 Task: Look for space in Mons, Belgium from 6th September, 2023 to 15th September, 2023 for 6 adults in price range Rs.8000 to Rs.12000. Place can be entire place or private room with 6 bedrooms having 6 beds and 6 bathrooms. Property type can be house, flat, guest house. Amenities needed are: wifi, washing machine, heating, TV, free parkinig on premises, hot tub, gym, smoking allowed. Booking option can be shelf check-in. Required host language is English.
Action: Mouse moved to (460, 100)
Screenshot: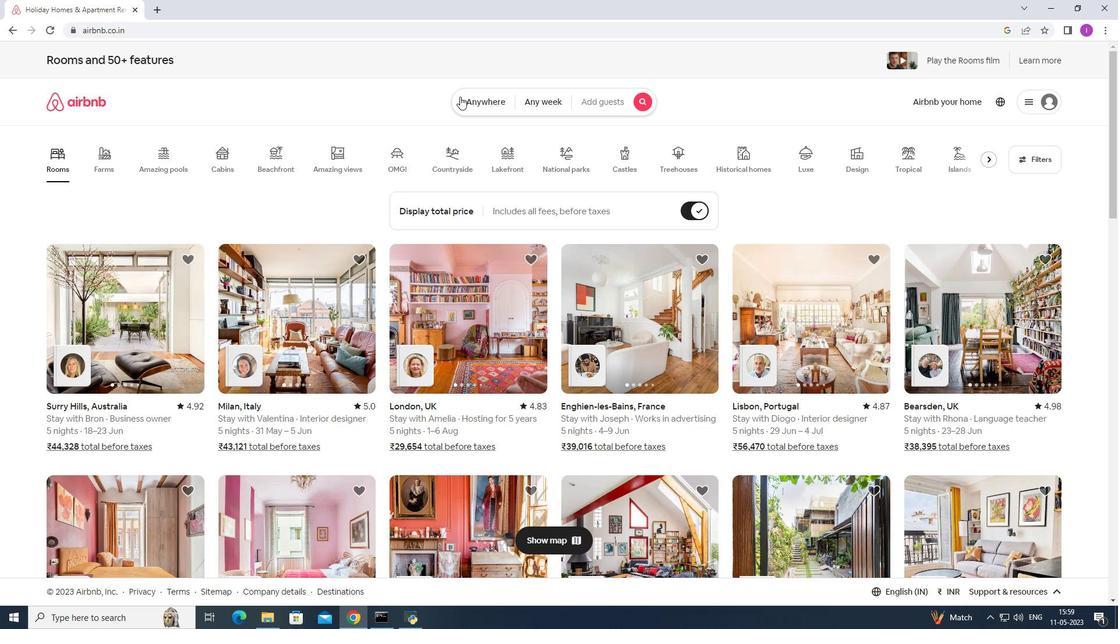 
Action: Mouse pressed left at (460, 100)
Screenshot: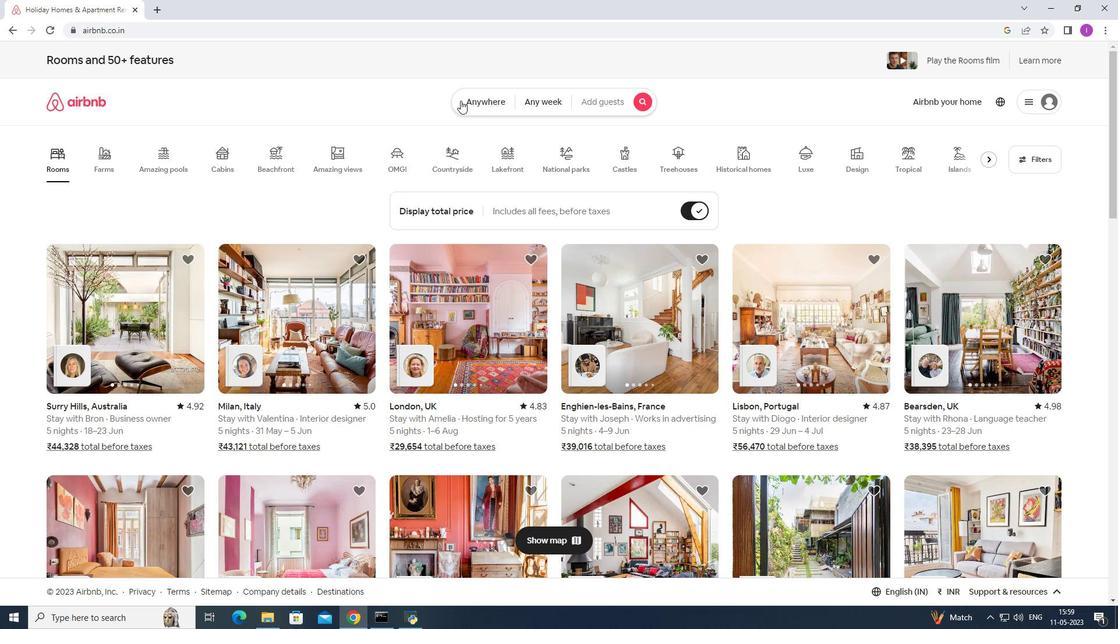 
Action: Mouse moved to (400, 137)
Screenshot: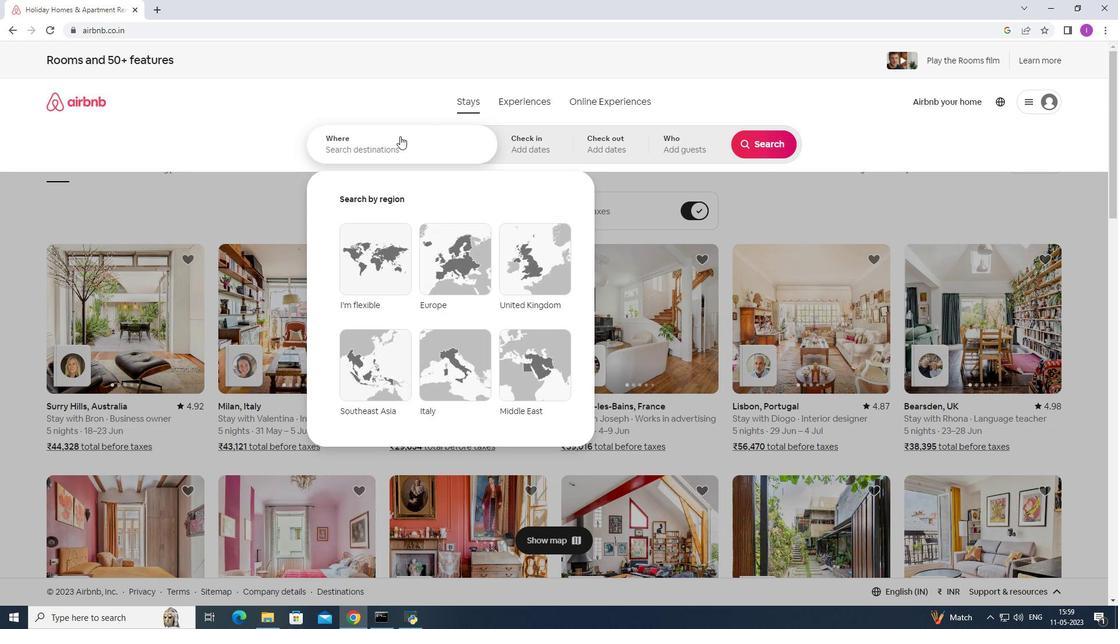 
Action: Mouse pressed left at (400, 137)
Screenshot: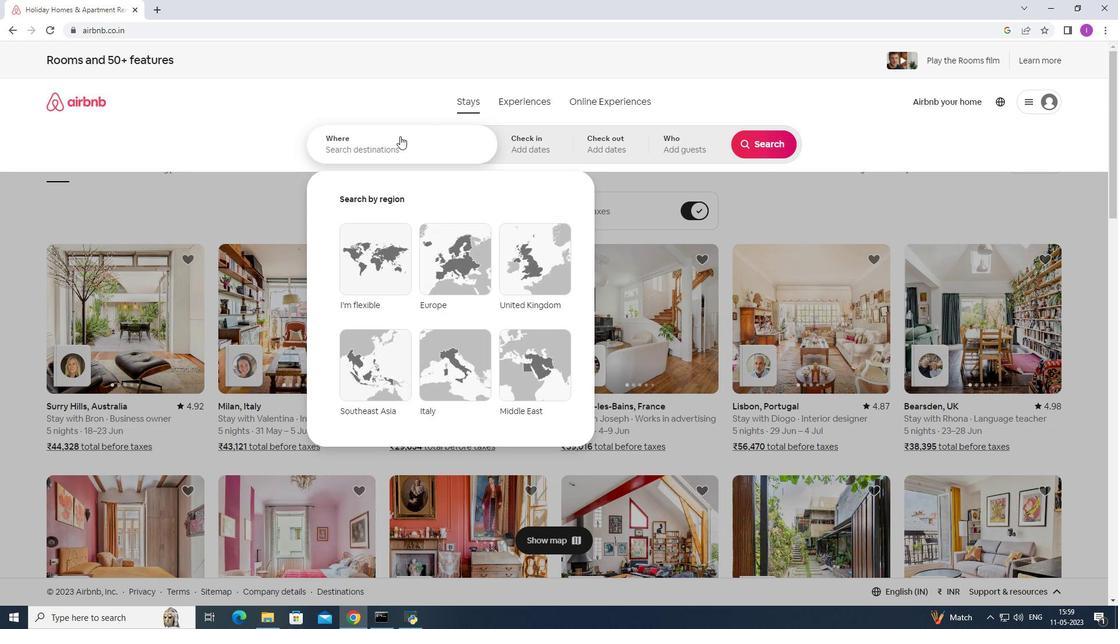 
Action: Mouse moved to (399, 139)
Screenshot: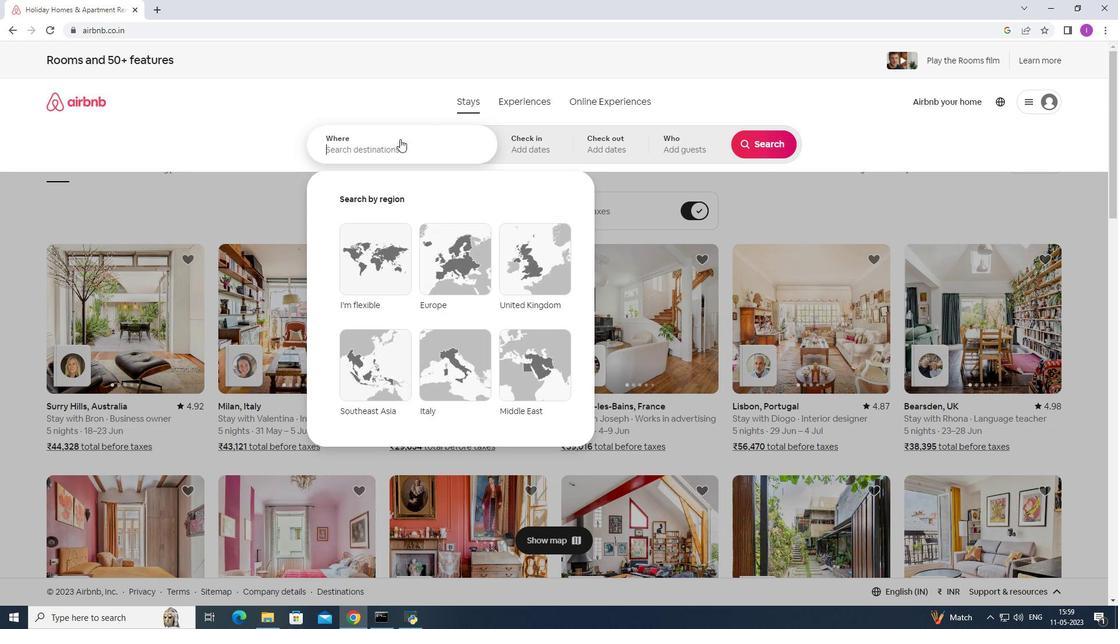 
Action: Key pressed <Key.shift>Mo
Screenshot: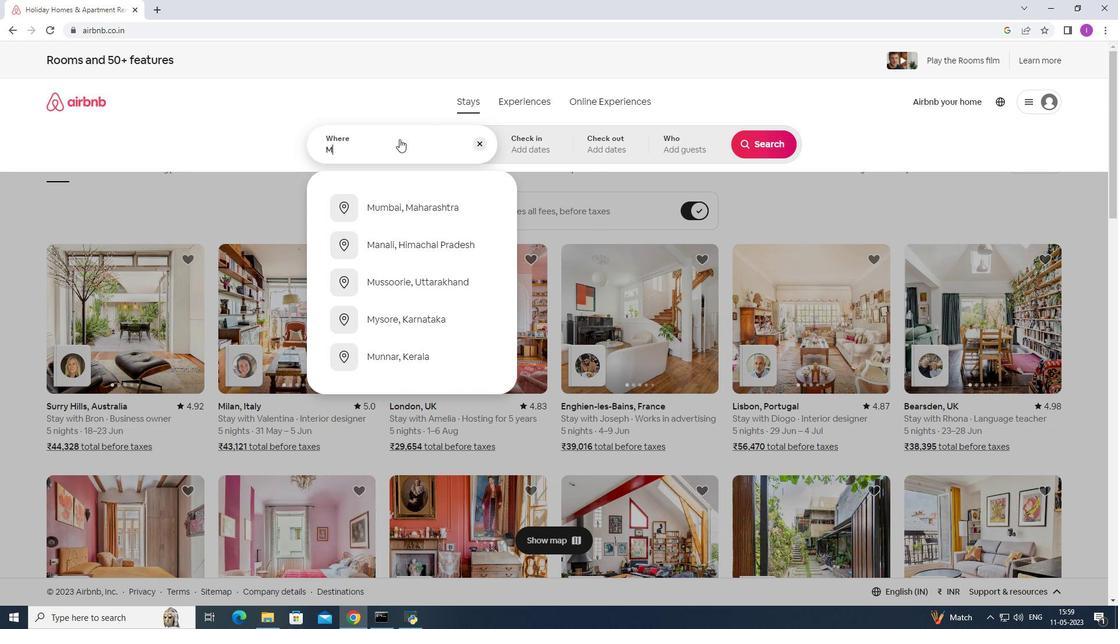 
Action: Mouse moved to (398, 139)
Screenshot: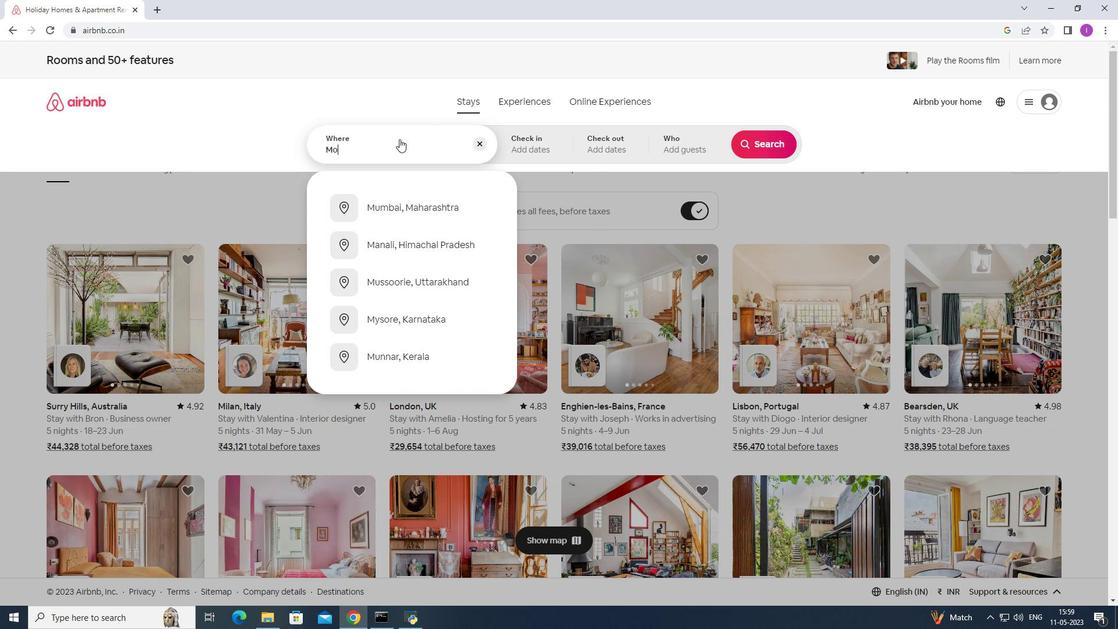 
Action: Key pressed ns,<Key.shift><Key.shift><Key.shift><Key.shift><Key.shift>Belgium
Screenshot: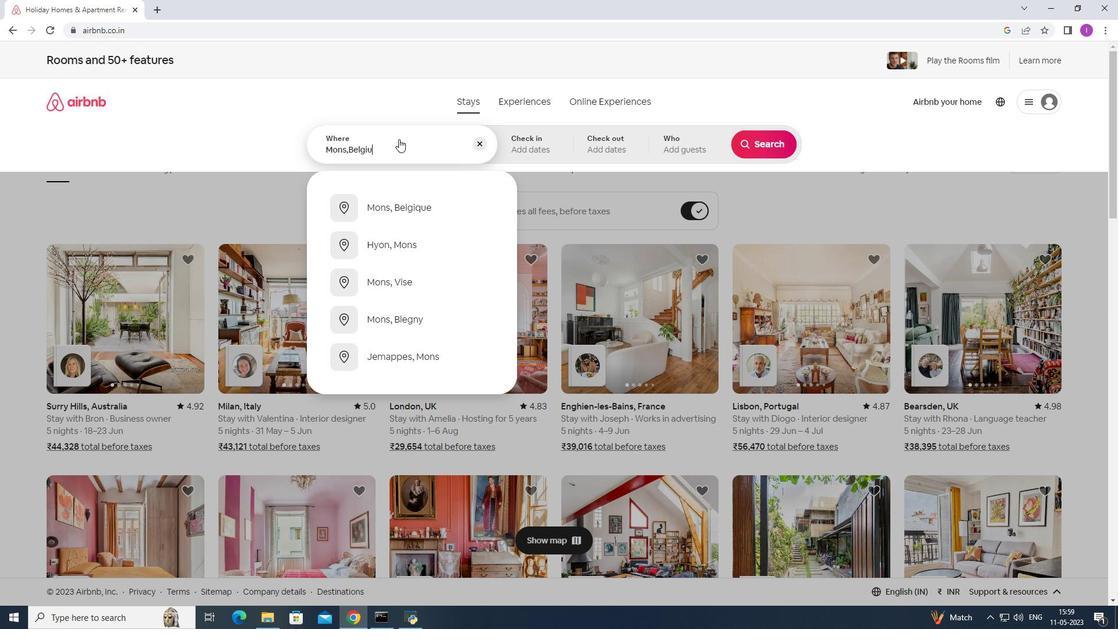 
Action: Mouse moved to (426, 201)
Screenshot: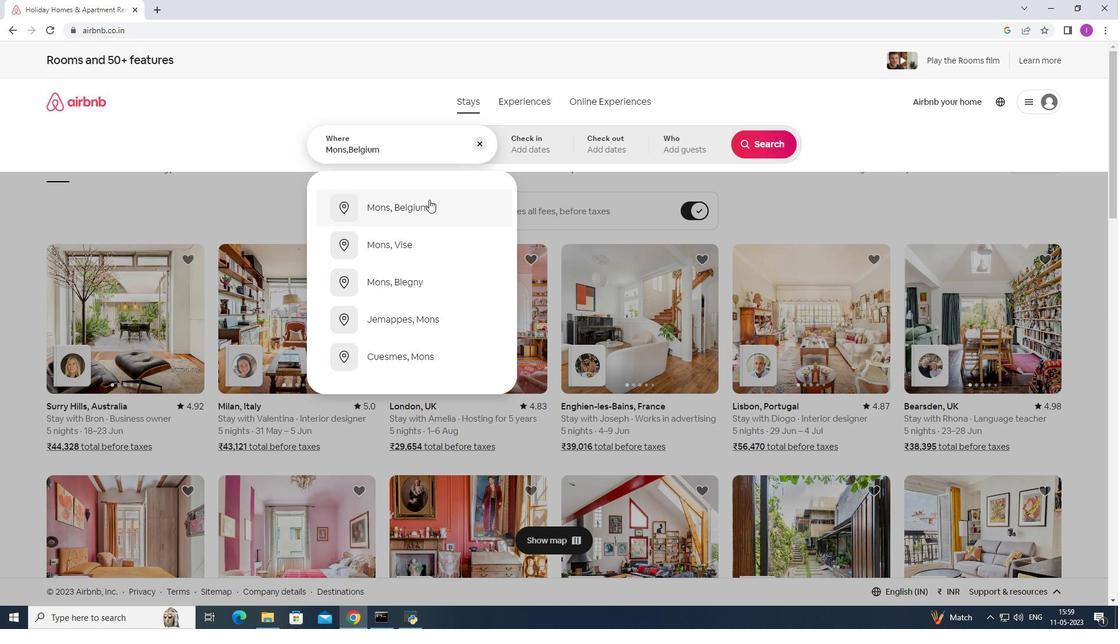 
Action: Mouse pressed left at (426, 201)
Screenshot: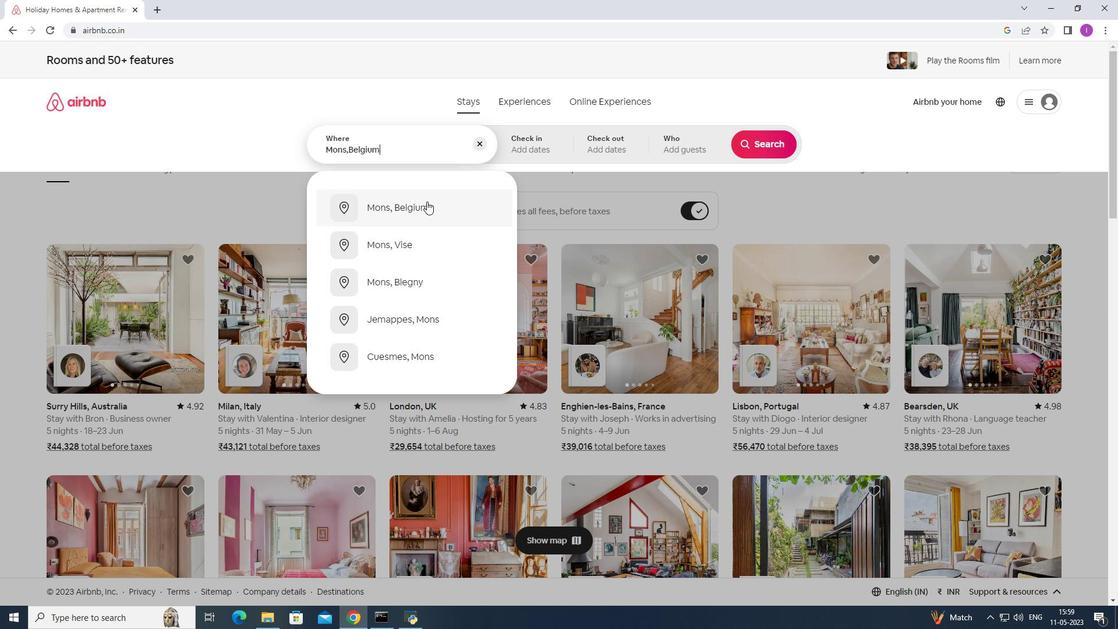 
Action: Mouse moved to (764, 235)
Screenshot: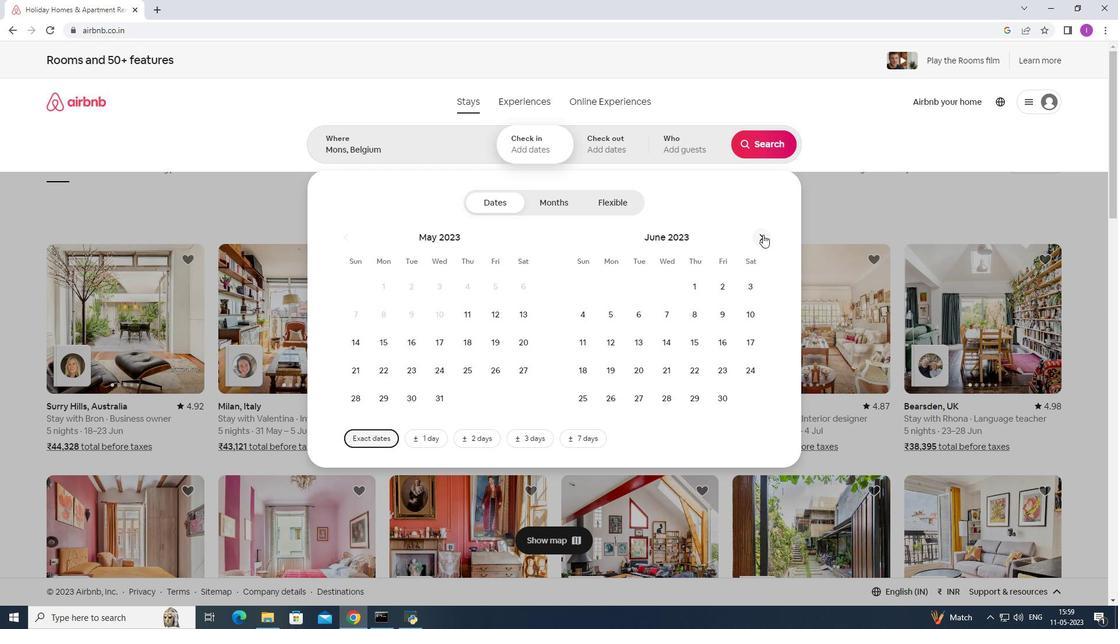 
Action: Mouse pressed left at (764, 235)
Screenshot: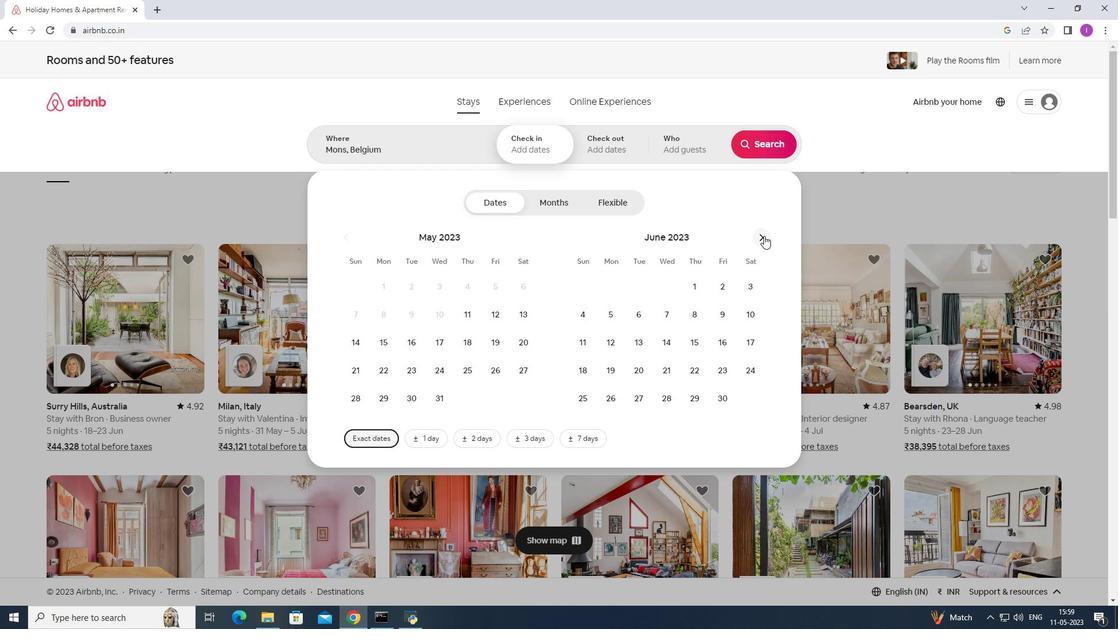 
Action: Mouse moved to (764, 237)
Screenshot: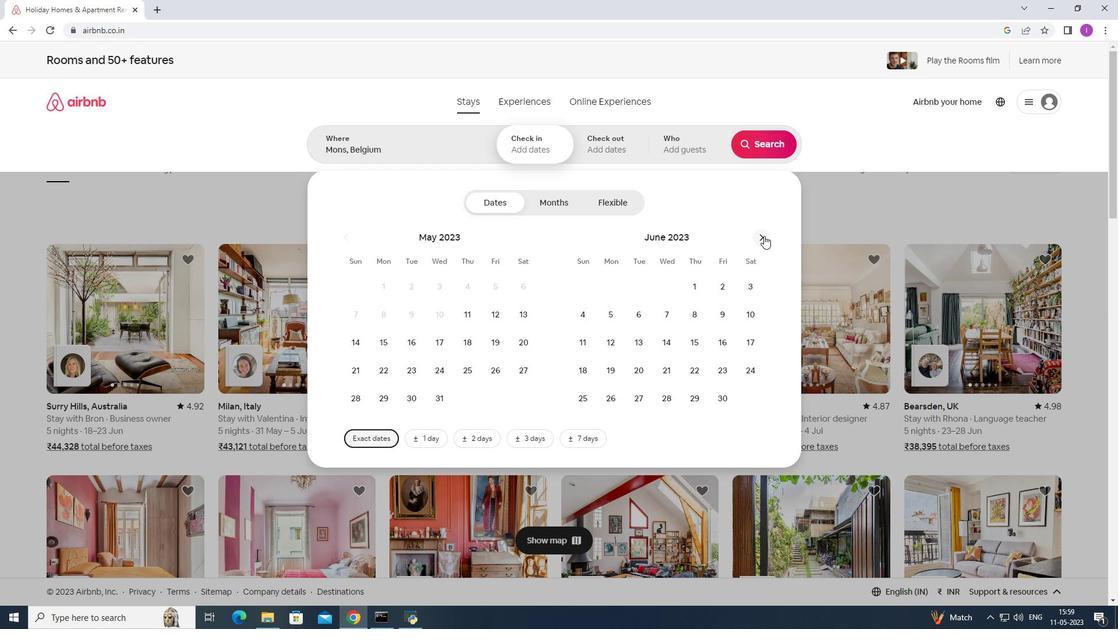 
Action: Mouse pressed left at (764, 237)
Screenshot: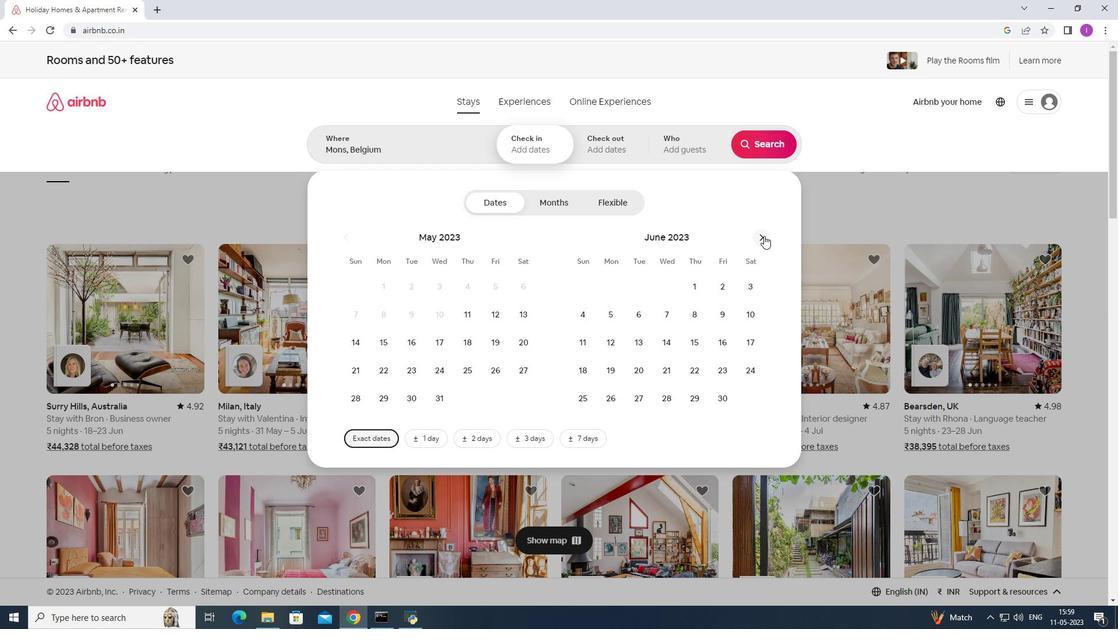 
Action: Mouse moved to (765, 238)
Screenshot: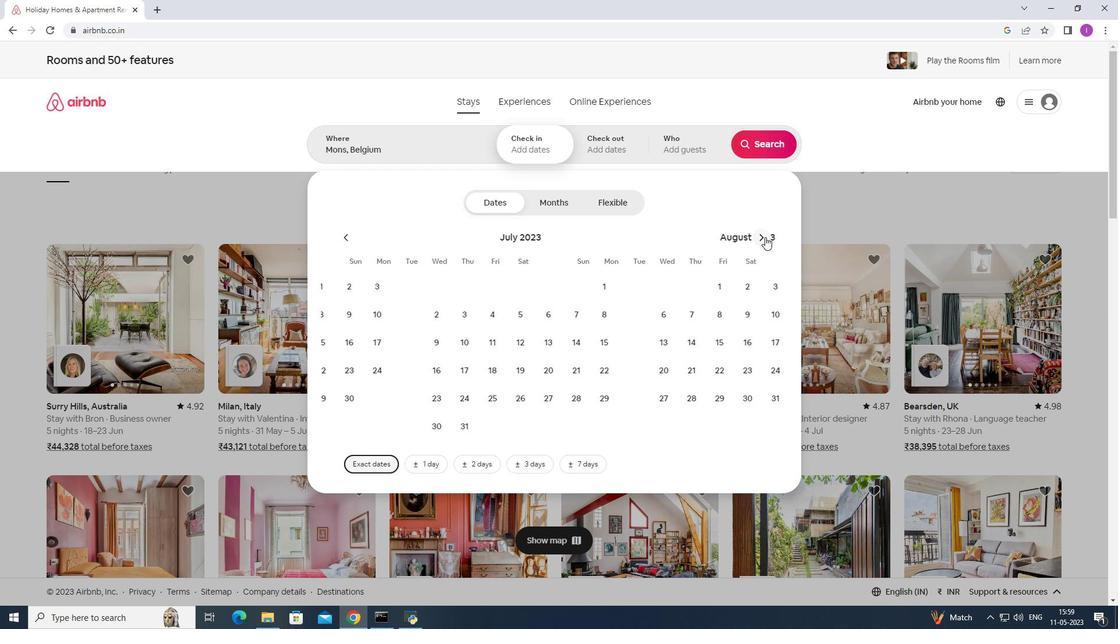 
Action: Mouse pressed left at (765, 238)
Screenshot: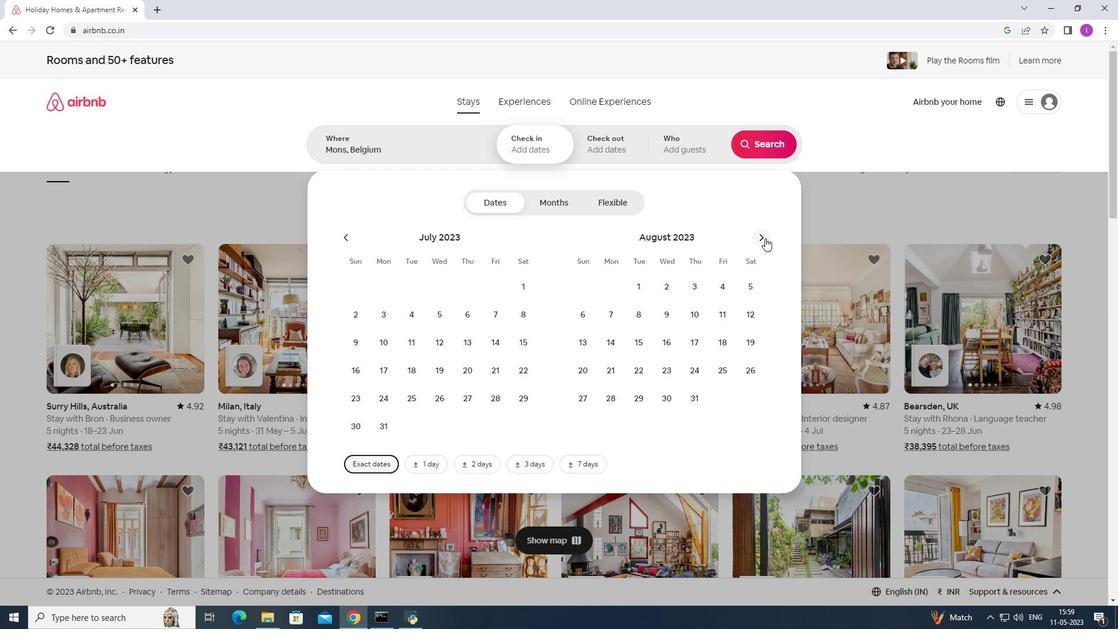 
Action: Mouse moved to (672, 319)
Screenshot: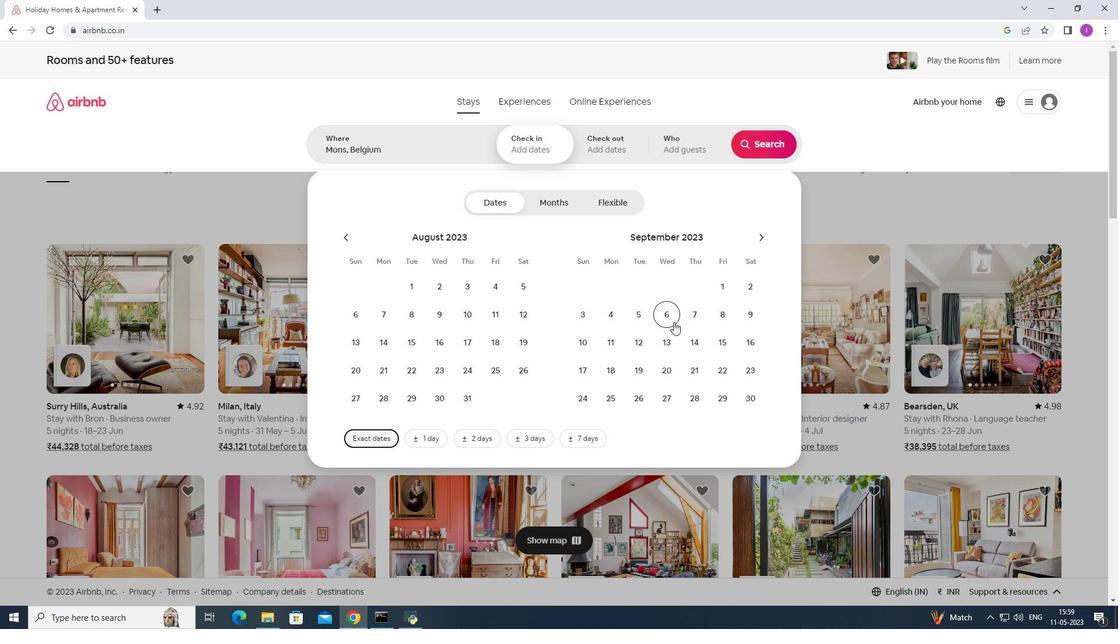 
Action: Mouse pressed left at (672, 319)
Screenshot: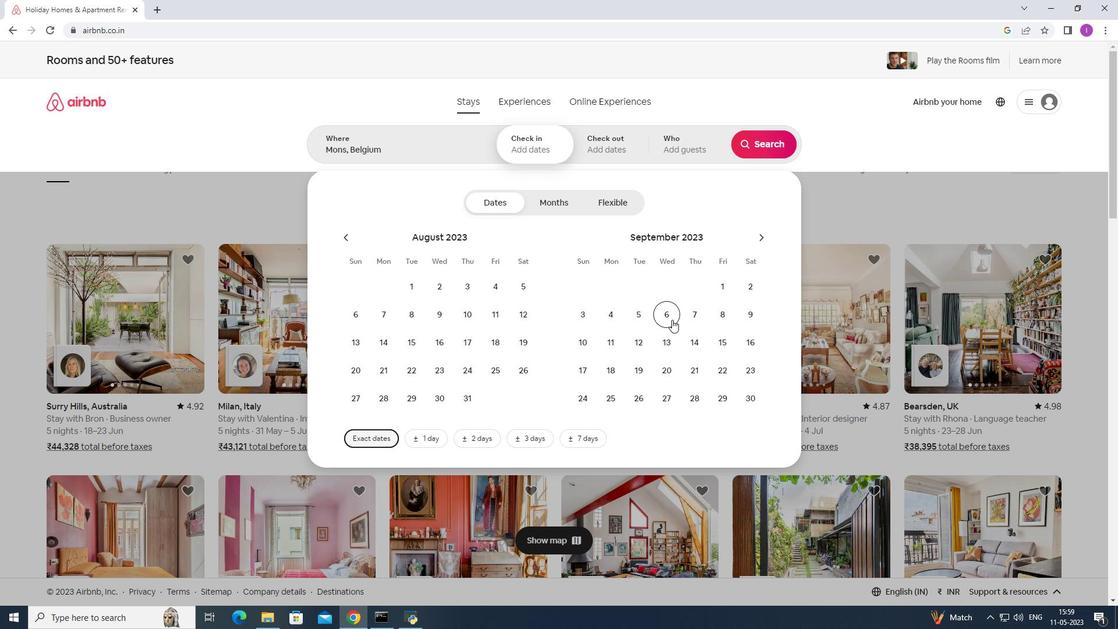 
Action: Mouse moved to (716, 340)
Screenshot: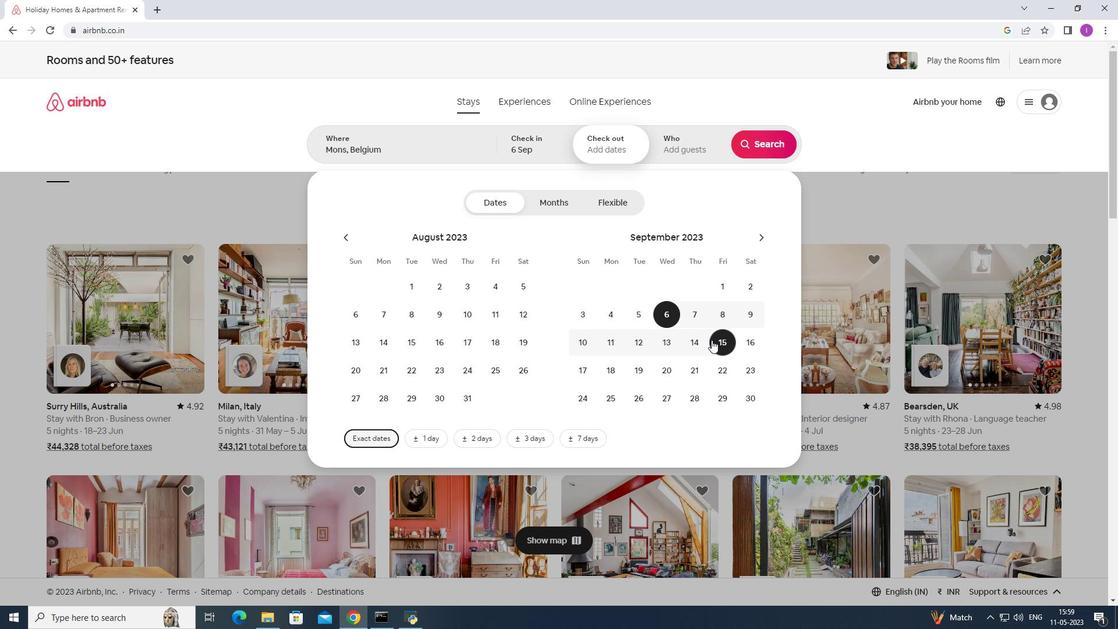 
Action: Mouse pressed left at (716, 340)
Screenshot: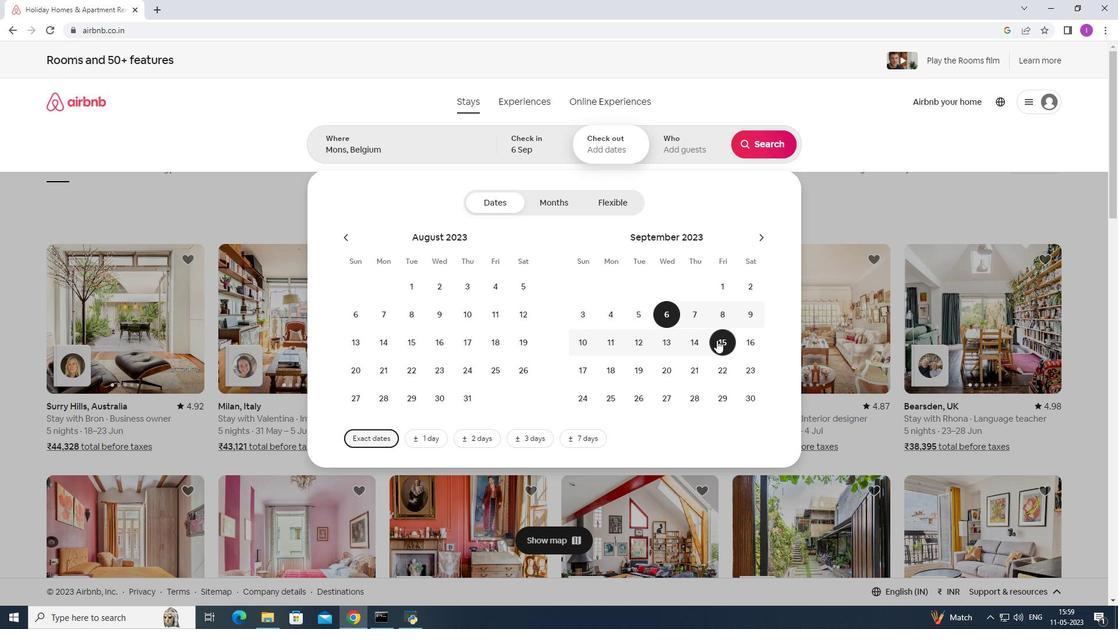 
Action: Mouse moved to (682, 155)
Screenshot: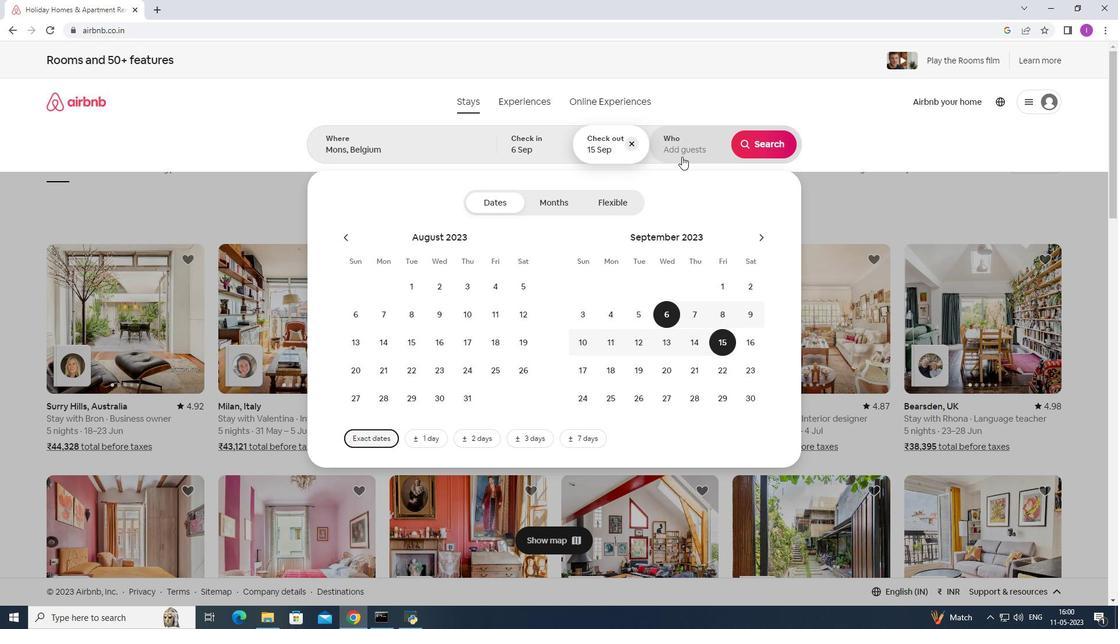 
Action: Mouse pressed left at (682, 155)
Screenshot: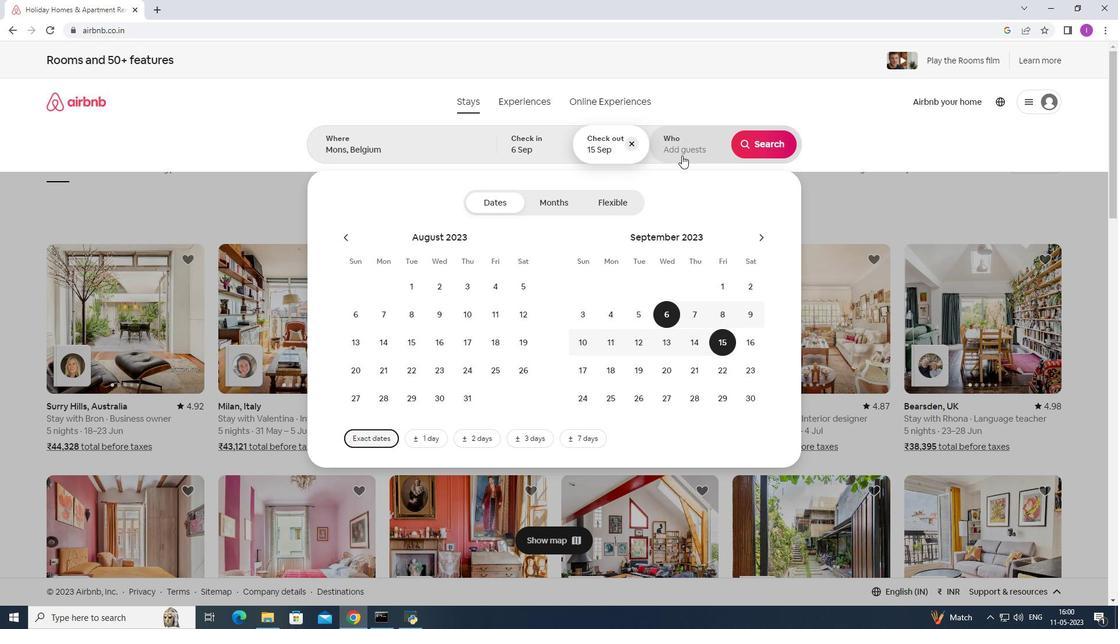 
Action: Mouse moved to (769, 204)
Screenshot: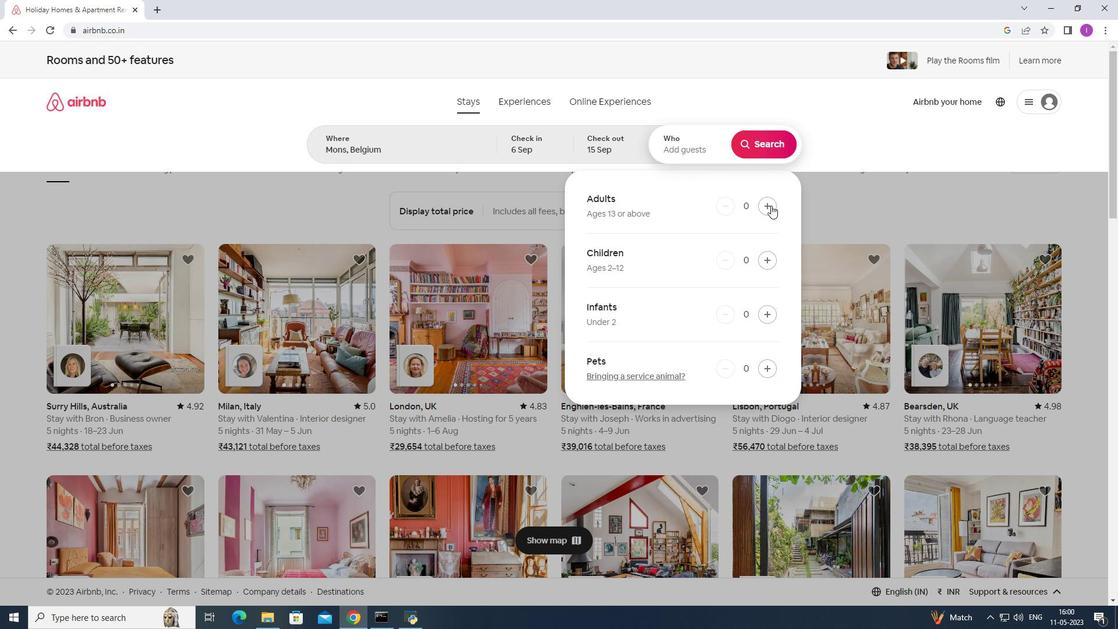 
Action: Mouse pressed left at (769, 204)
Screenshot: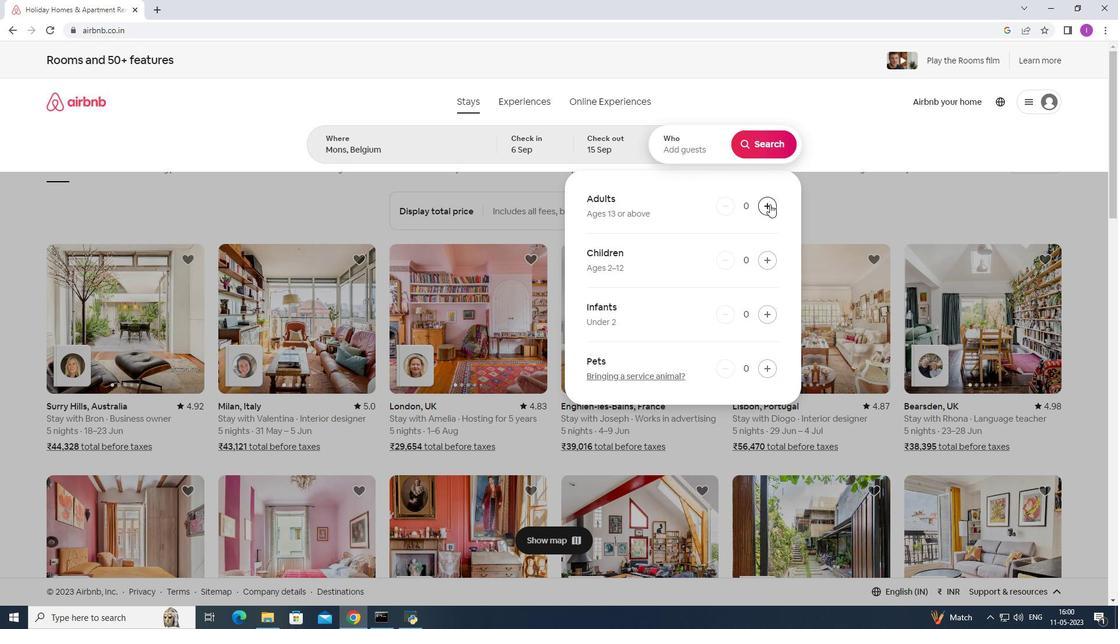 
Action: Mouse pressed left at (769, 204)
Screenshot: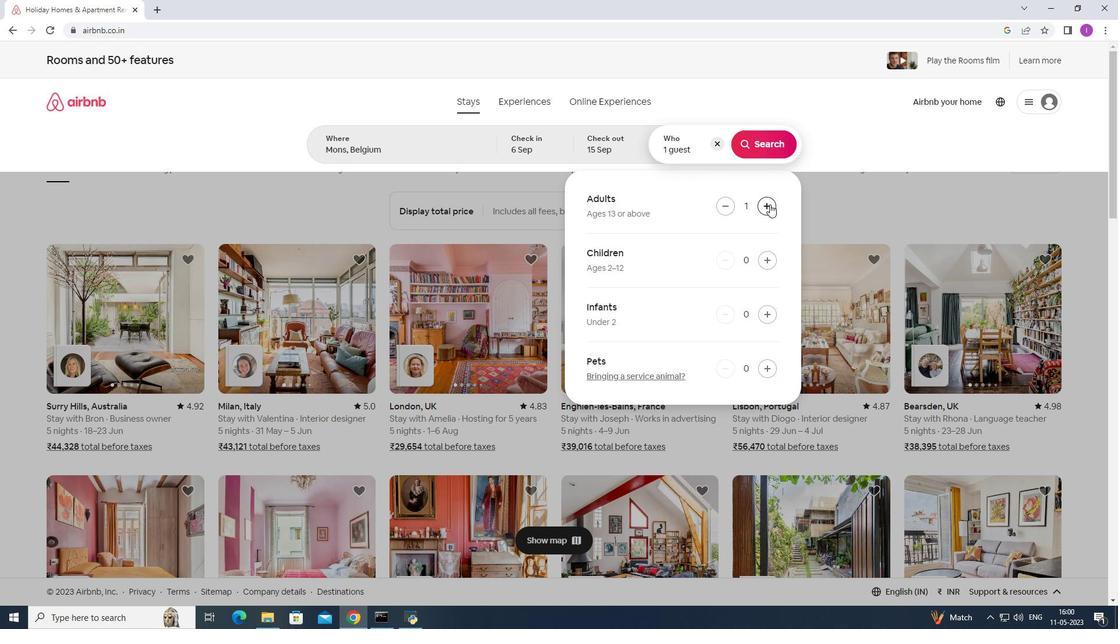 
Action: Mouse pressed left at (769, 204)
Screenshot: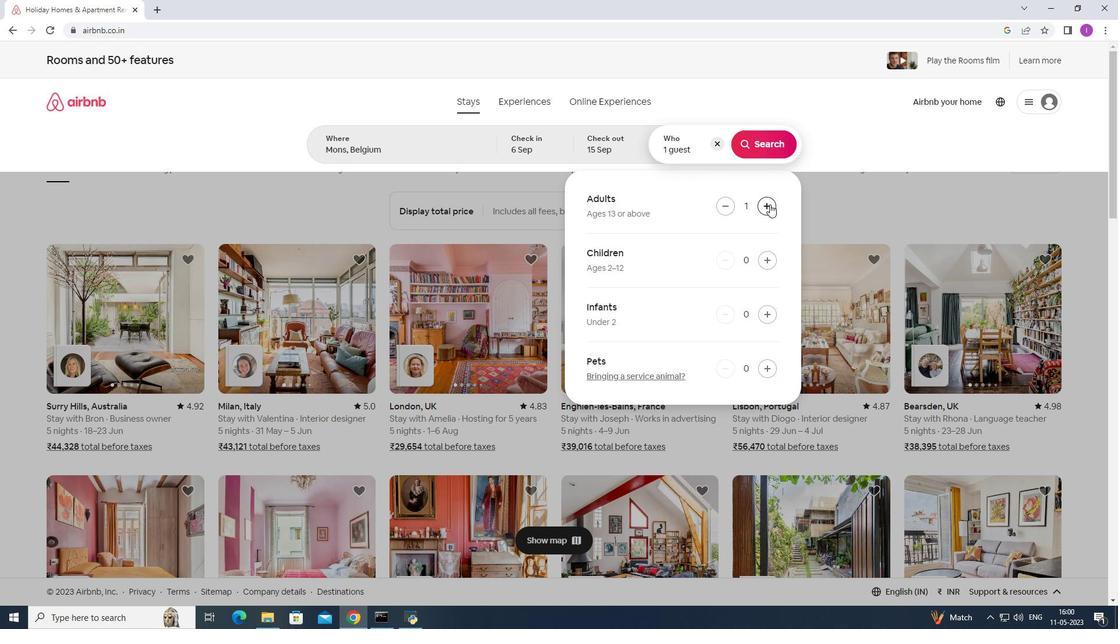 
Action: Mouse pressed left at (769, 204)
Screenshot: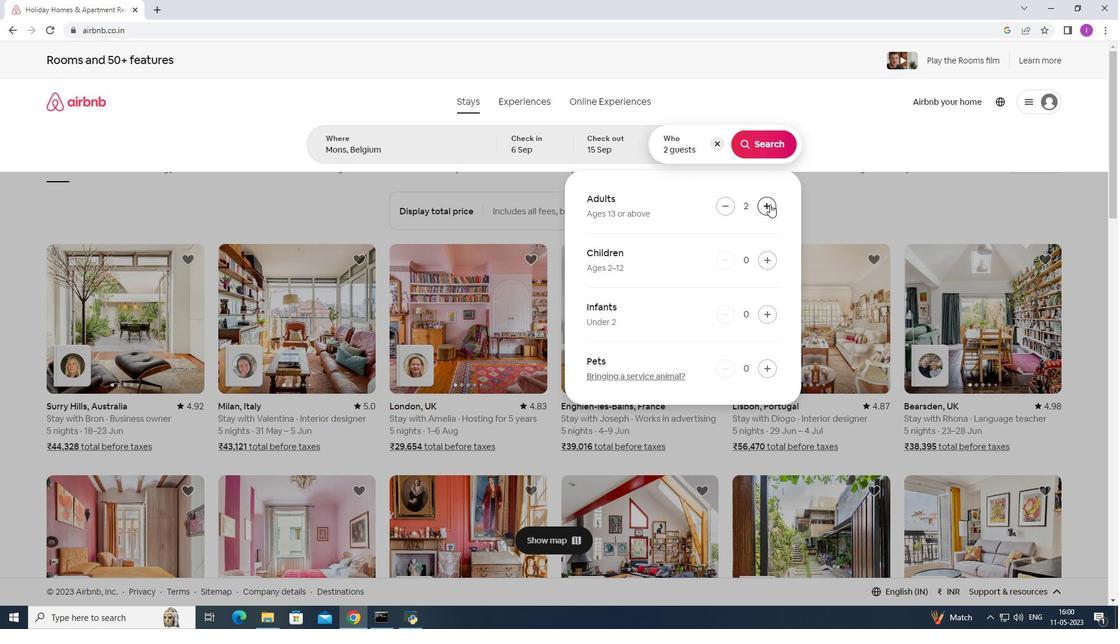 
Action: Mouse pressed left at (769, 204)
Screenshot: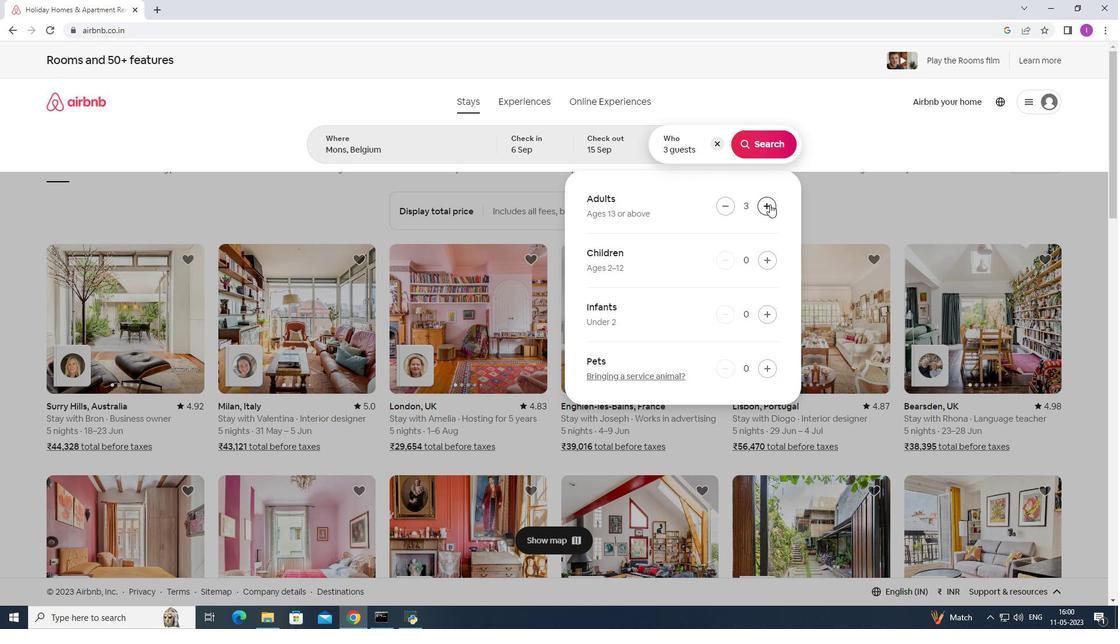 
Action: Mouse pressed left at (769, 204)
Screenshot: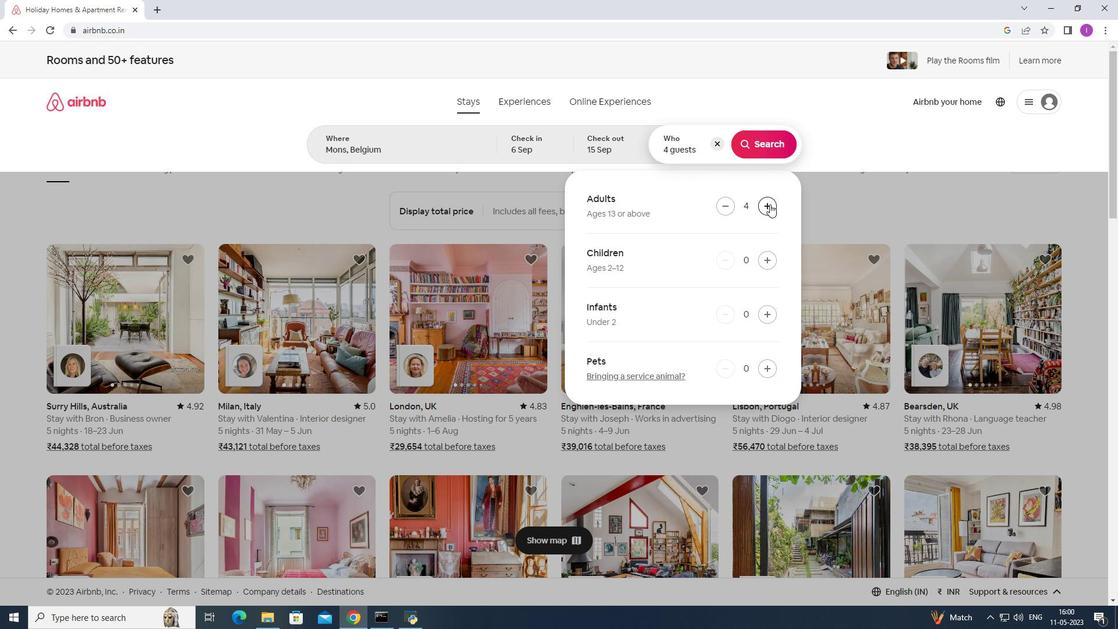 
Action: Mouse moved to (752, 134)
Screenshot: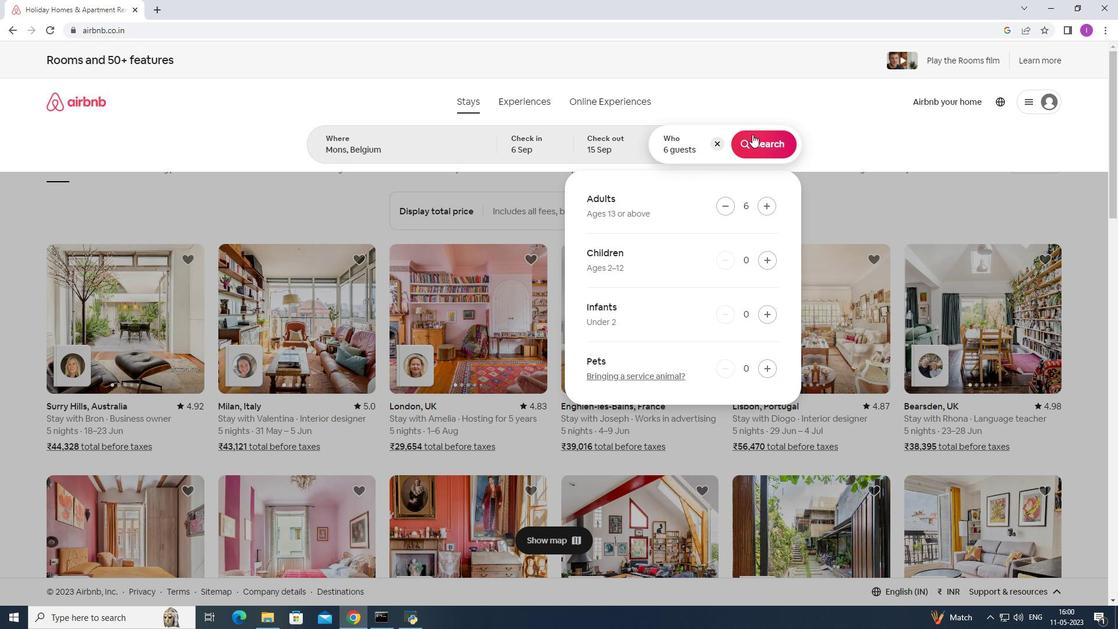 
Action: Mouse pressed left at (752, 134)
Screenshot: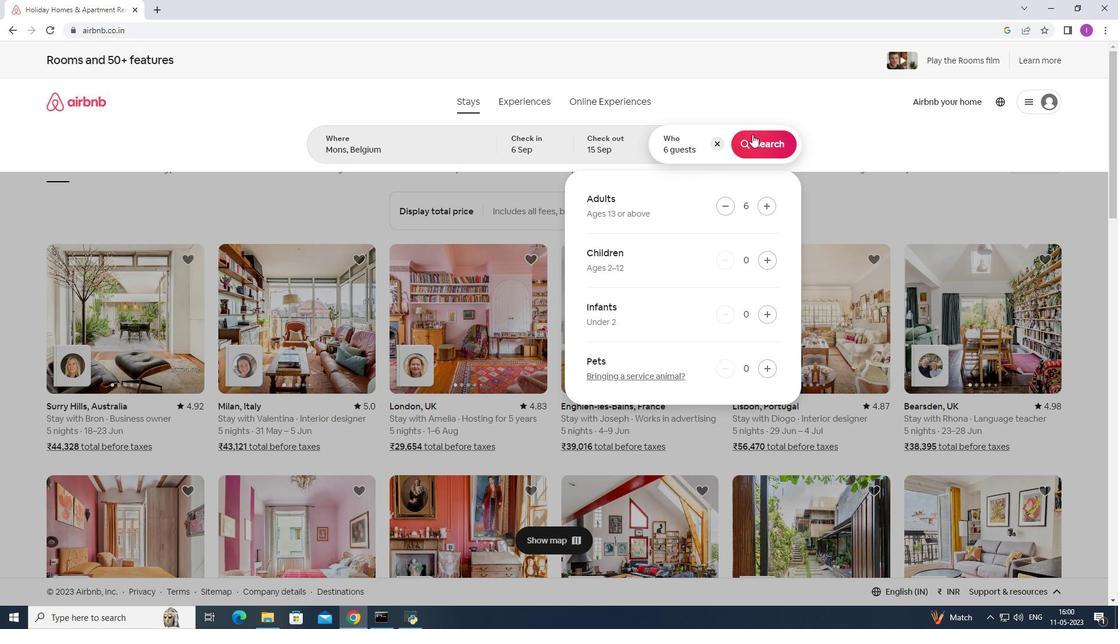 
Action: Mouse moved to (1055, 112)
Screenshot: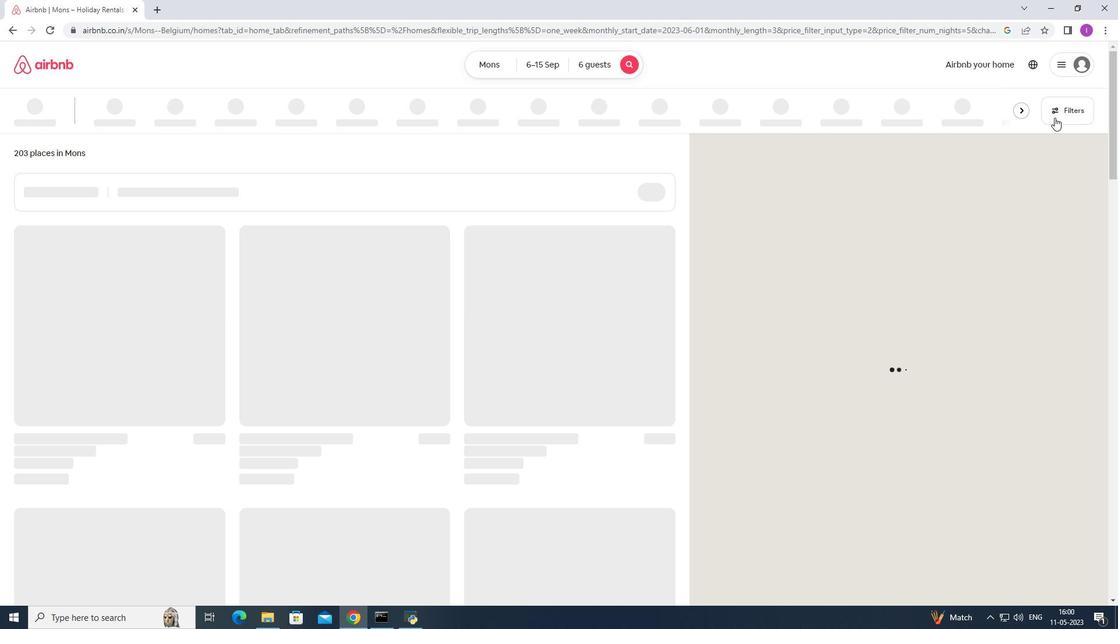 
Action: Mouse pressed left at (1055, 112)
Screenshot: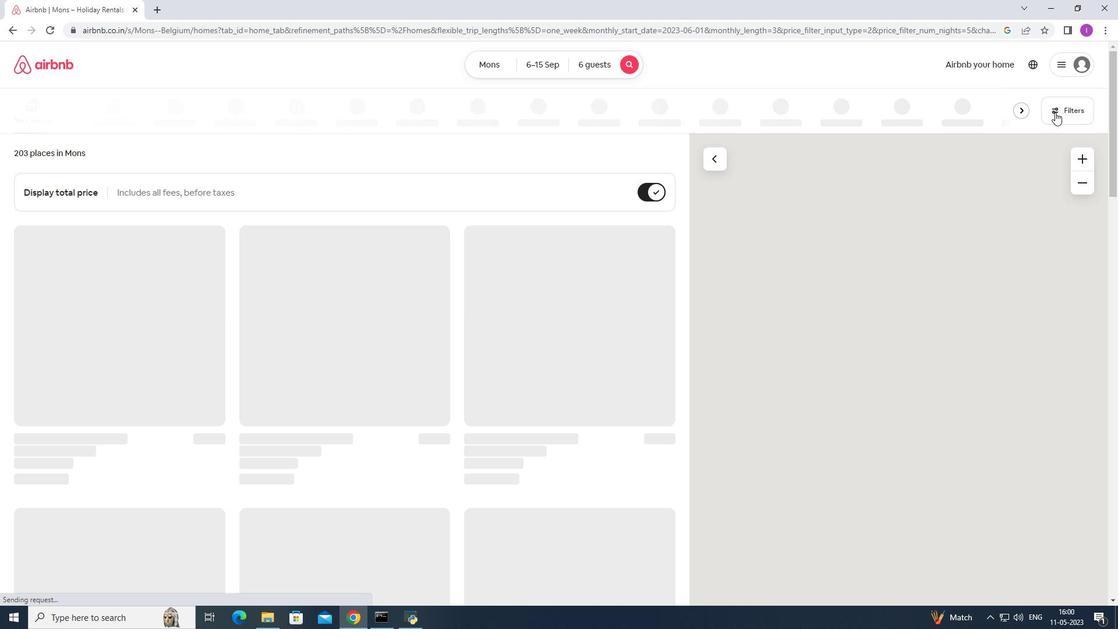 
Action: Mouse moved to (634, 396)
Screenshot: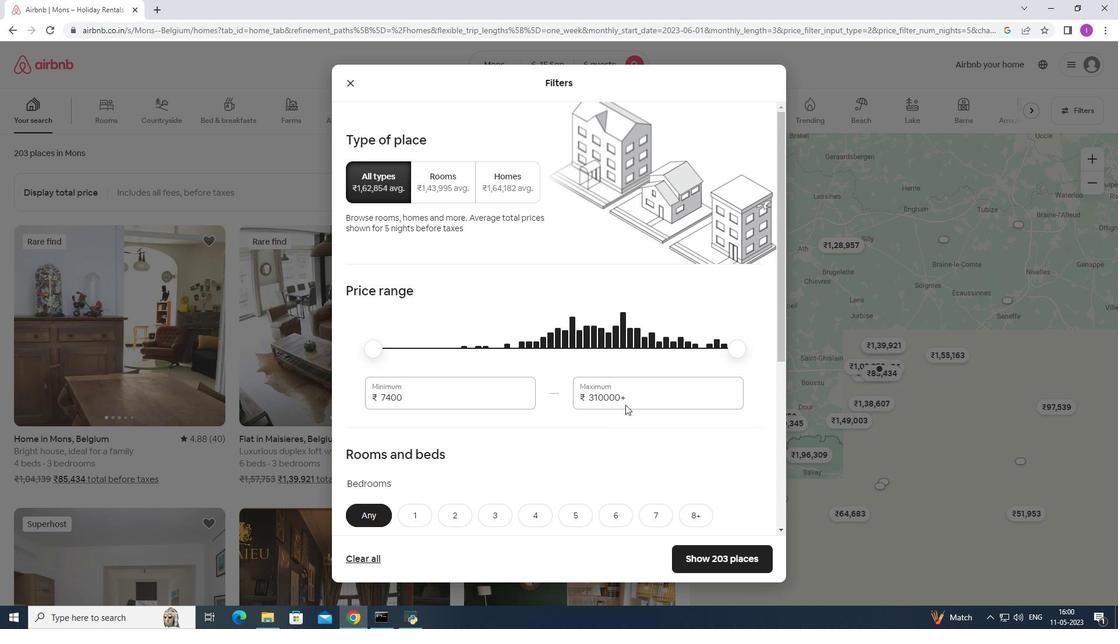 
Action: Mouse pressed left at (634, 396)
Screenshot: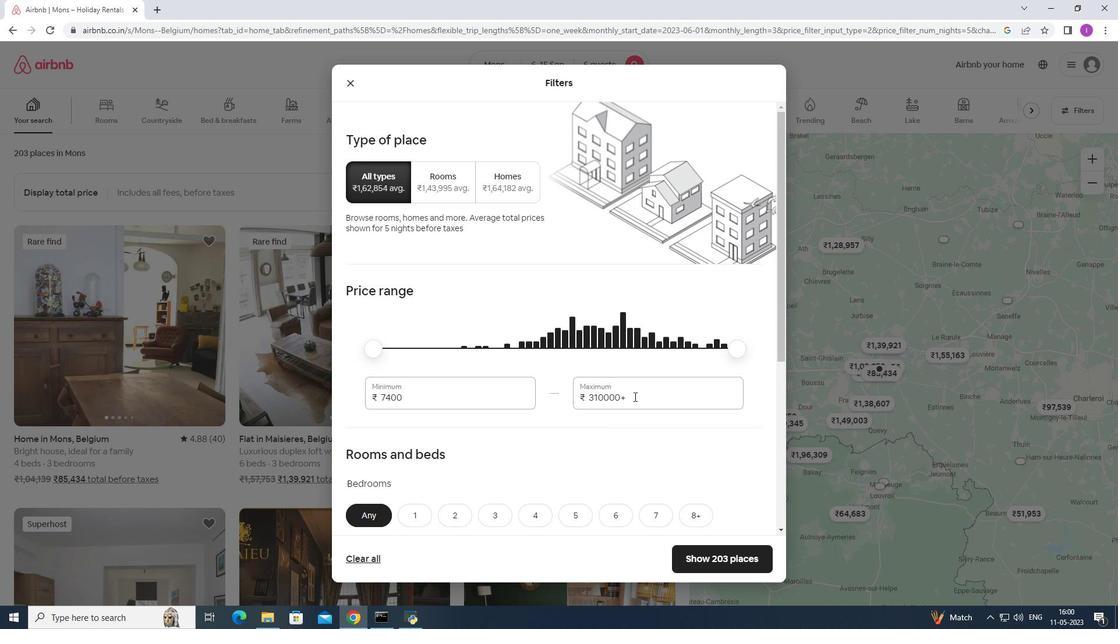 
Action: Mouse moved to (647, 403)
Screenshot: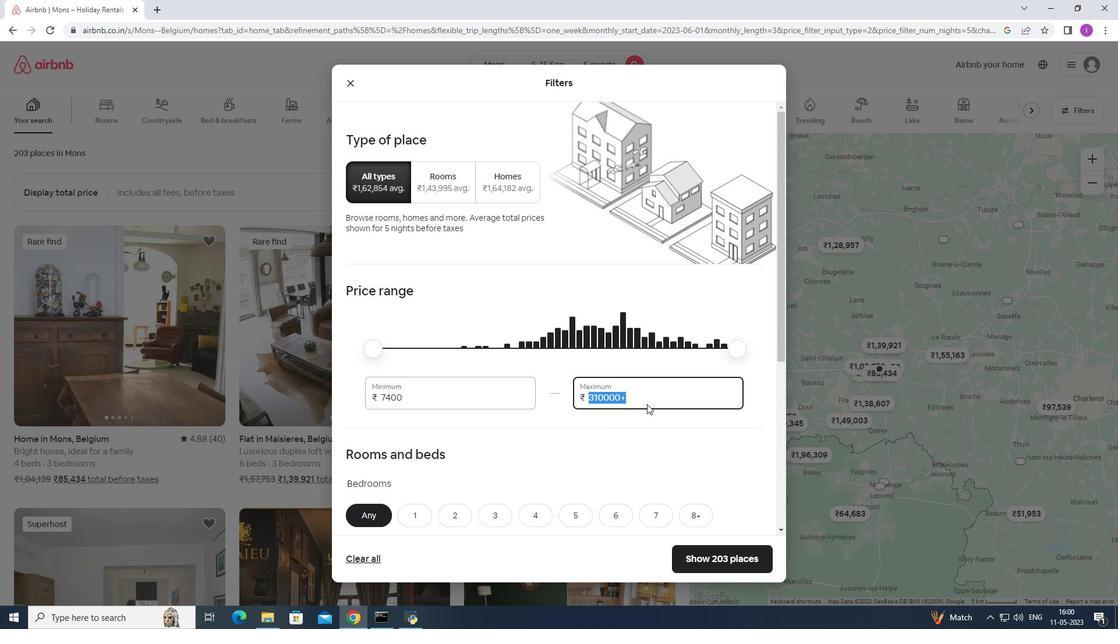 
Action: Key pressed 1
Screenshot: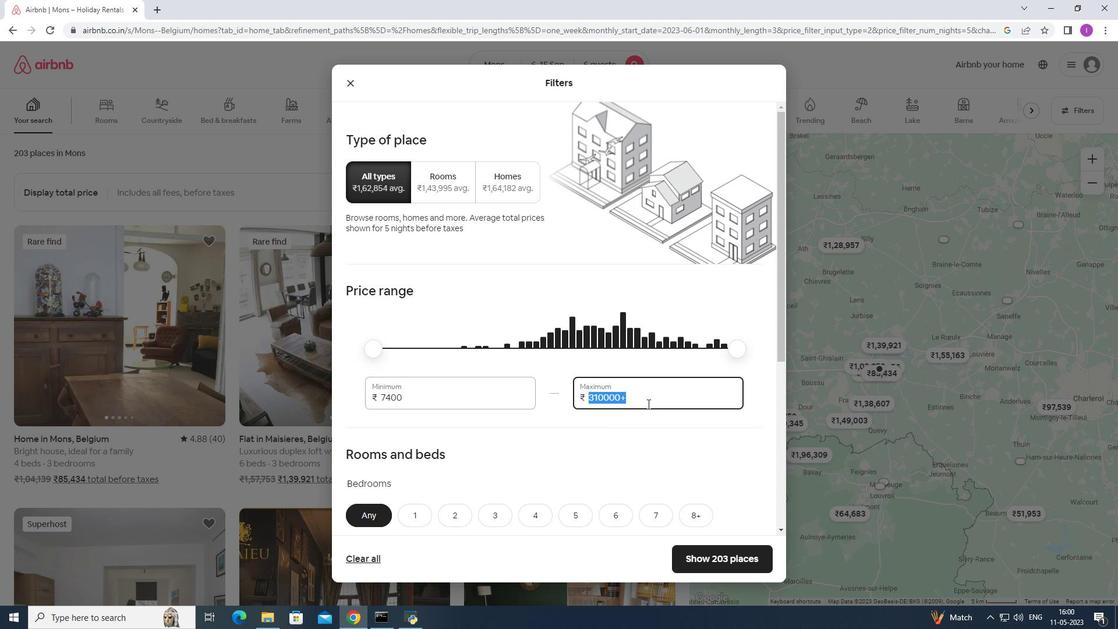 
Action: Mouse moved to (647, 403)
Screenshot: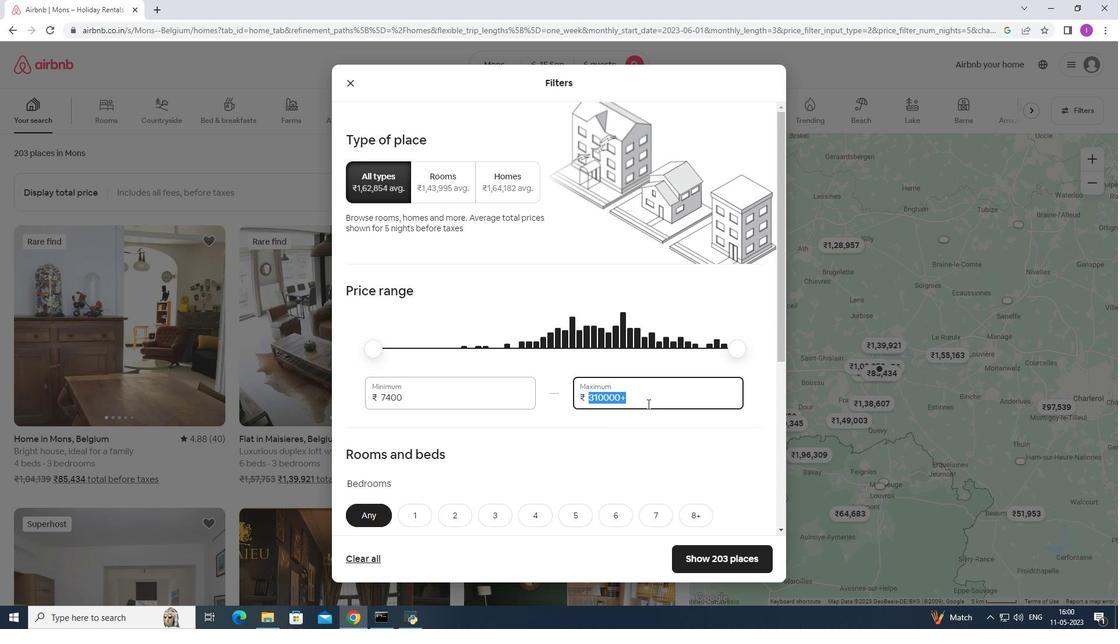 
Action: Key pressed 2
Screenshot: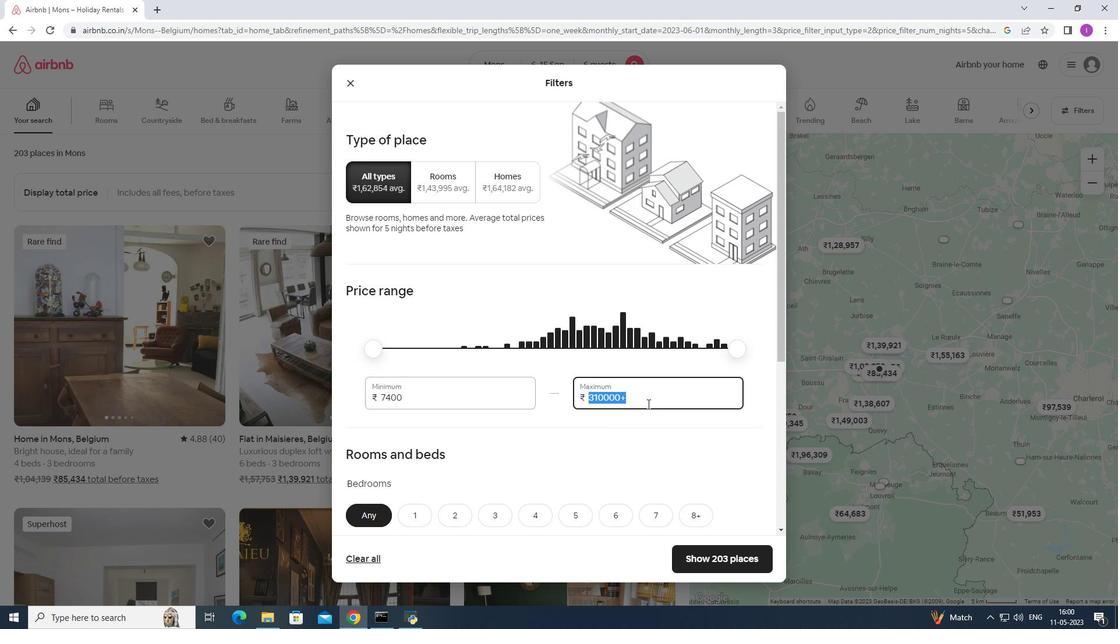 
Action: Mouse moved to (647, 404)
Screenshot: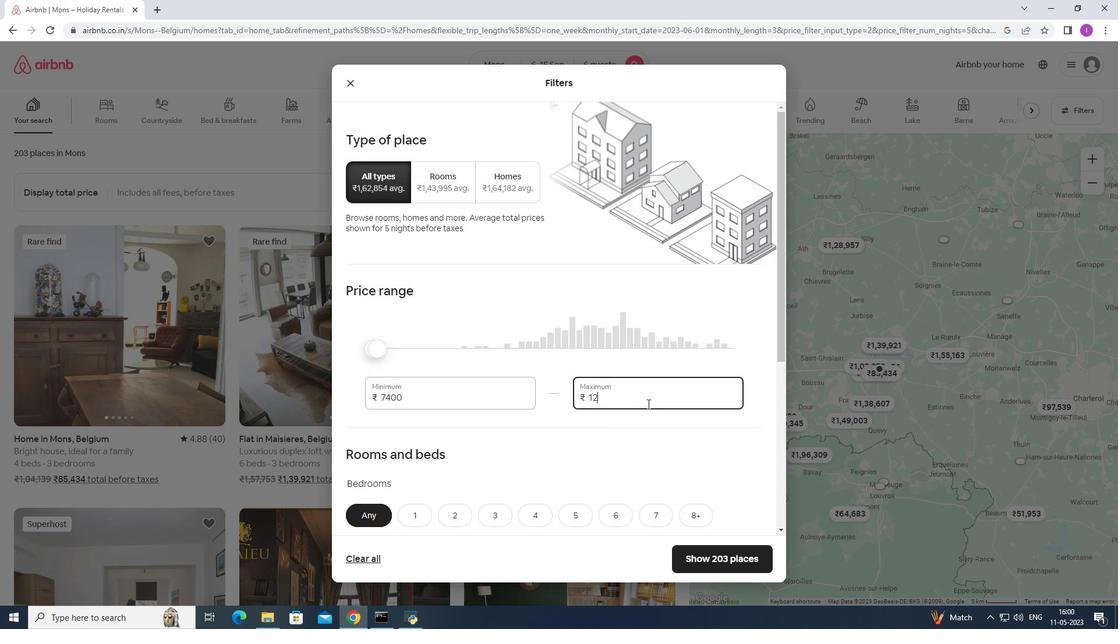 
Action: Key pressed 000
Screenshot: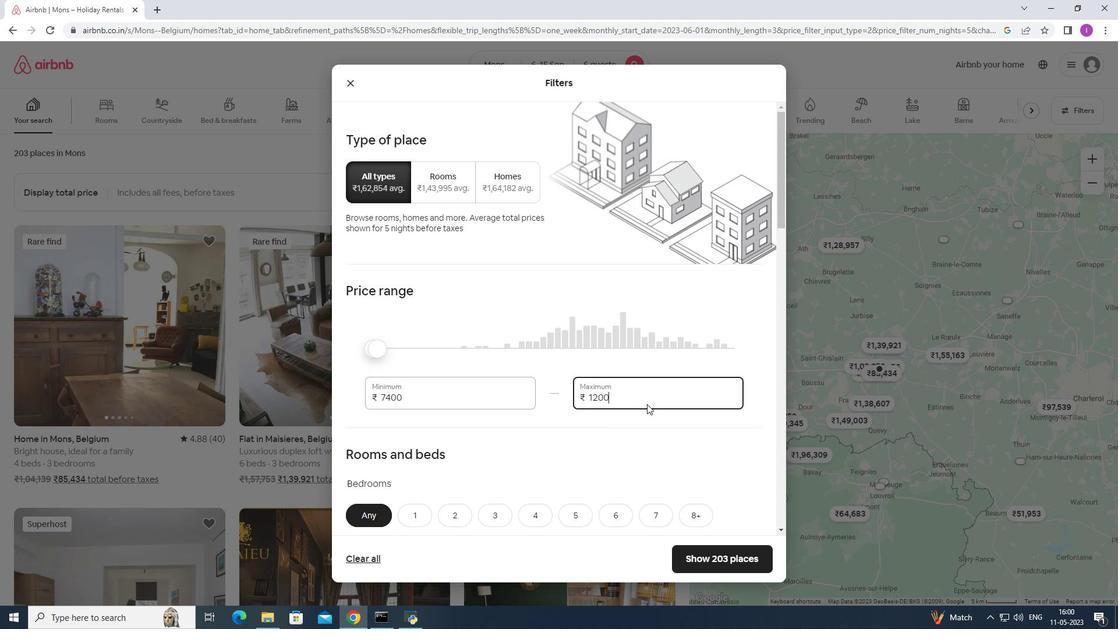
Action: Mouse moved to (414, 395)
Screenshot: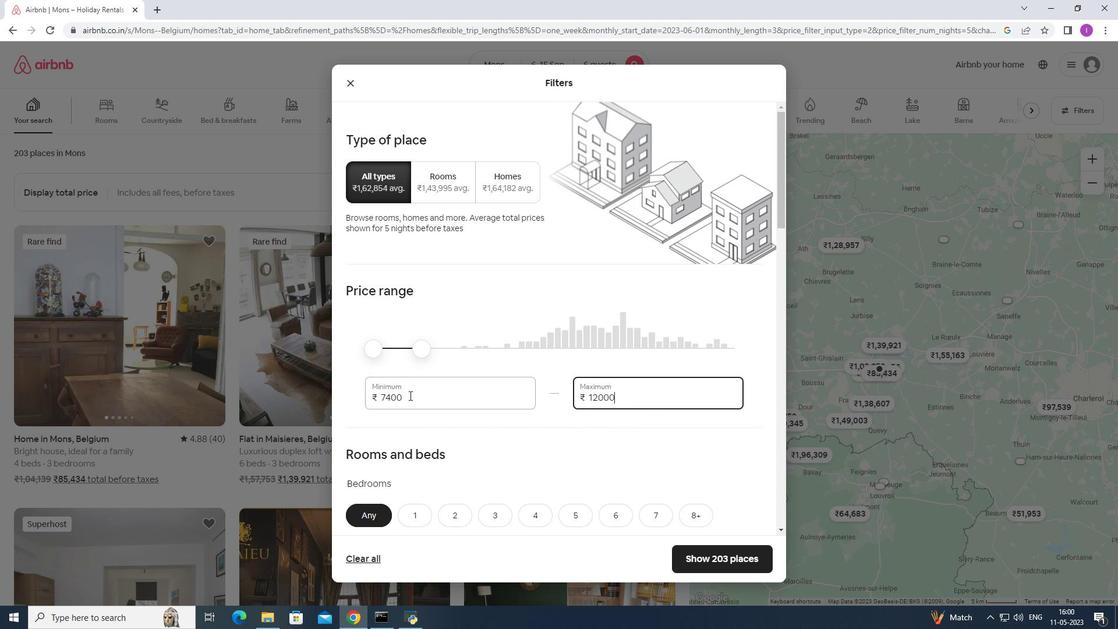 
Action: Mouse pressed left at (414, 395)
Screenshot: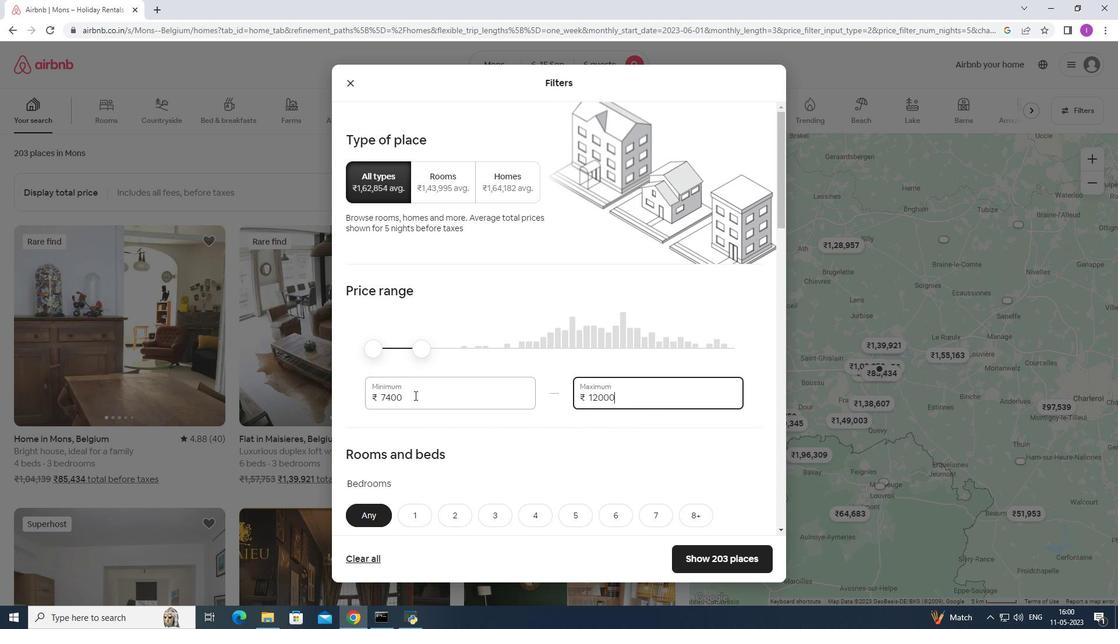 
Action: Mouse moved to (444, 411)
Screenshot: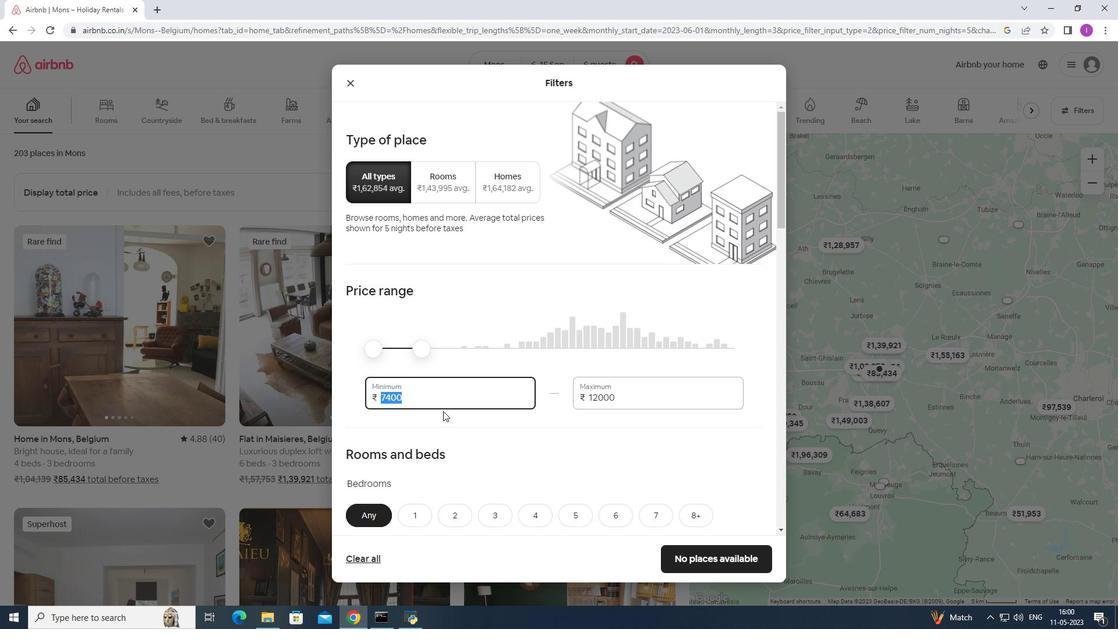 
Action: Key pressed 8000
Screenshot: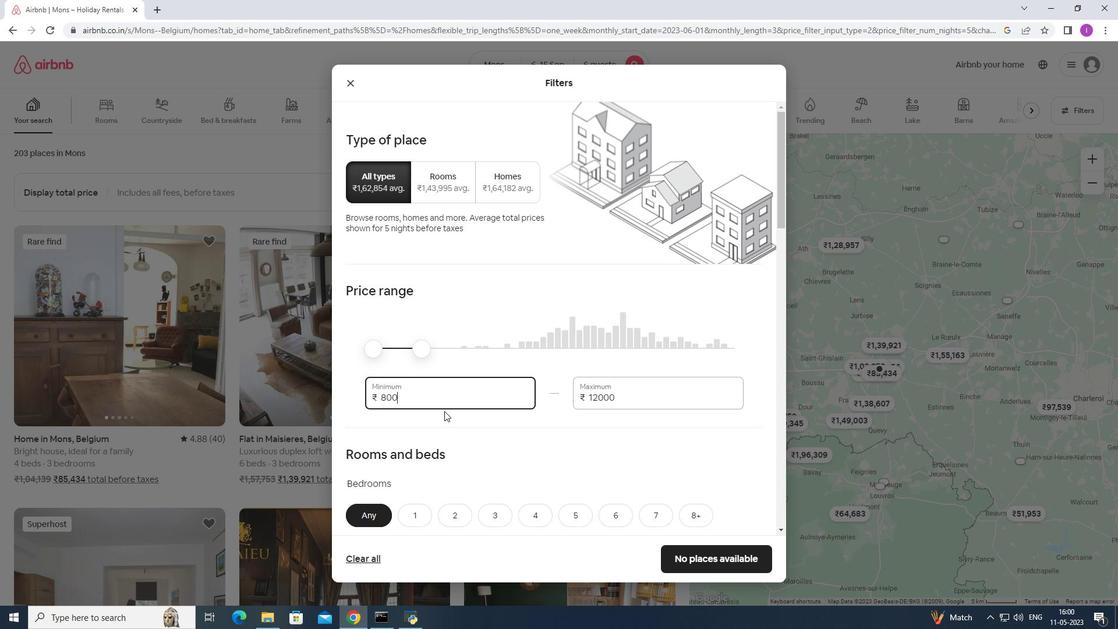 
Action: Mouse moved to (447, 436)
Screenshot: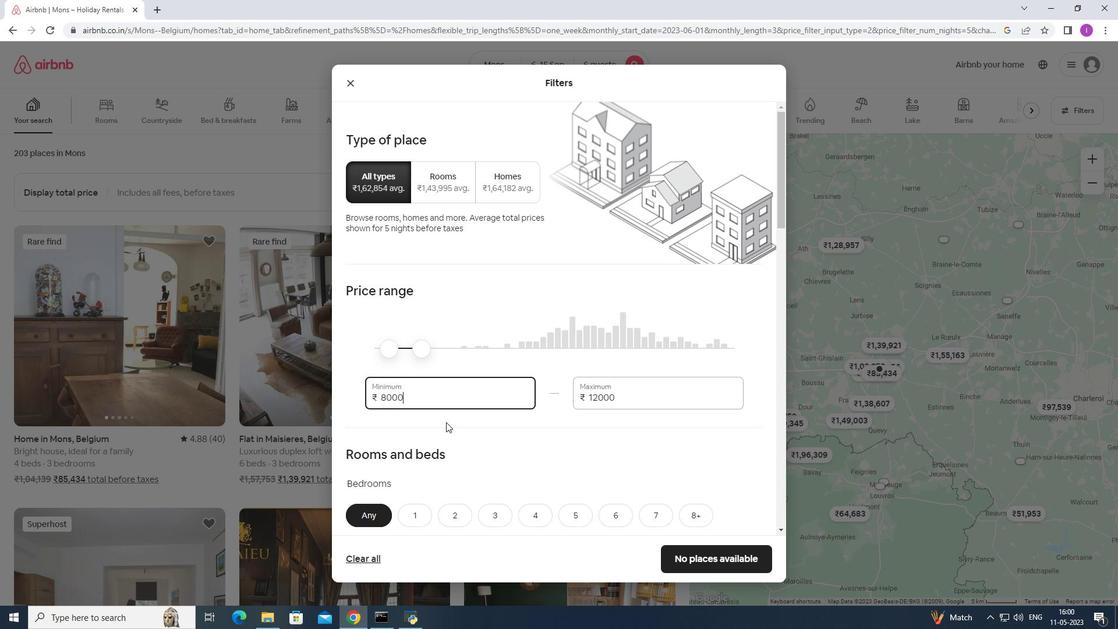
Action: Mouse scrolled (447, 435) with delta (0, 0)
Screenshot: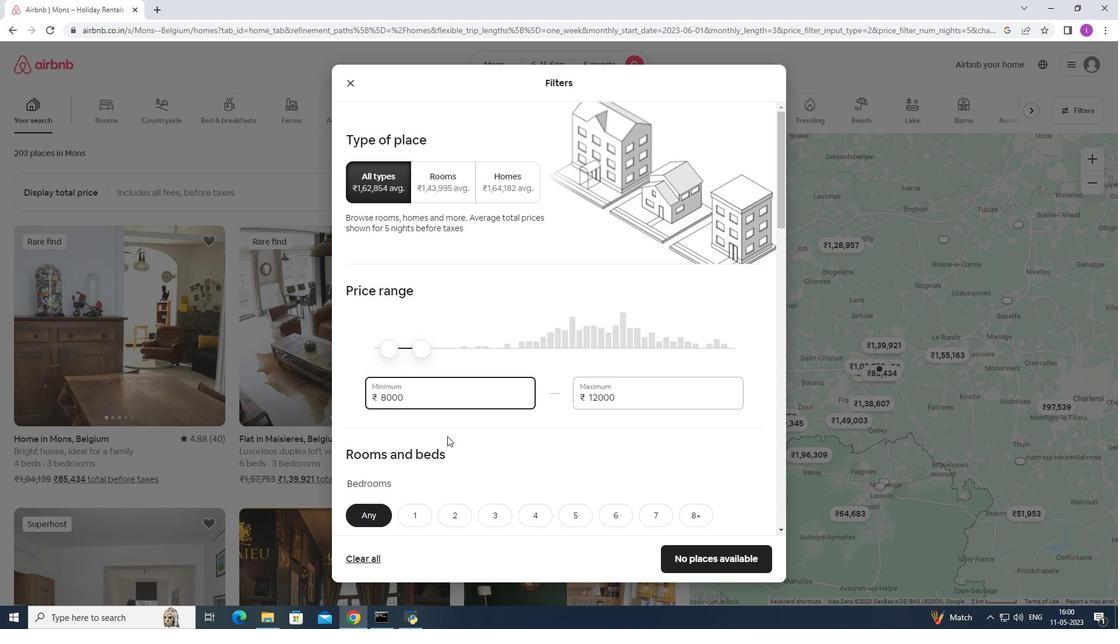 
Action: Mouse scrolled (447, 435) with delta (0, 0)
Screenshot: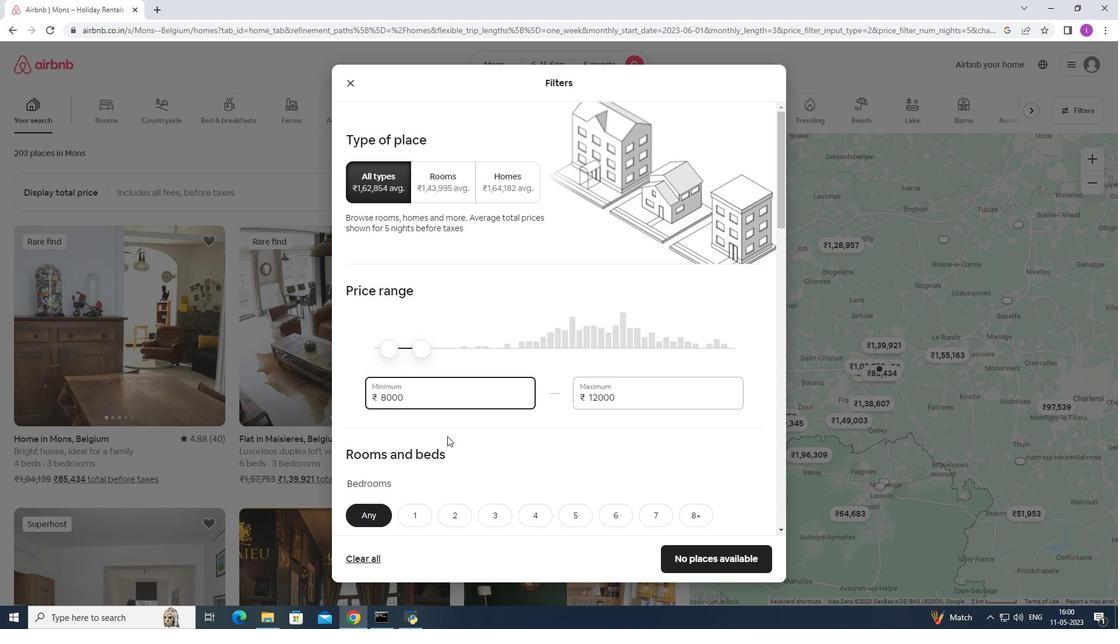 
Action: Mouse moved to (613, 404)
Screenshot: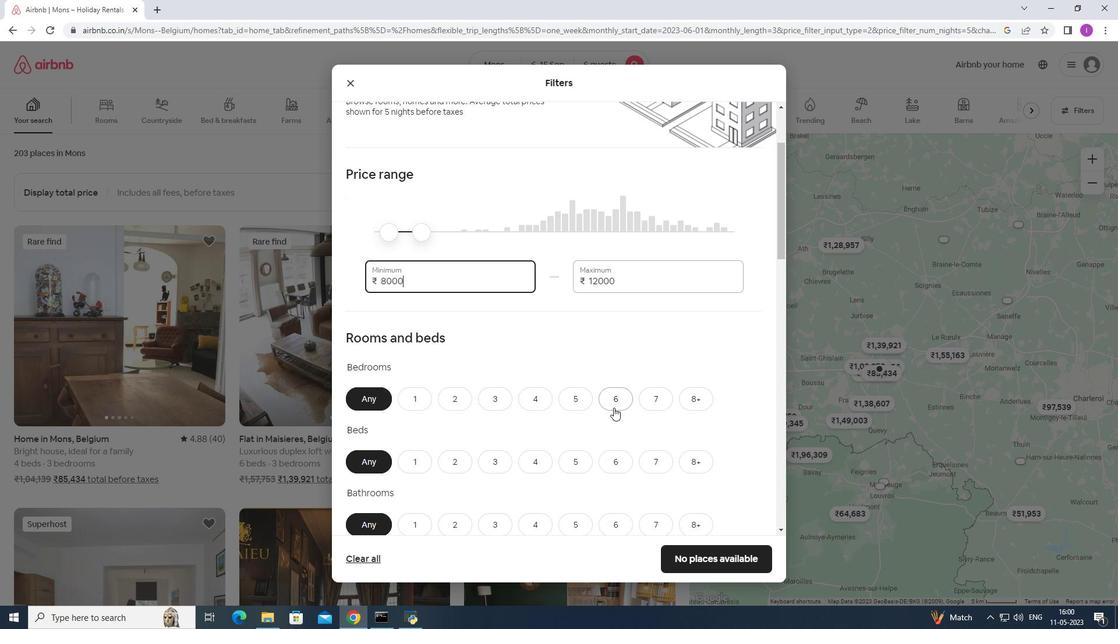 
Action: Mouse pressed left at (613, 404)
Screenshot: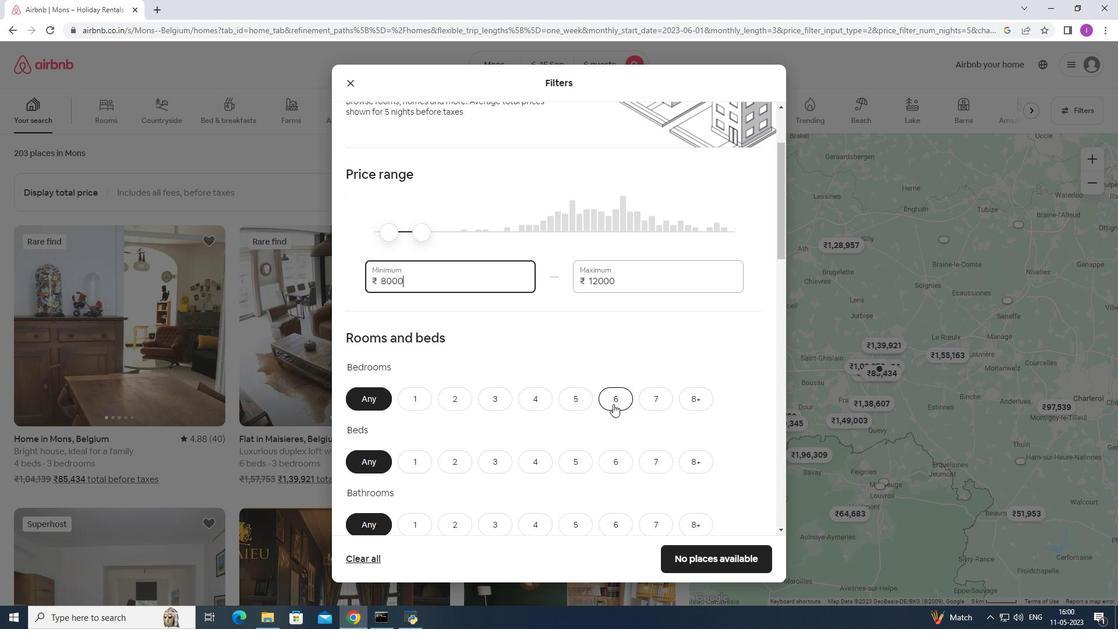 
Action: Mouse moved to (612, 460)
Screenshot: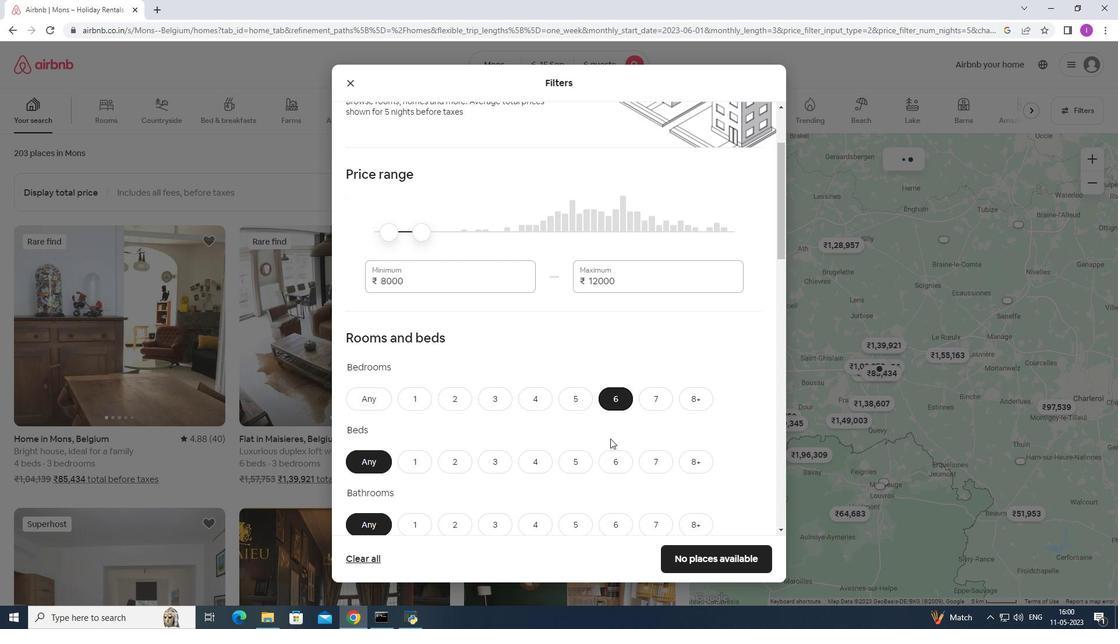 
Action: Mouse pressed left at (612, 460)
Screenshot: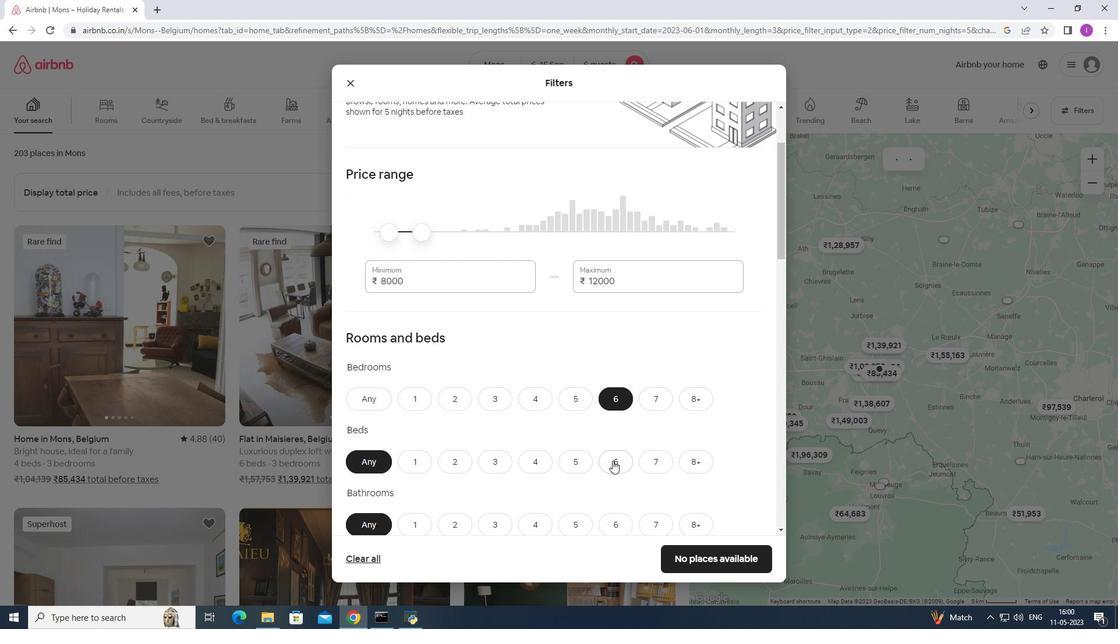 
Action: Mouse moved to (613, 458)
Screenshot: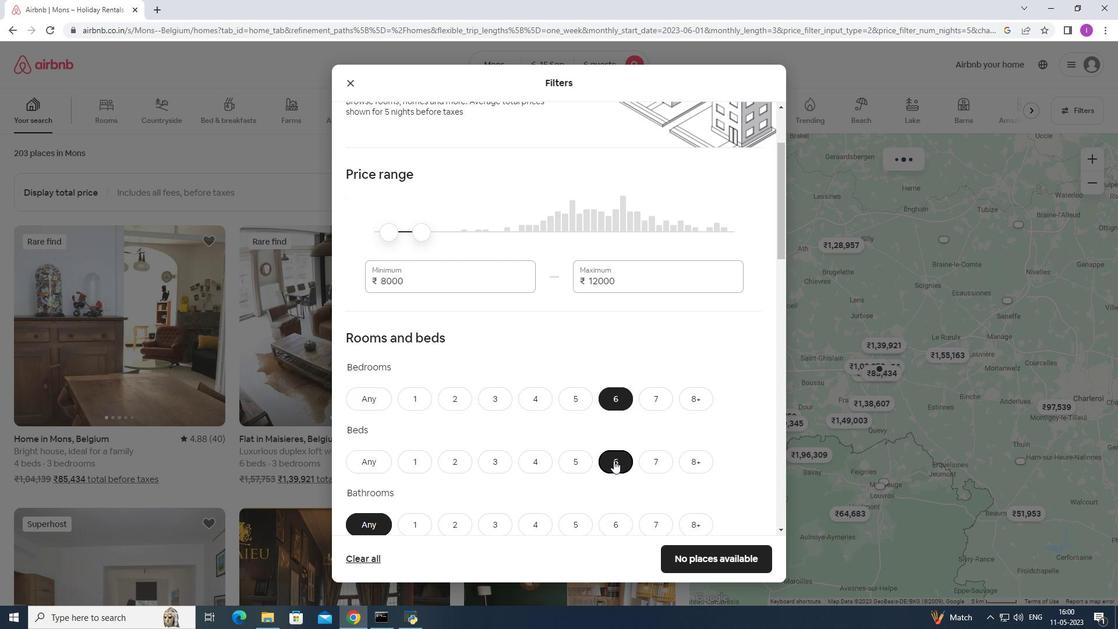 
Action: Mouse scrolled (613, 458) with delta (0, 0)
Screenshot: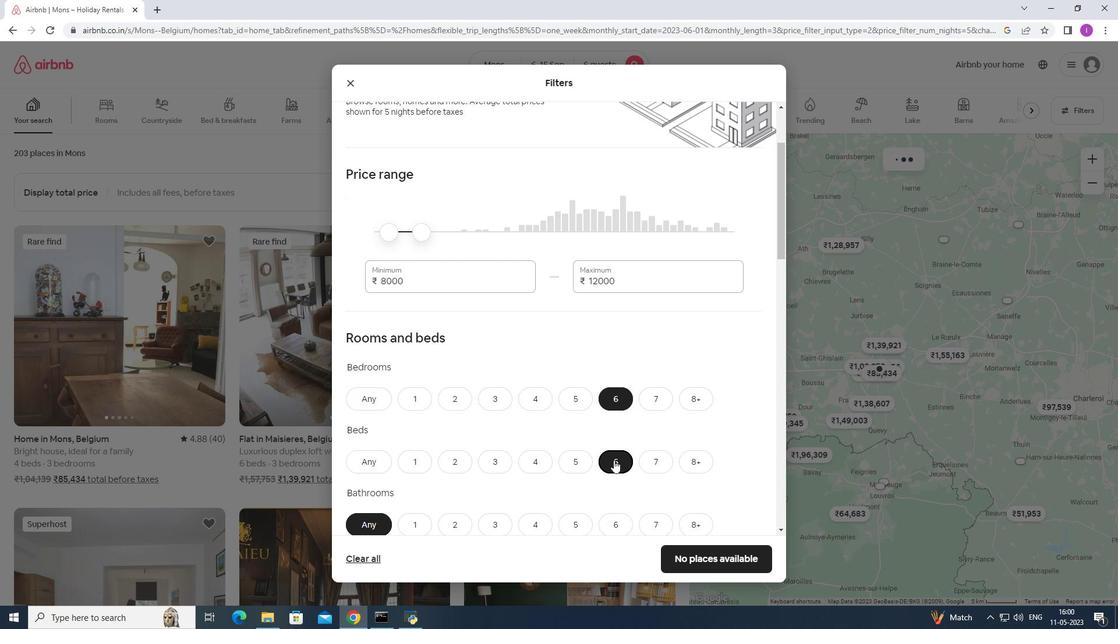 
Action: Mouse moved to (610, 463)
Screenshot: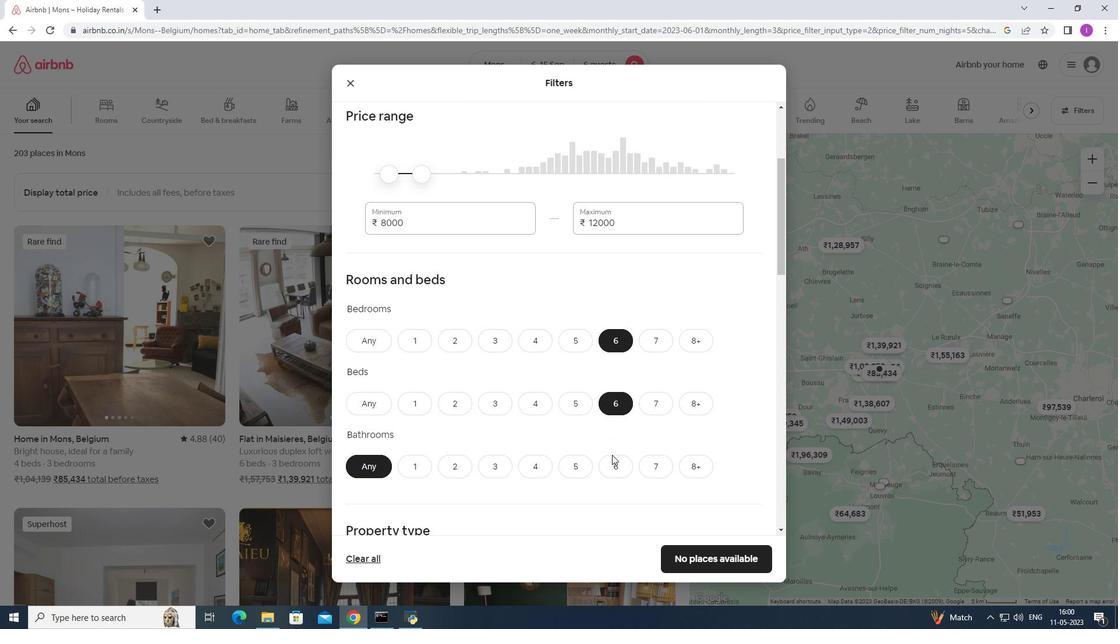 
Action: Mouse pressed left at (610, 463)
Screenshot: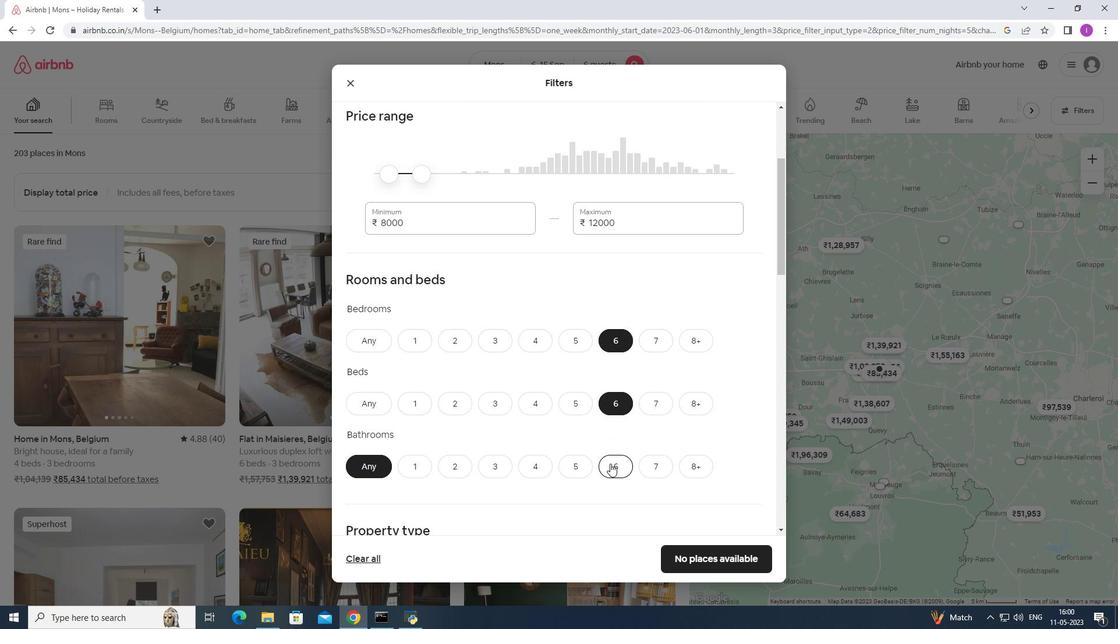 
Action: Mouse moved to (575, 404)
Screenshot: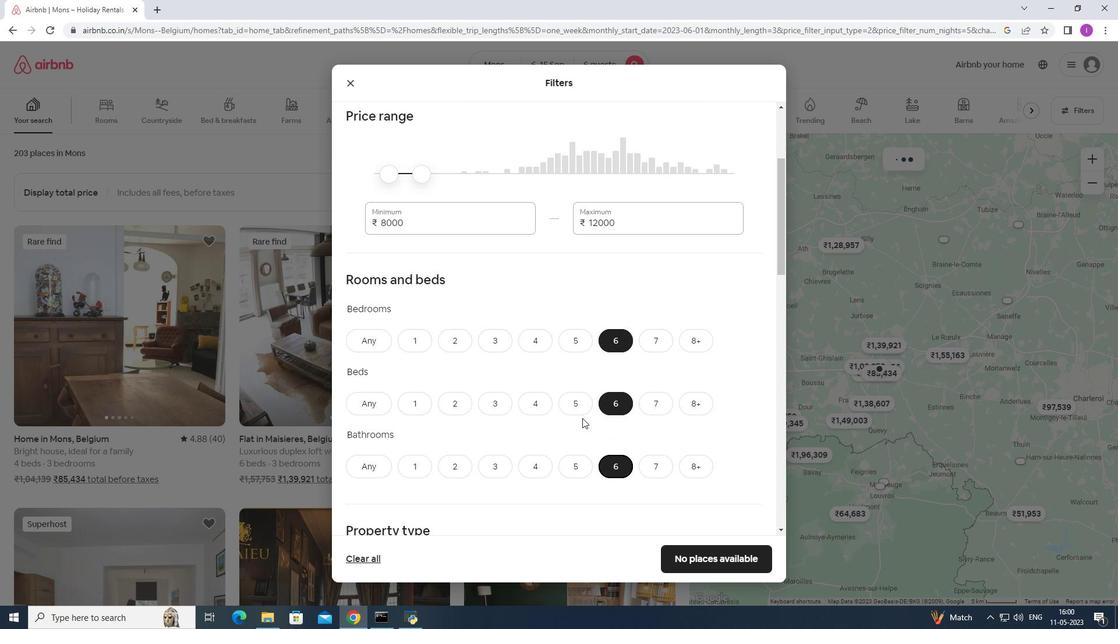 
Action: Mouse scrolled (575, 404) with delta (0, 0)
Screenshot: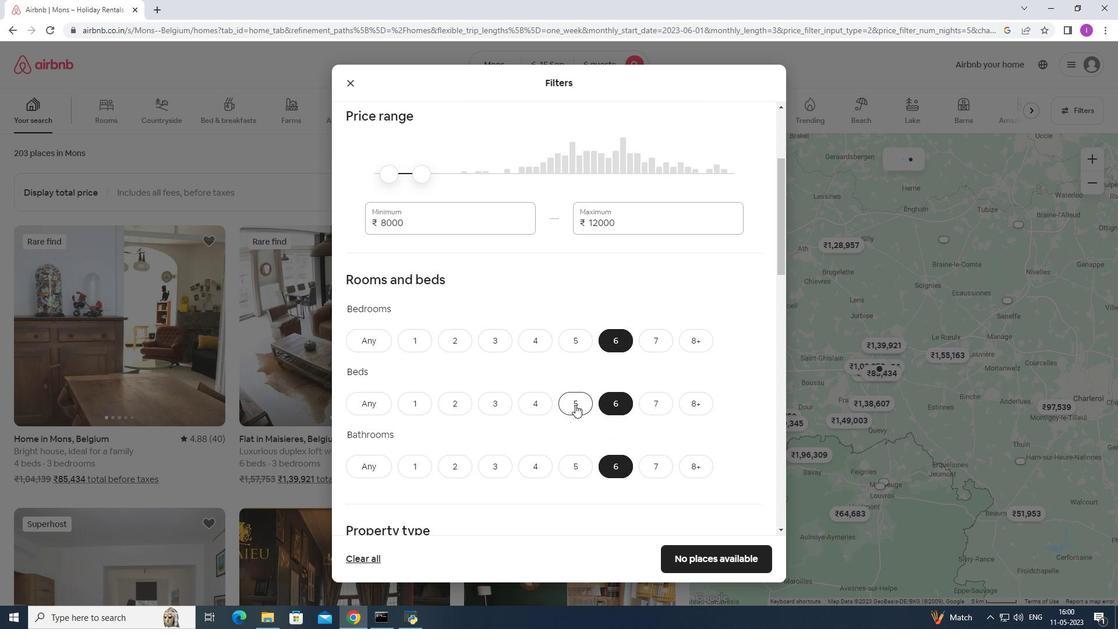 
Action: Mouse scrolled (575, 404) with delta (0, 0)
Screenshot: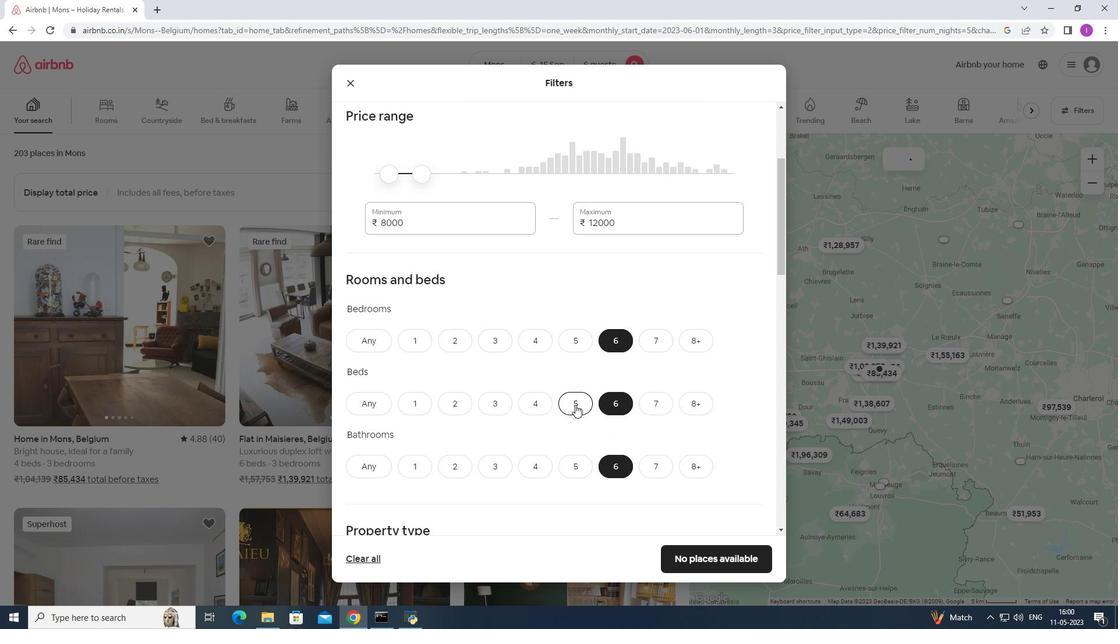 
Action: Mouse moved to (571, 409)
Screenshot: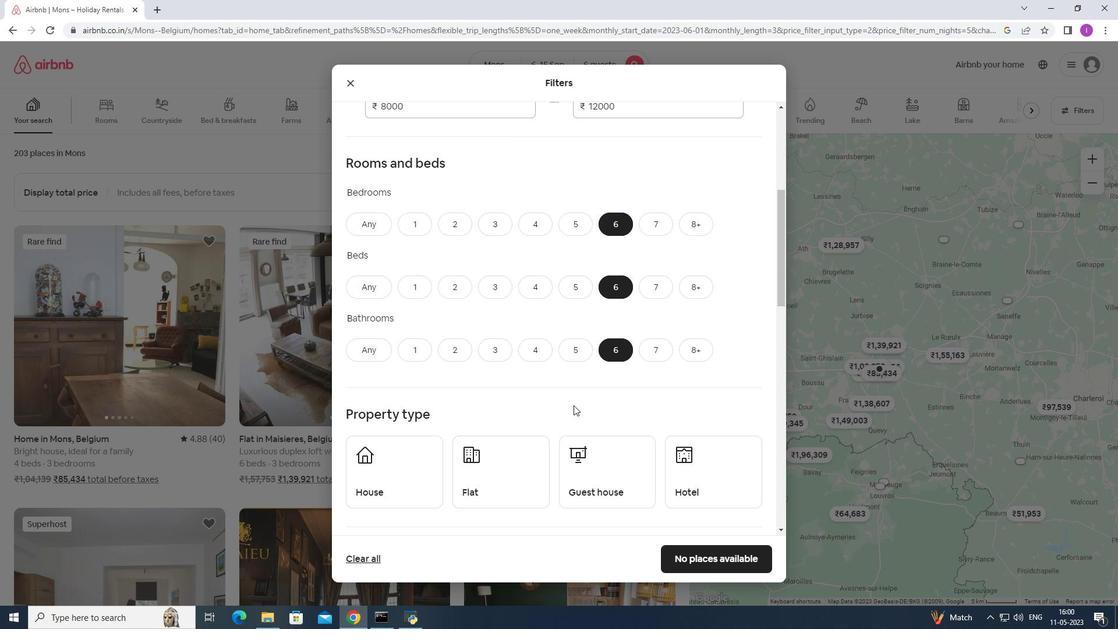 
Action: Mouse scrolled (571, 408) with delta (0, 0)
Screenshot: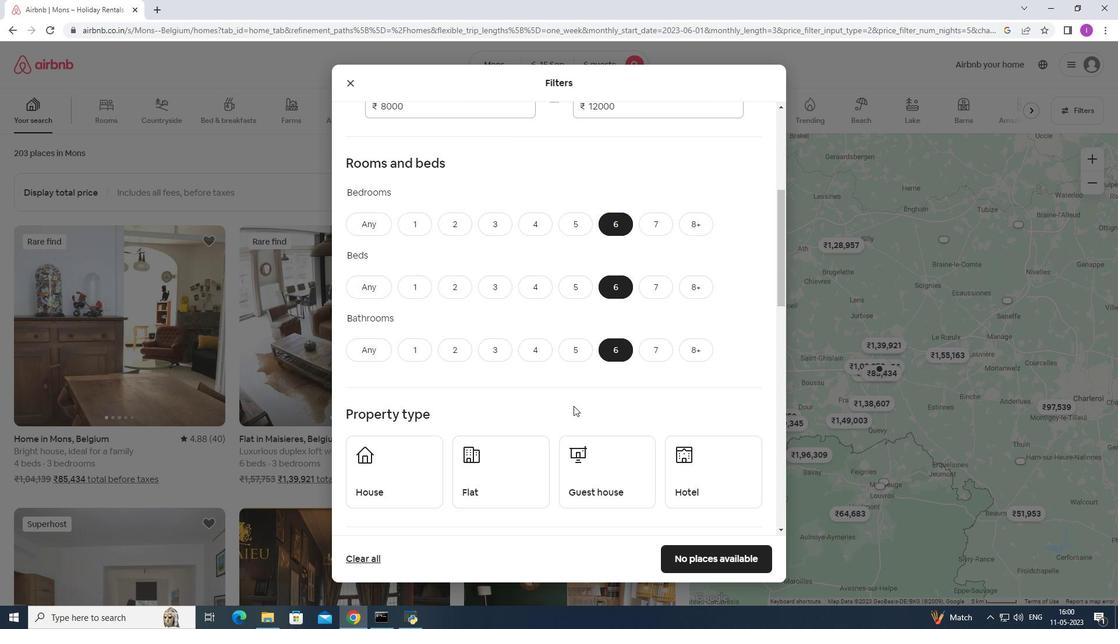 
Action: Mouse scrolled (571, 408) with delta (0, 0)
Screenshot: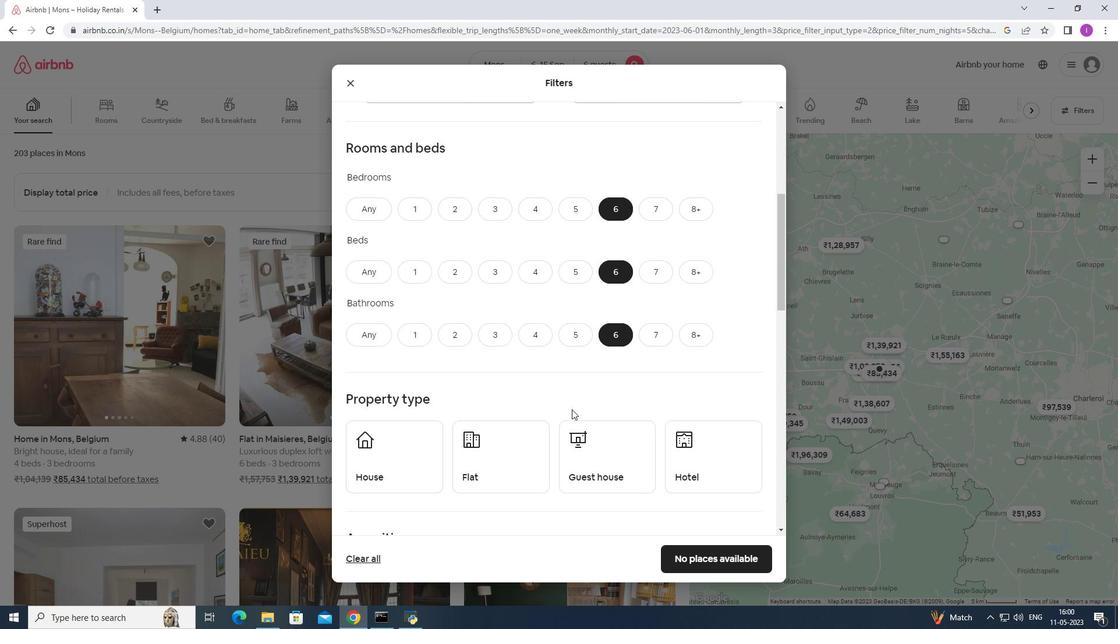 
Action: Mouse moved to (384, 377)
Screenshot: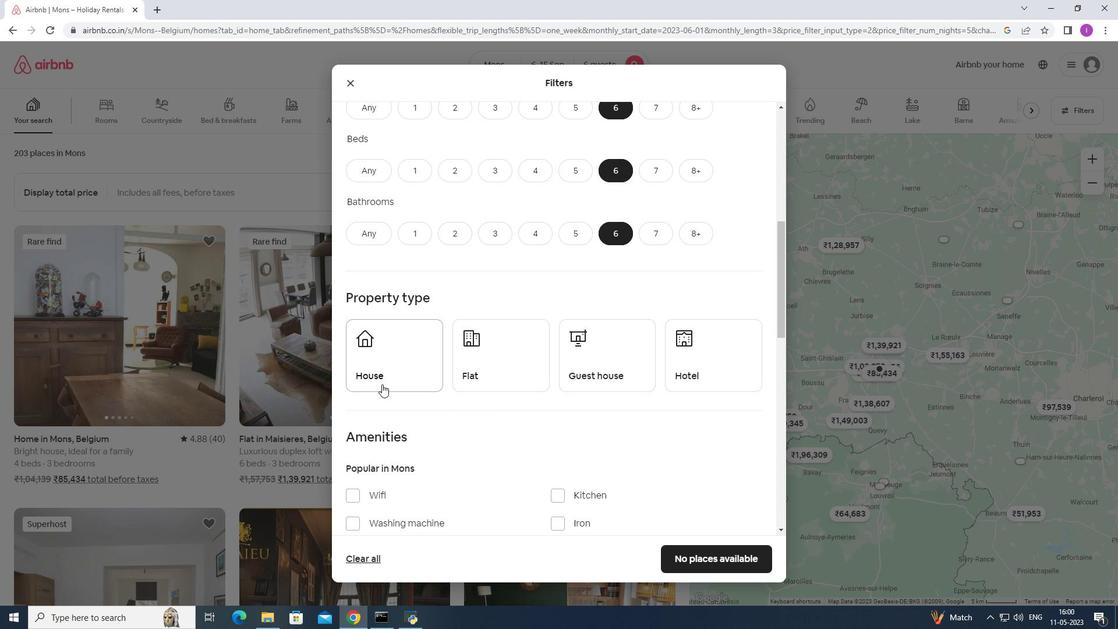 
Action: Mouse pressed left at (384, 377)
Screenshot: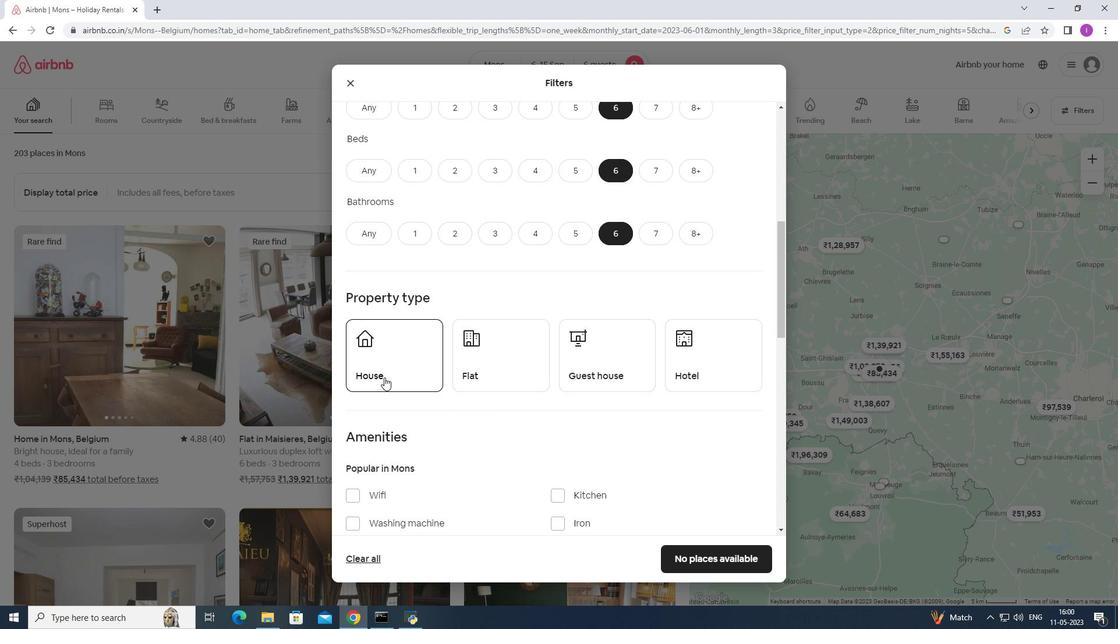 
Action: Mouse moved to (486, 375)
Screenshot: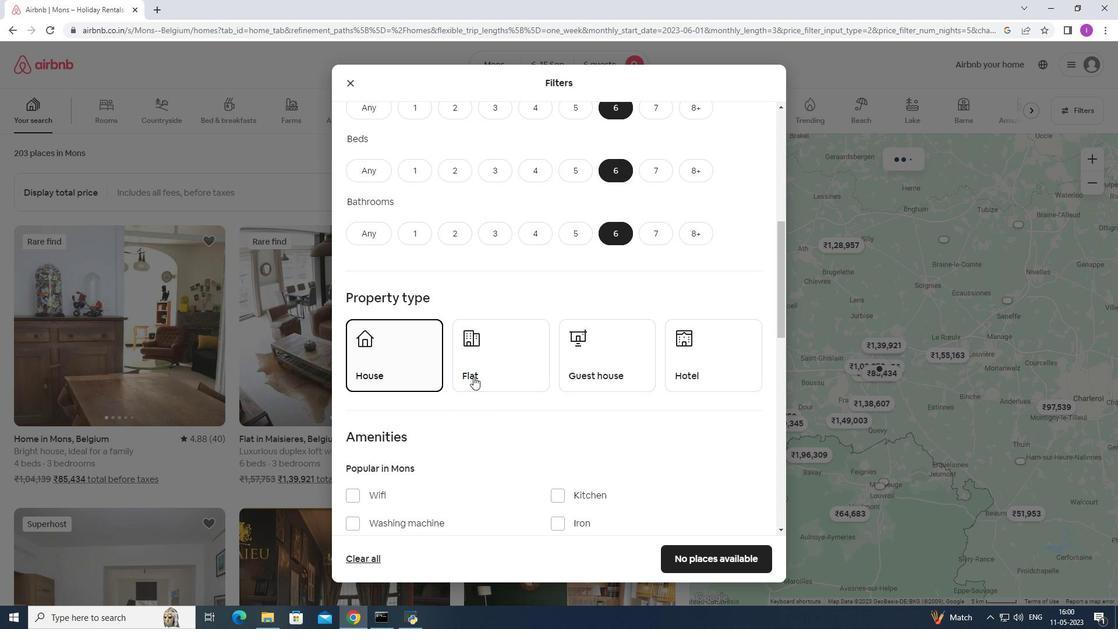 
Action: Mouse pressed left at (486, 375)
Screenshot: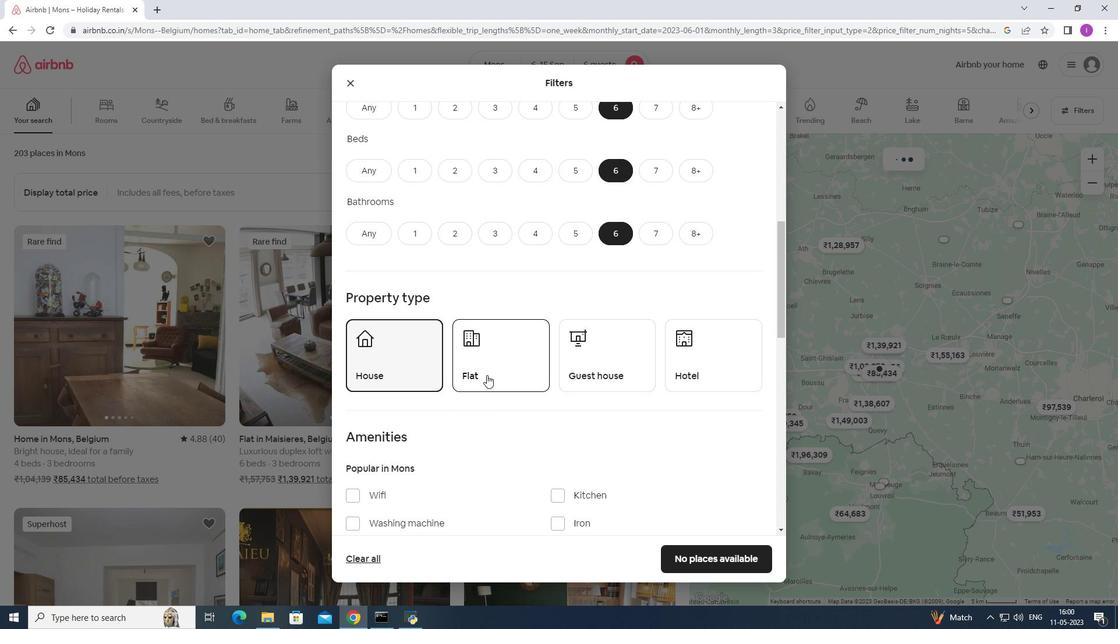
Action: Mouse moved to (595, 377)
Screenshot: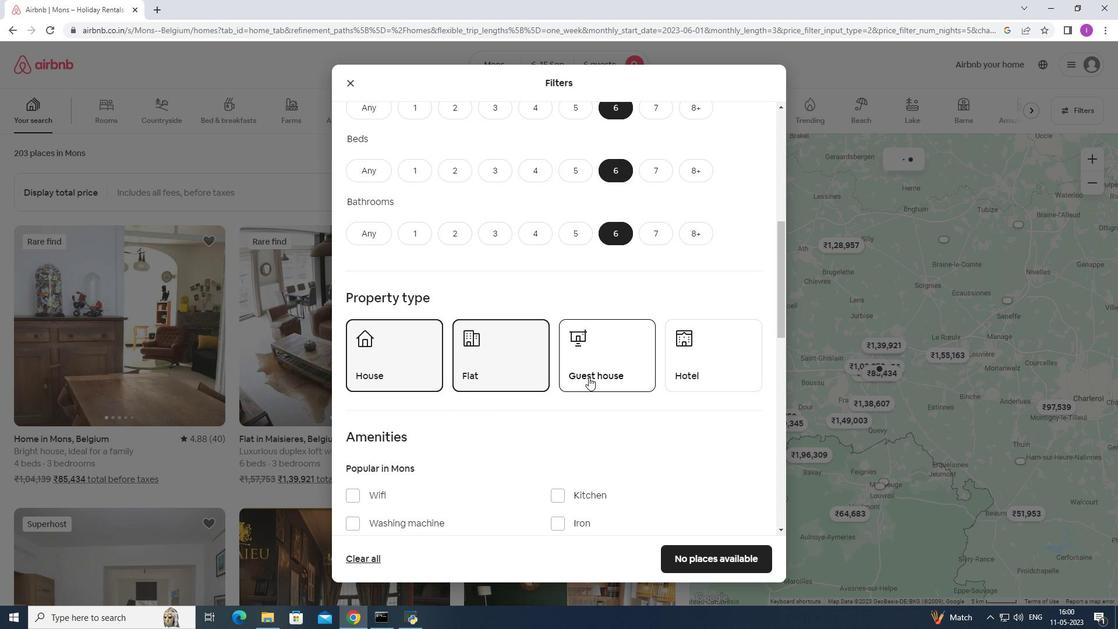 
Action: Mouse pressed left at (595, 377)
Screenshot: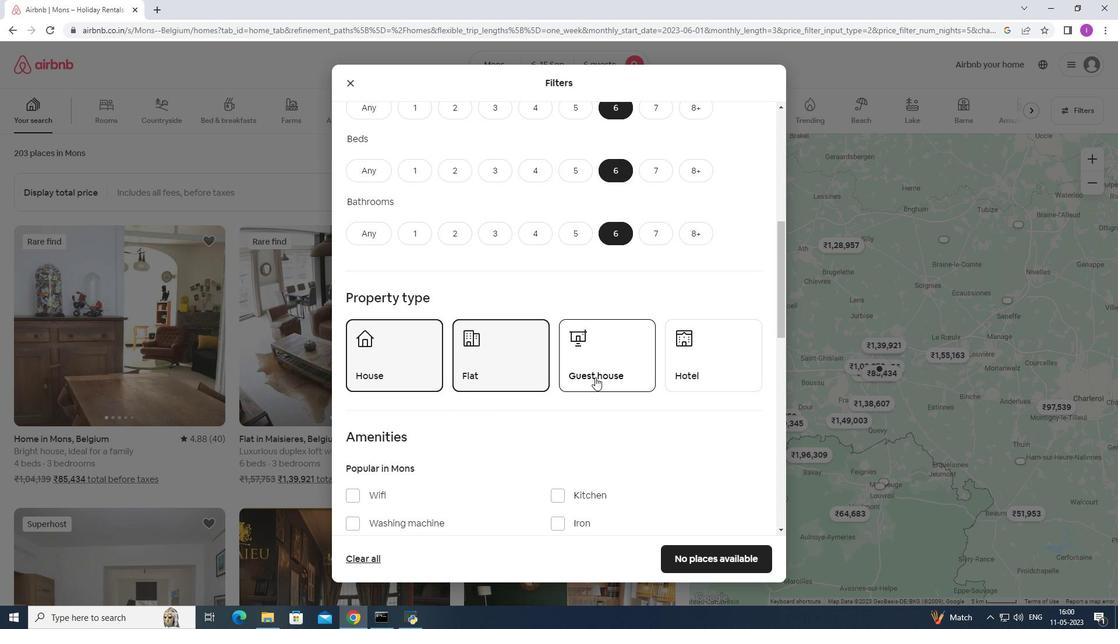 
Action: Mouse moved to (573, 400)
Screenshot: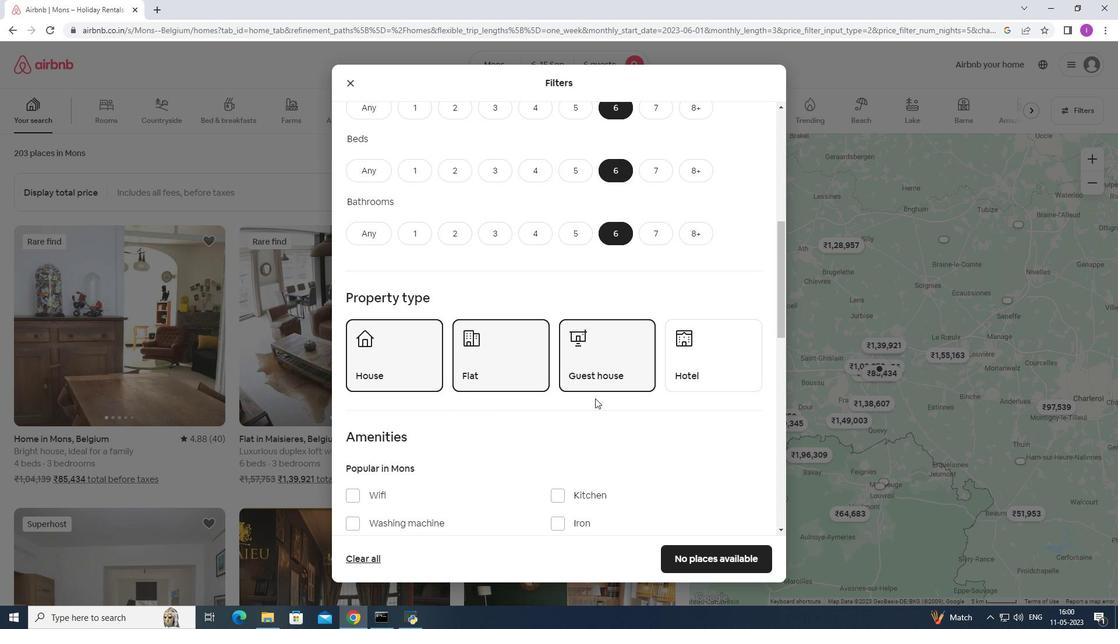 
Action: Mouse scrolled (573, 399) with delta (0, 0)
Screenshot: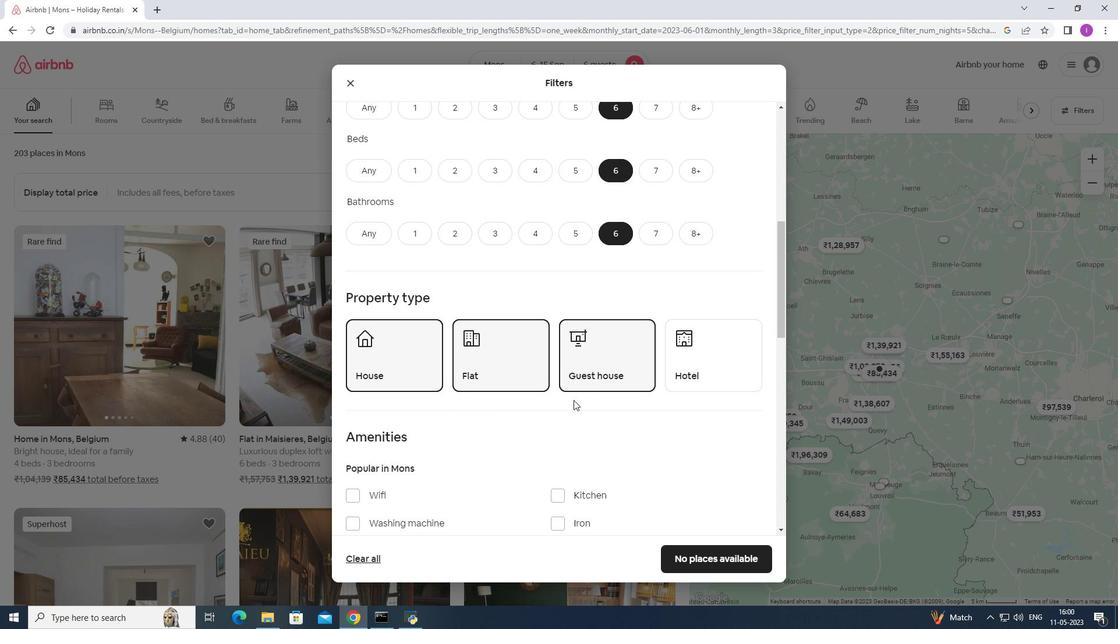 
Action: Mouse scrolled (573, 399) with delta (0, 0)
Screenshot: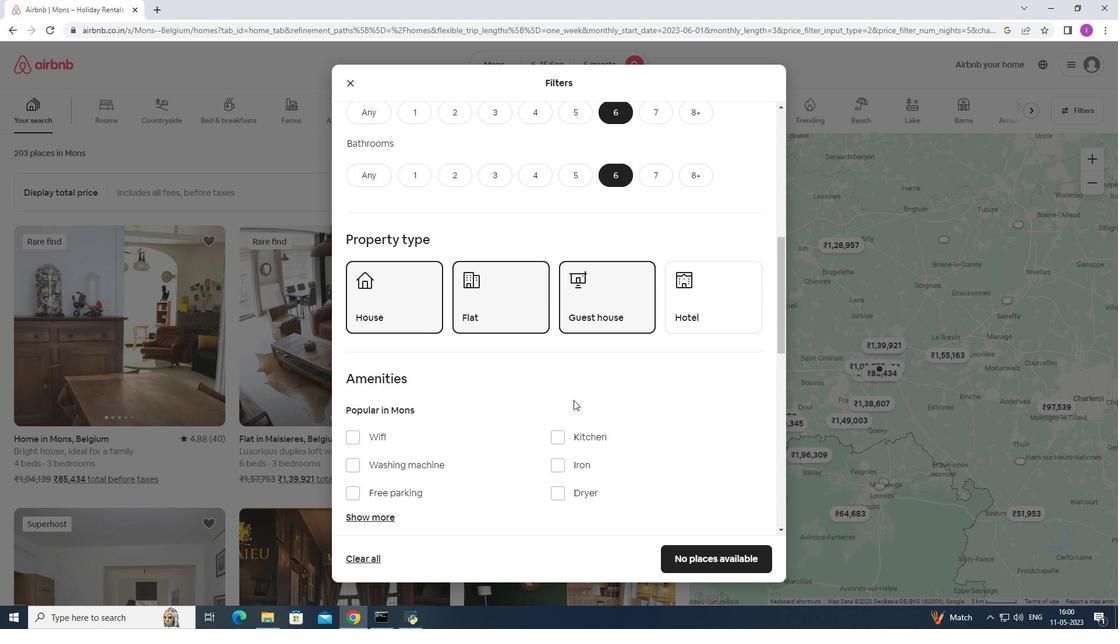 
Action: Mouse moved to (358, 377)
Screenshot: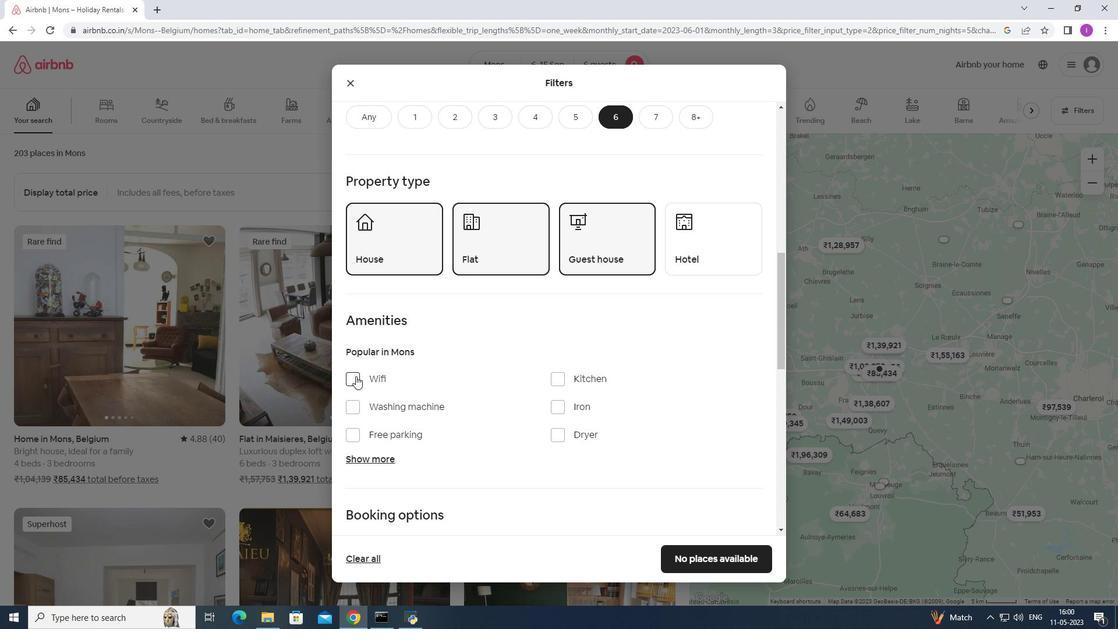 
Action: Mouse pressed left at (358, 377)
Screenshot: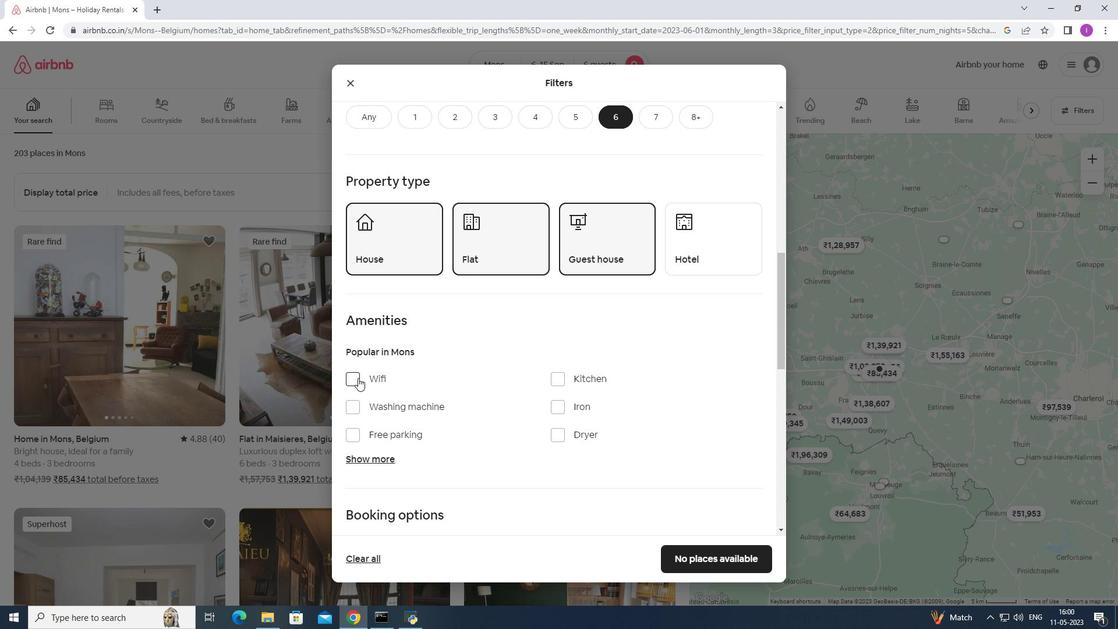 
Action: Mouse moved to (345, 405)
Screenshot: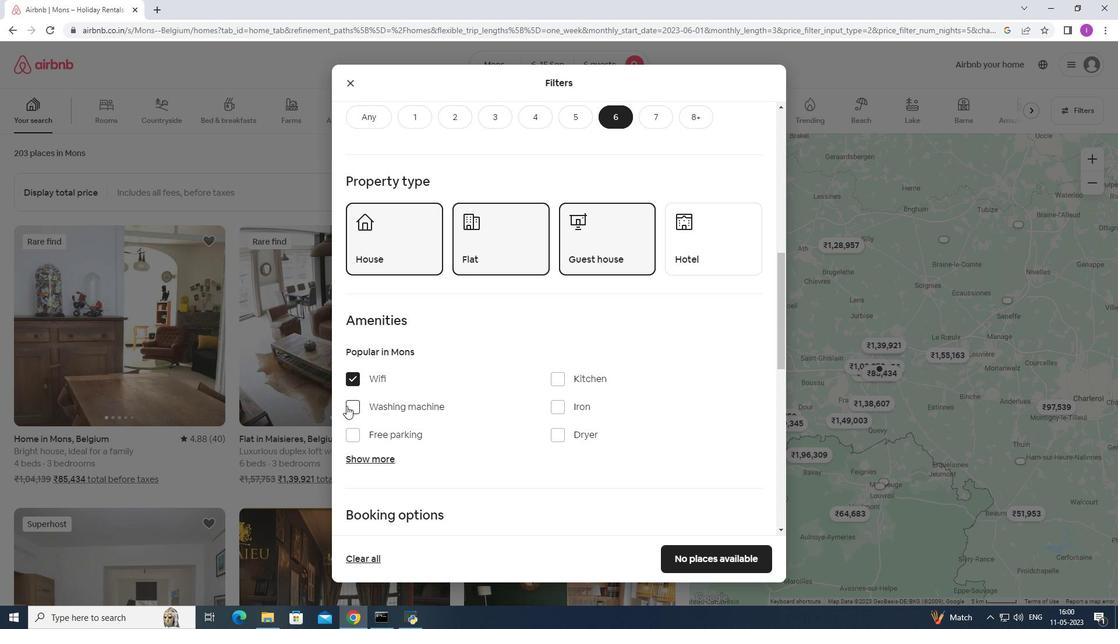 
Action: Mouse pressed left at (345, 405)
Screenshot: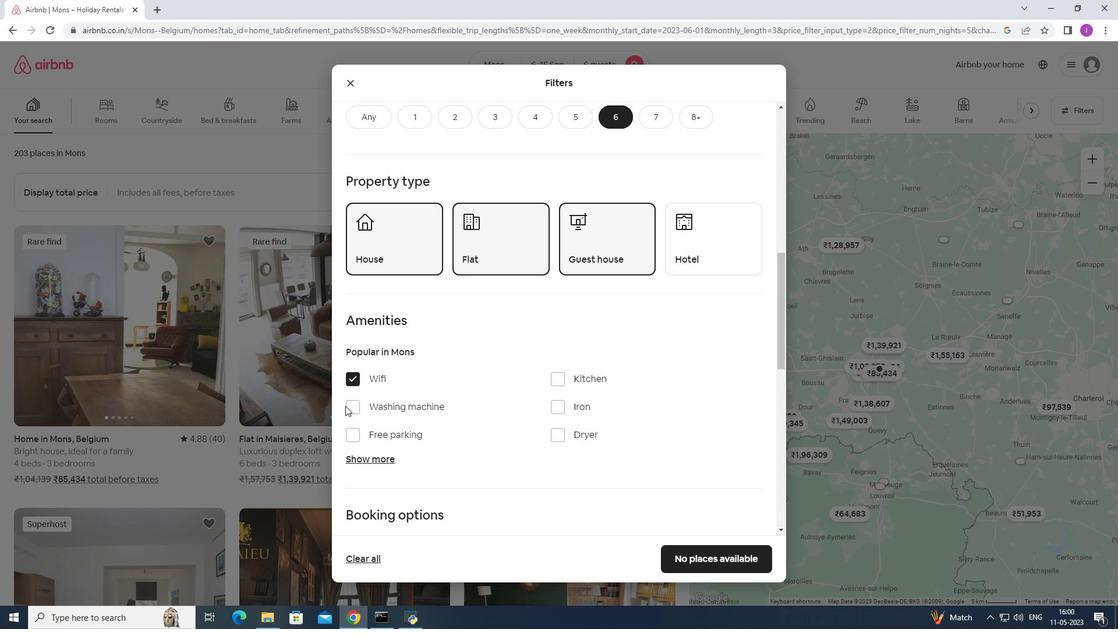 
Action: Mouse moved to (355, 405)
Screenshot: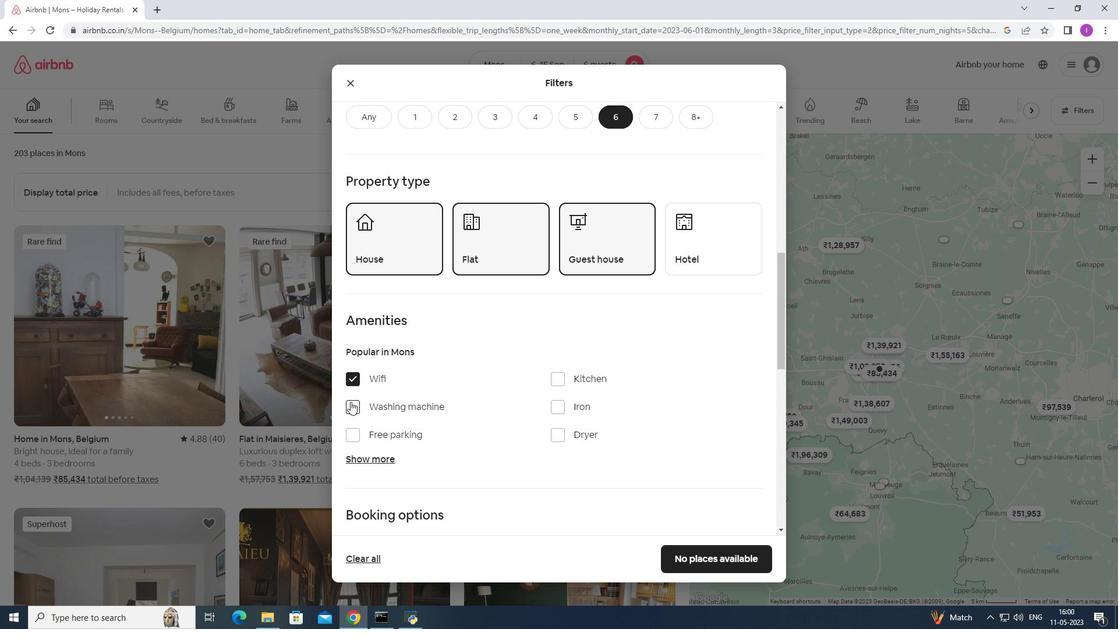 
Action: Mouse pressed left at (355, 405)
Screenshot: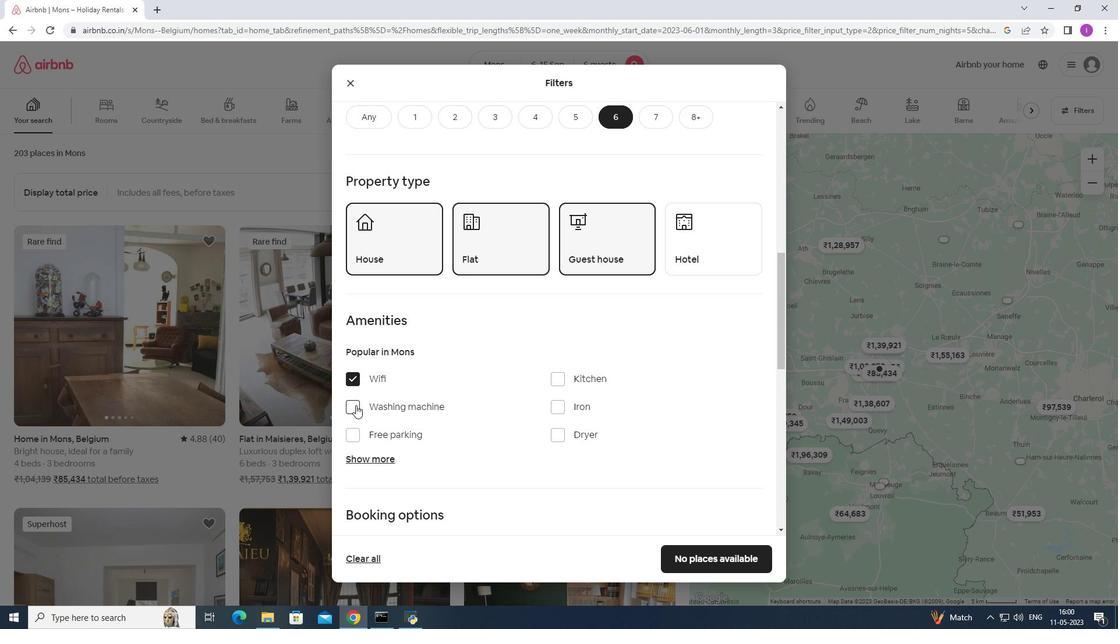 
Action: Mouse moved to (370, 455)
Screenshot: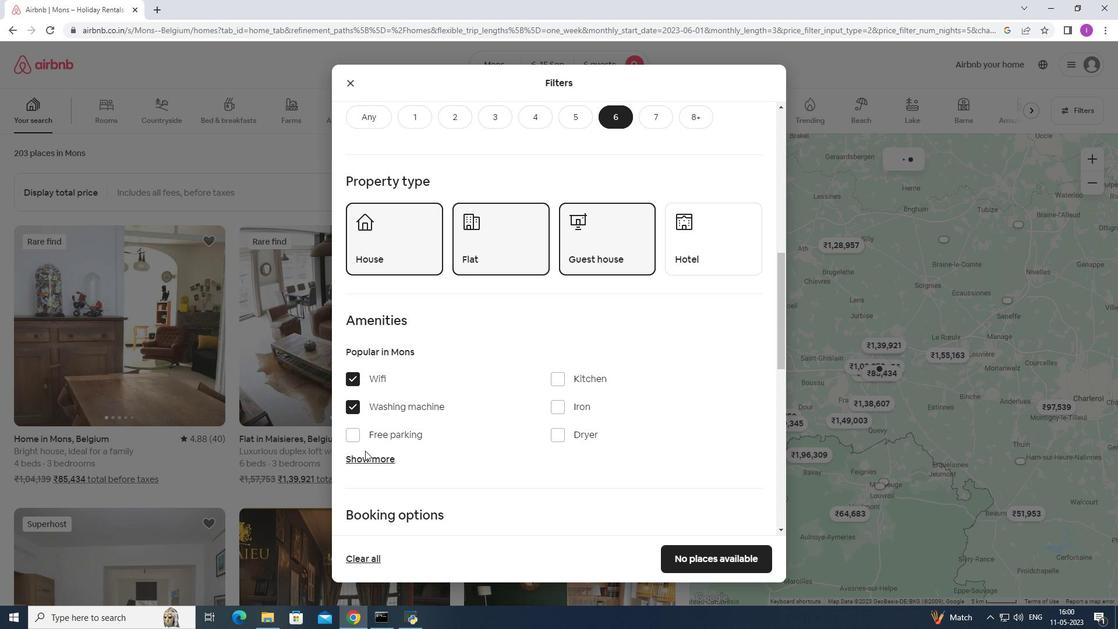
Action: Mouse pressed left at (370, 455)
Screenshot: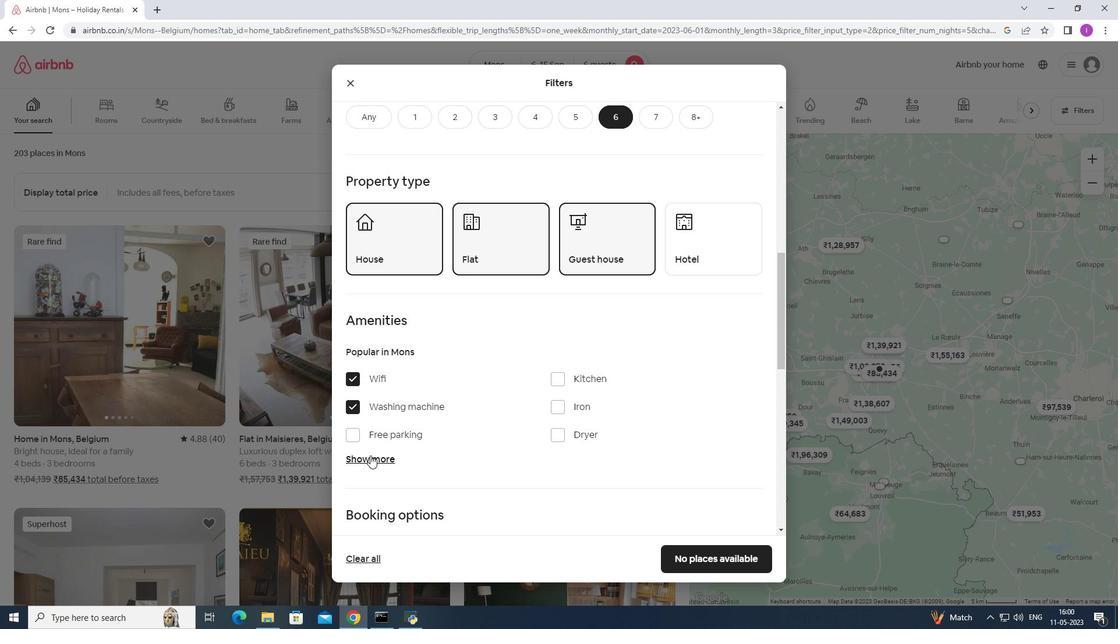 
Action: Mouse moved to (352, 436)
Screenshot: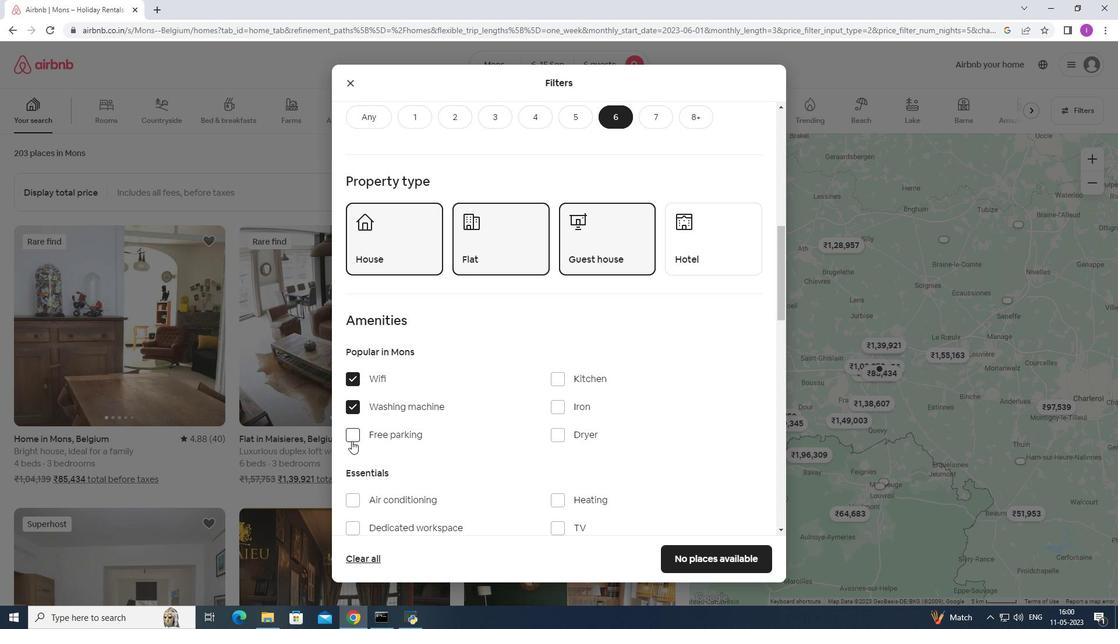 
Action: Mouse pressed left at (352, 436)
Screenshot: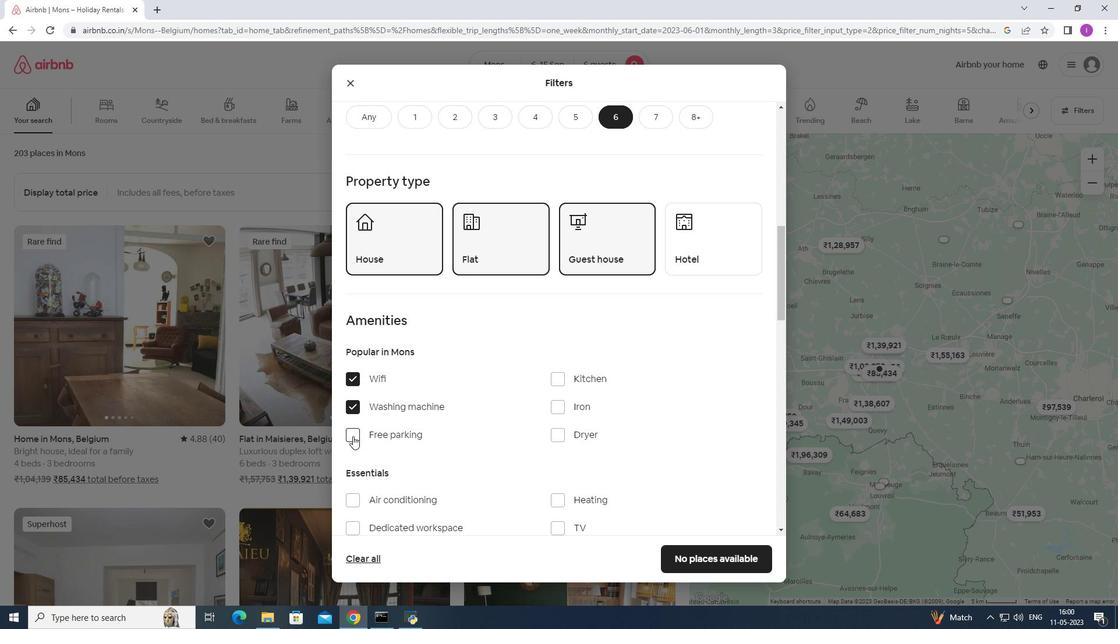
Action: Mouse moved to (501, 436)
Screenshot: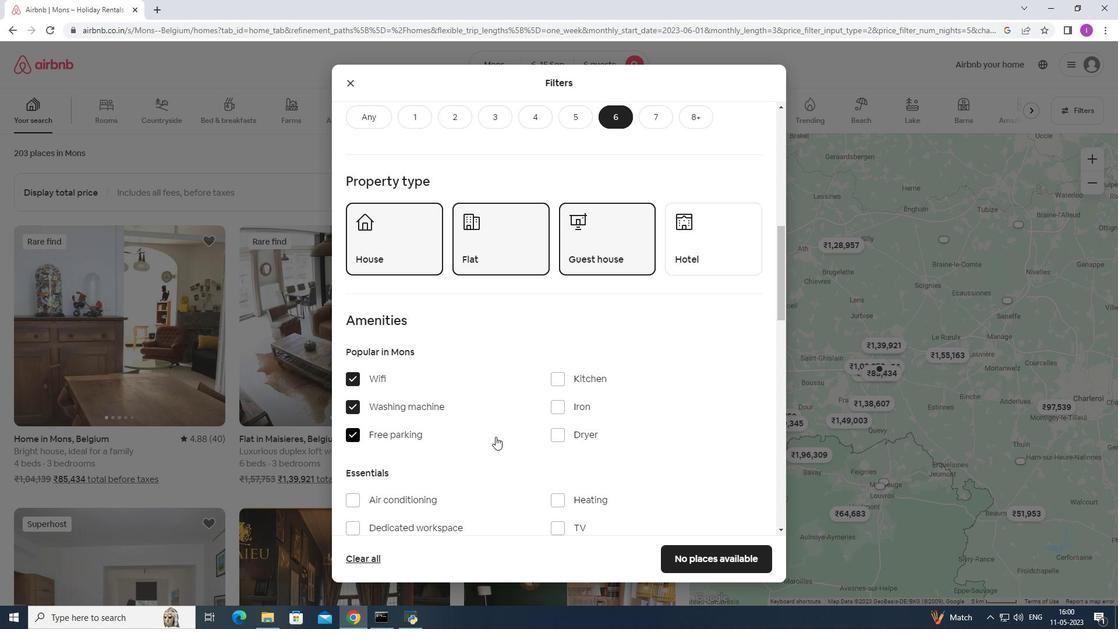 
Action: Mouse scrolled (501, 436) with delta (0, 0)
Screenshot: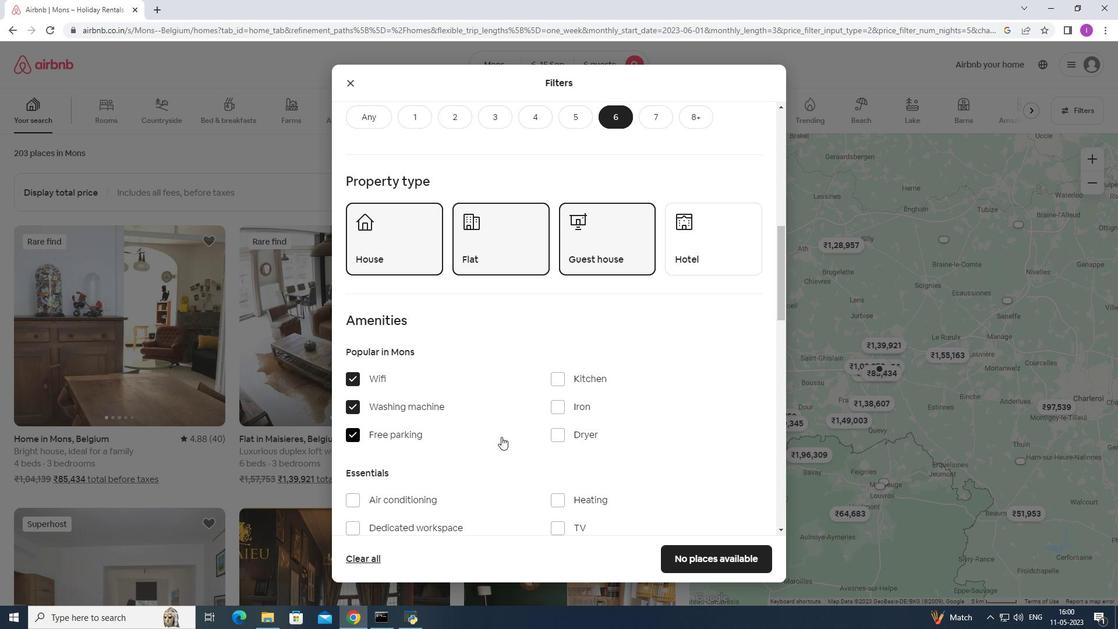 
Action: Mouse scrolled (501, 436) with delta (0, 0)
Screenshot: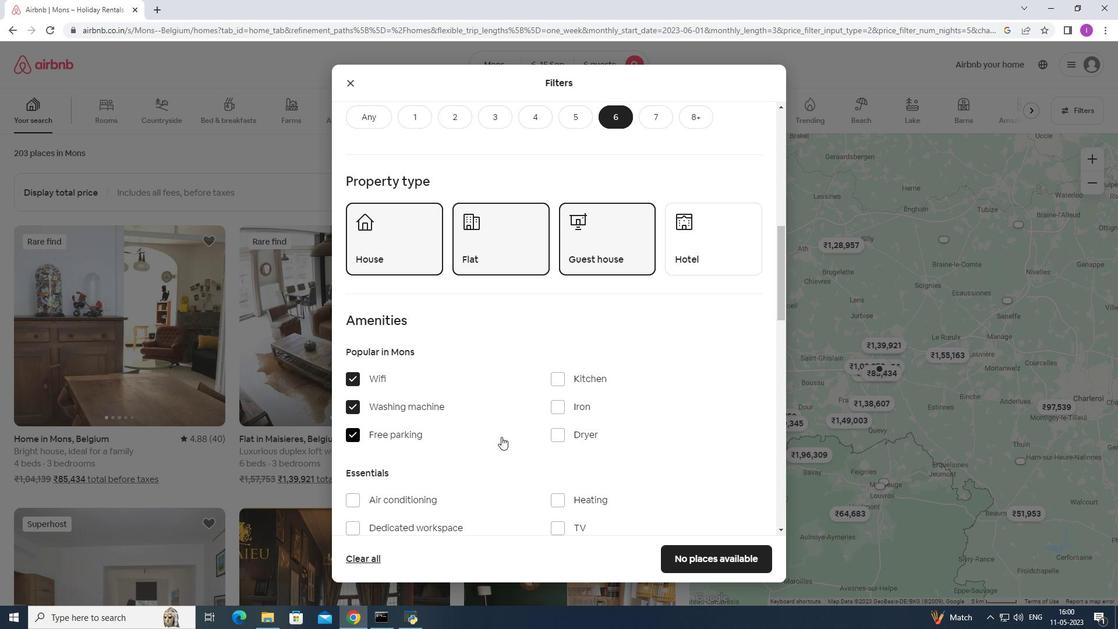 
Action: Mouse scrolled (501, 436) with delta (0, 0)
Screenshot: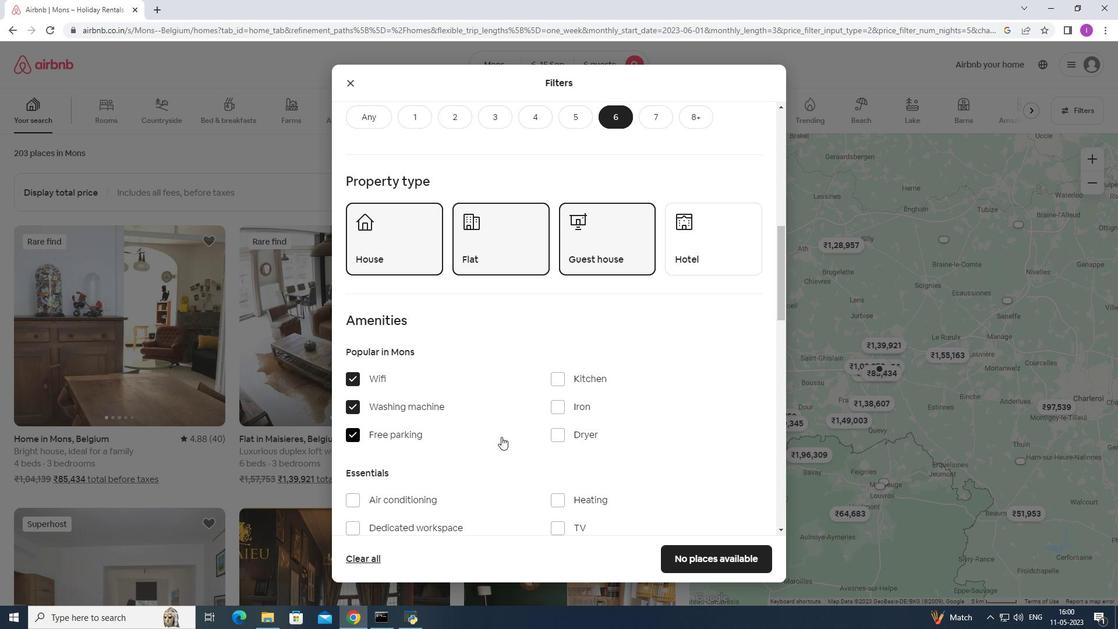 
Action: Mouse moved to (556, 352)
Screenshot: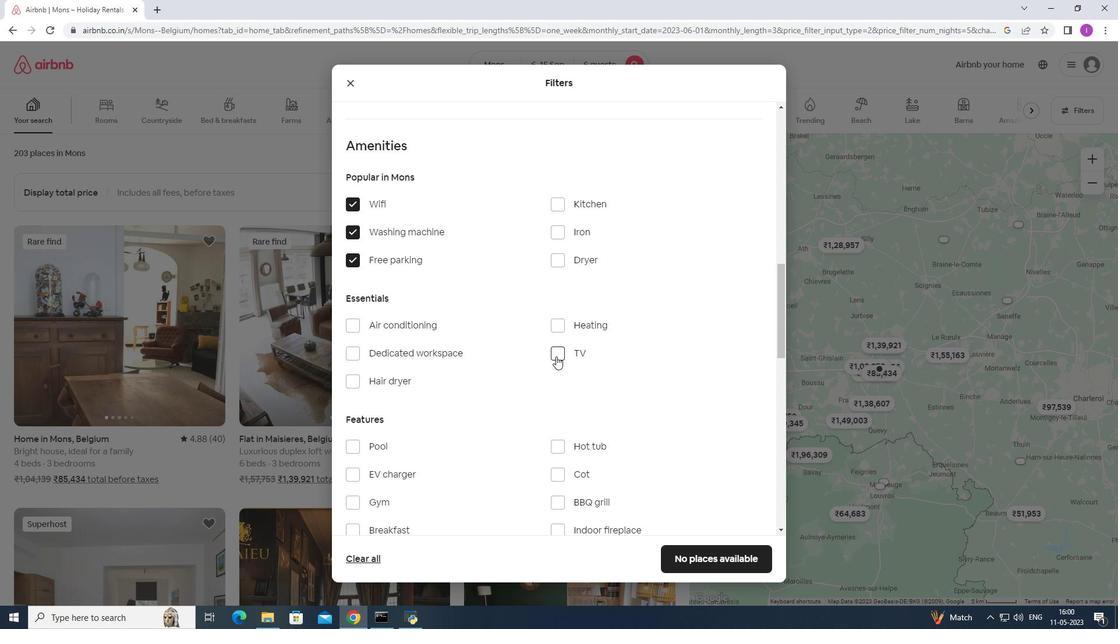 
Action: Mouse pressed left at (556, 352)
Screenshot: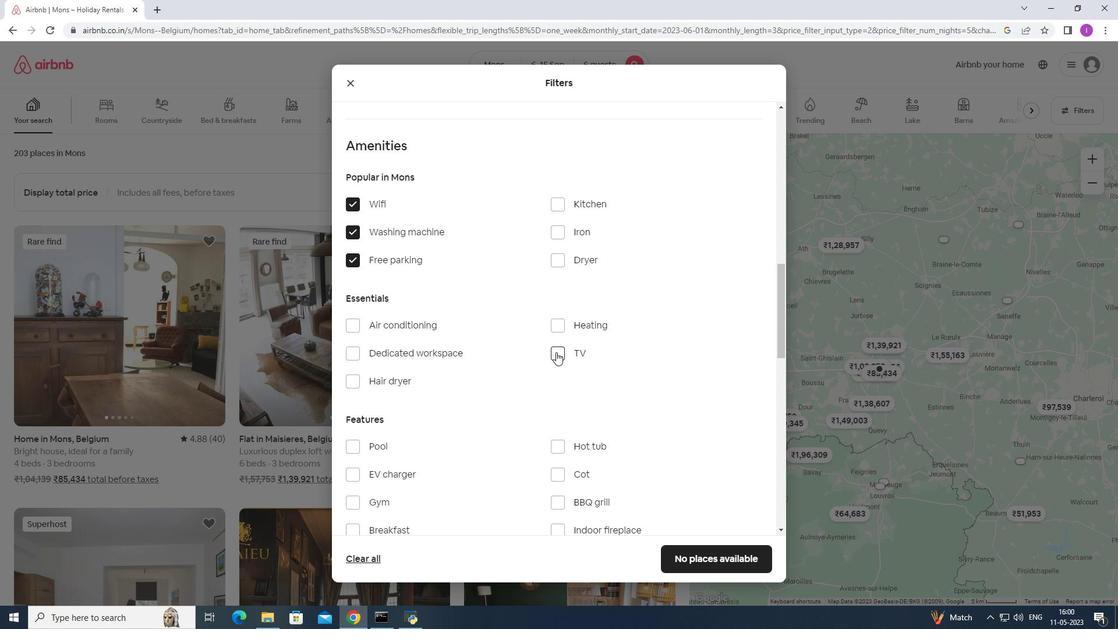 
Action: Mouse moved to (555, 326)
Screenshot: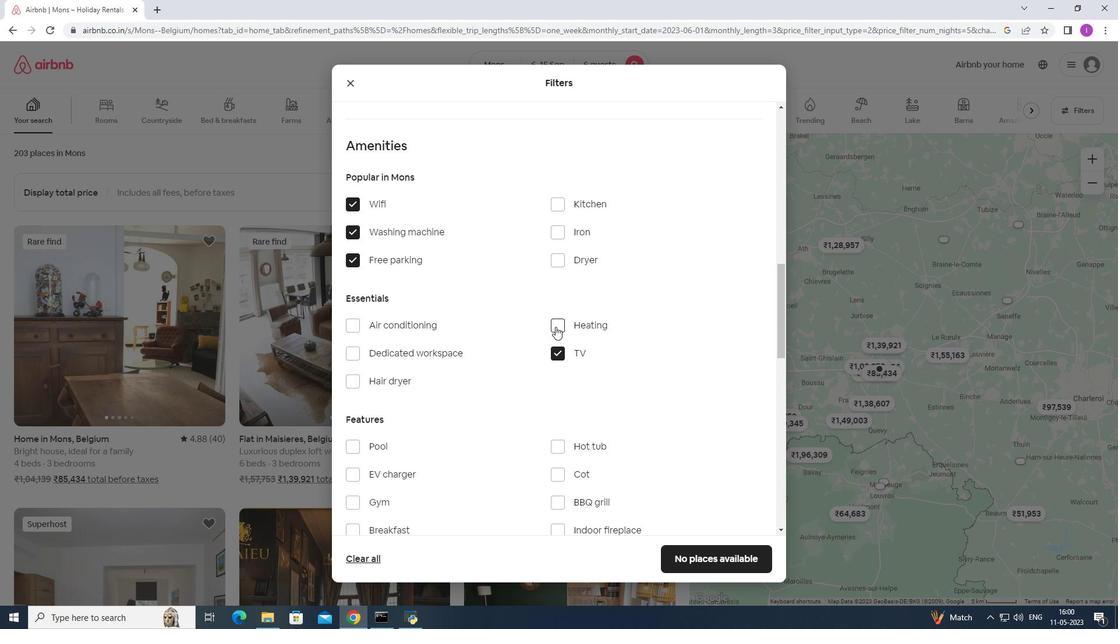 
Action: Mouse pressed left at (555, 326)
Screenshot: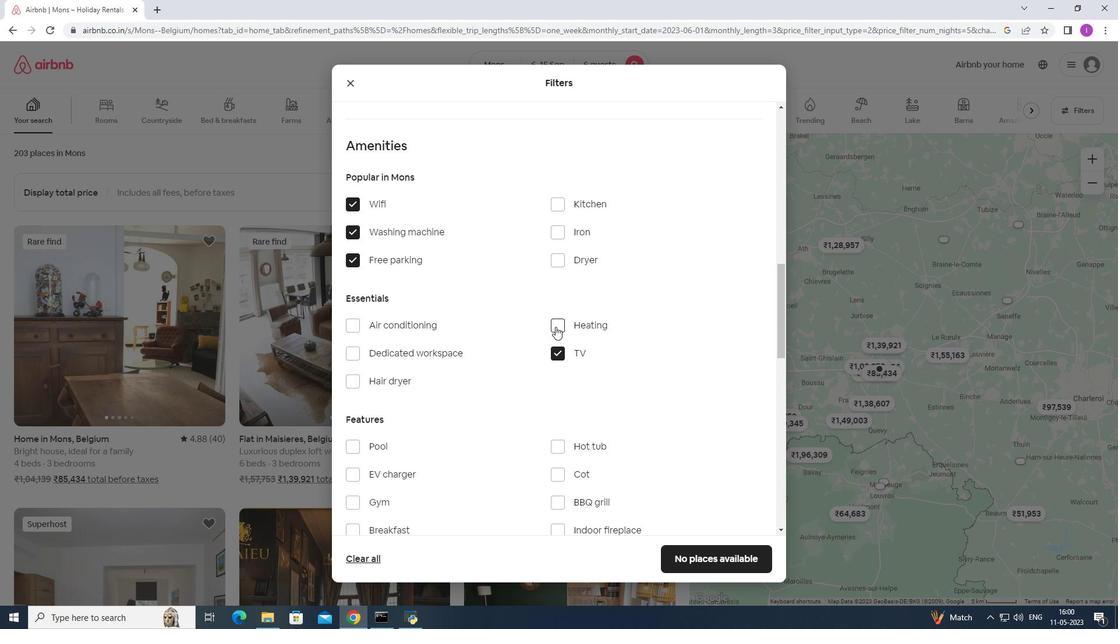 
Action: Mouse moved to (560, 444)
Screenshot: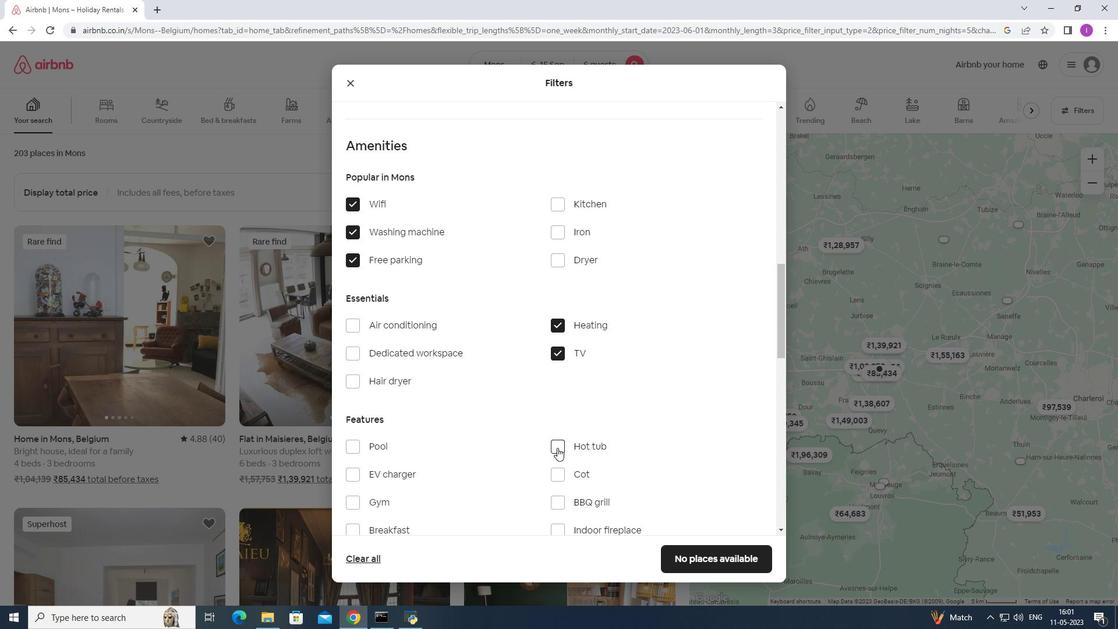 
Action: Mouse pressed left at (560, 444)
Screenshot: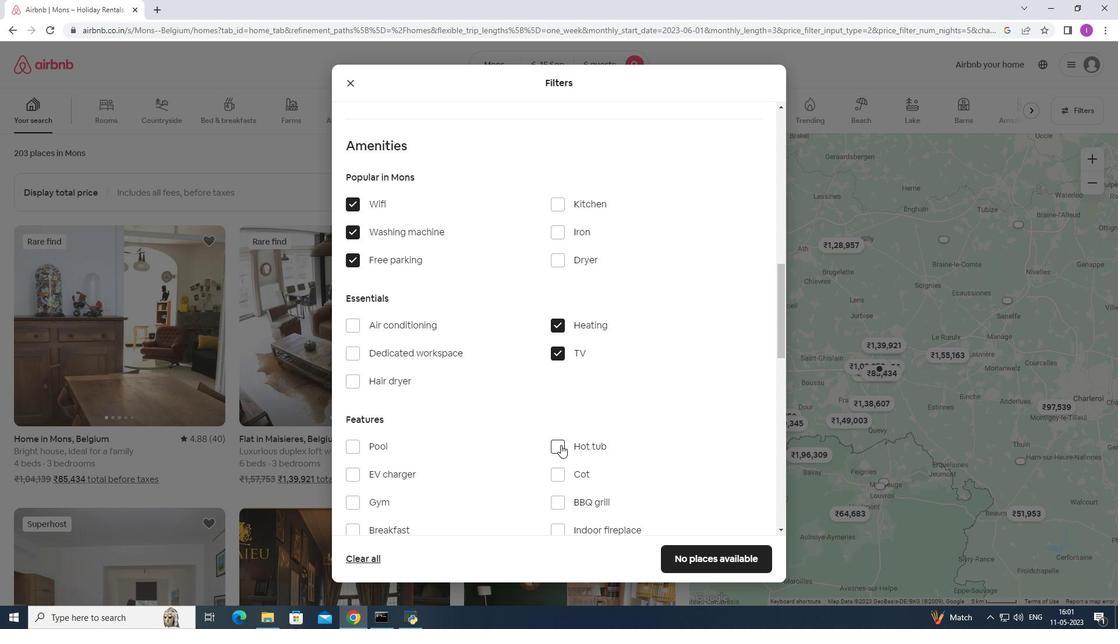 
Action: Mouse moved to (504, 461)
Screenshot: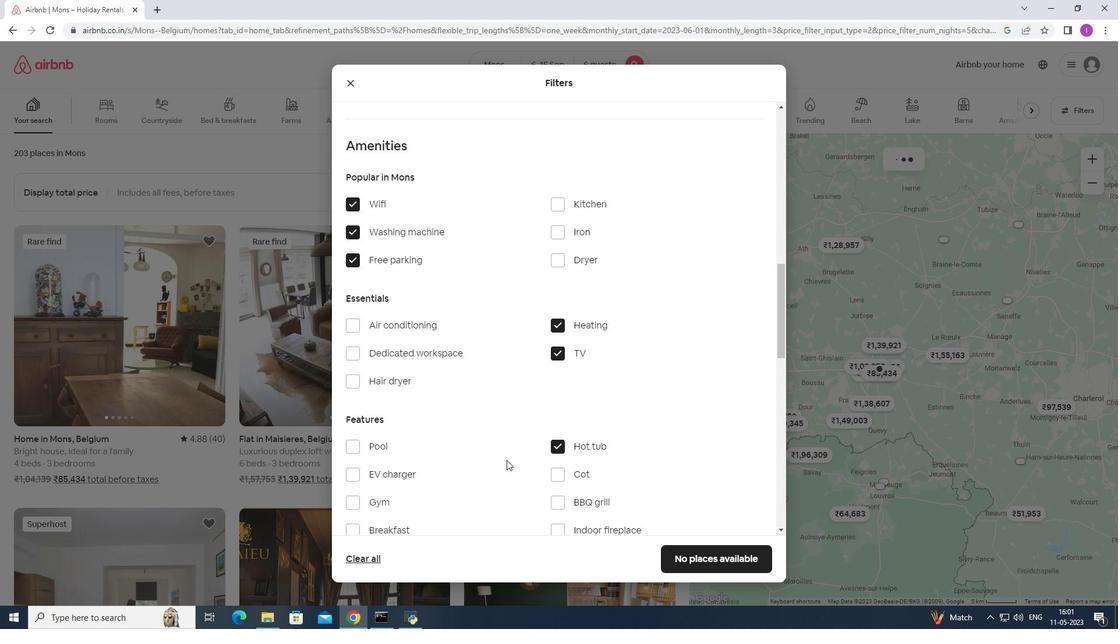 
Action: Mouse scrolled (504, 461) with delta (0, 0)
Screenshot: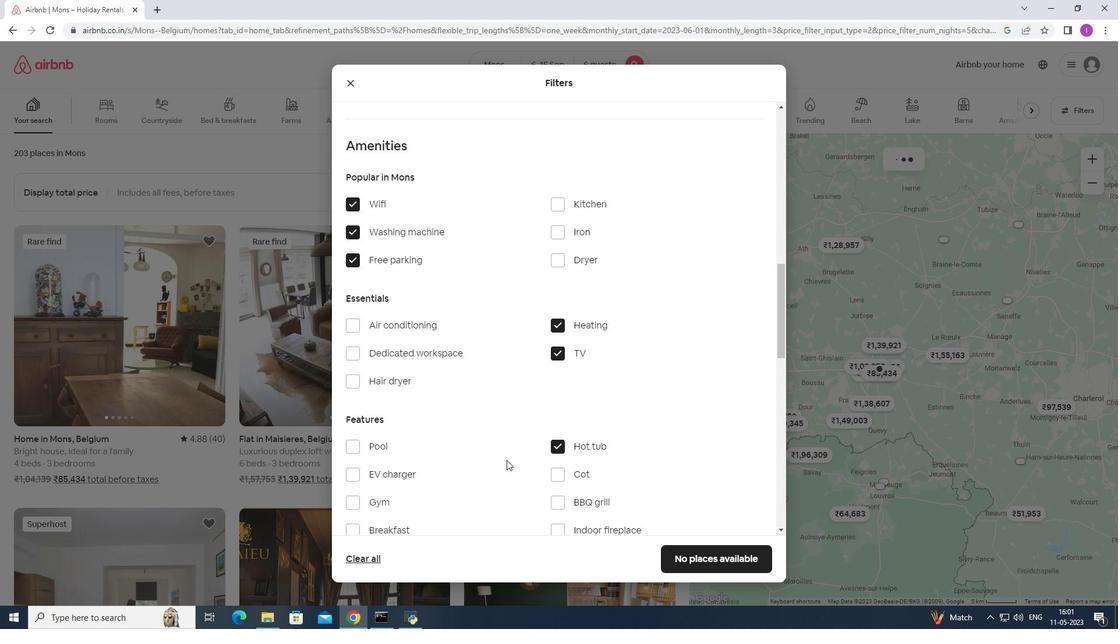 
Action: Mouse moved to (504, 461)
Screenshot: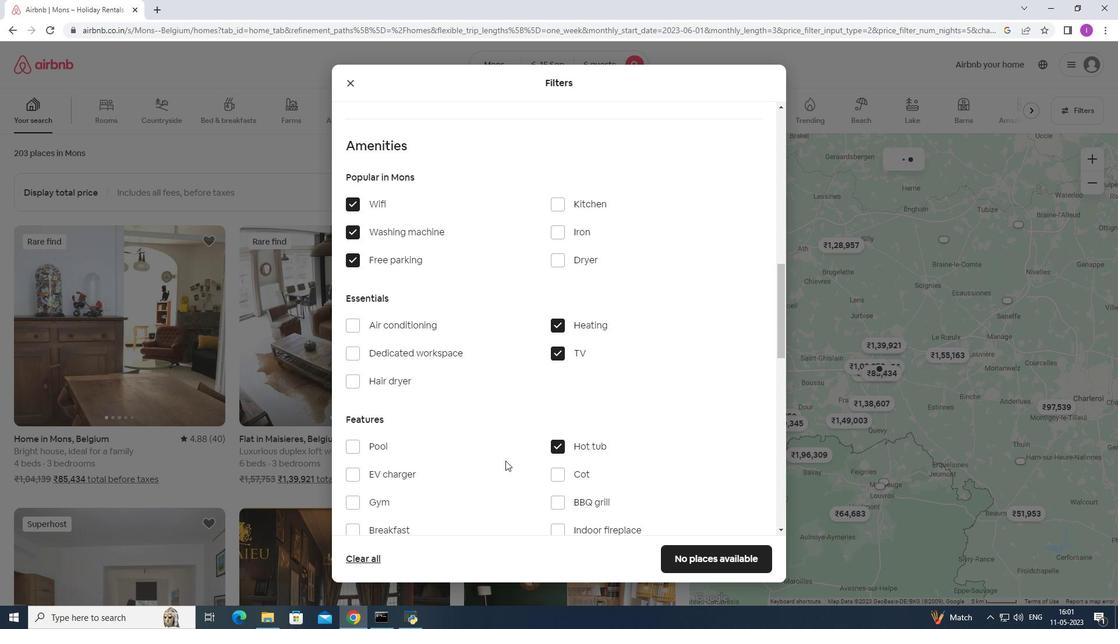 
Action: Mouse scrolled (504, 461) with delta (0, 0)
Screenshot: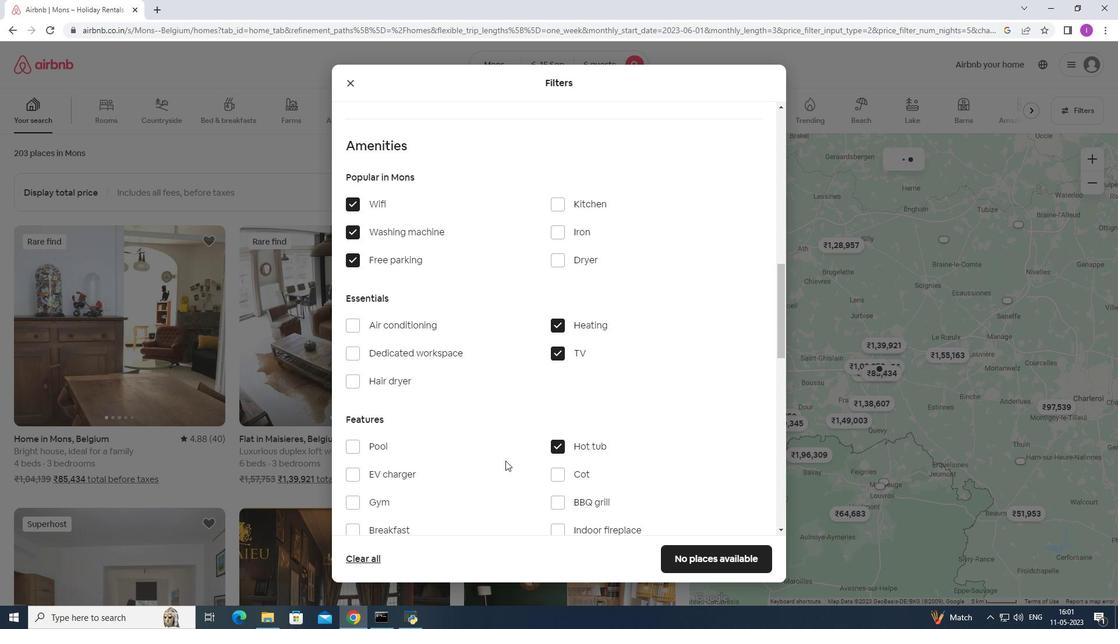 
Action: Mouse moved to (350, 385)
Screenshot: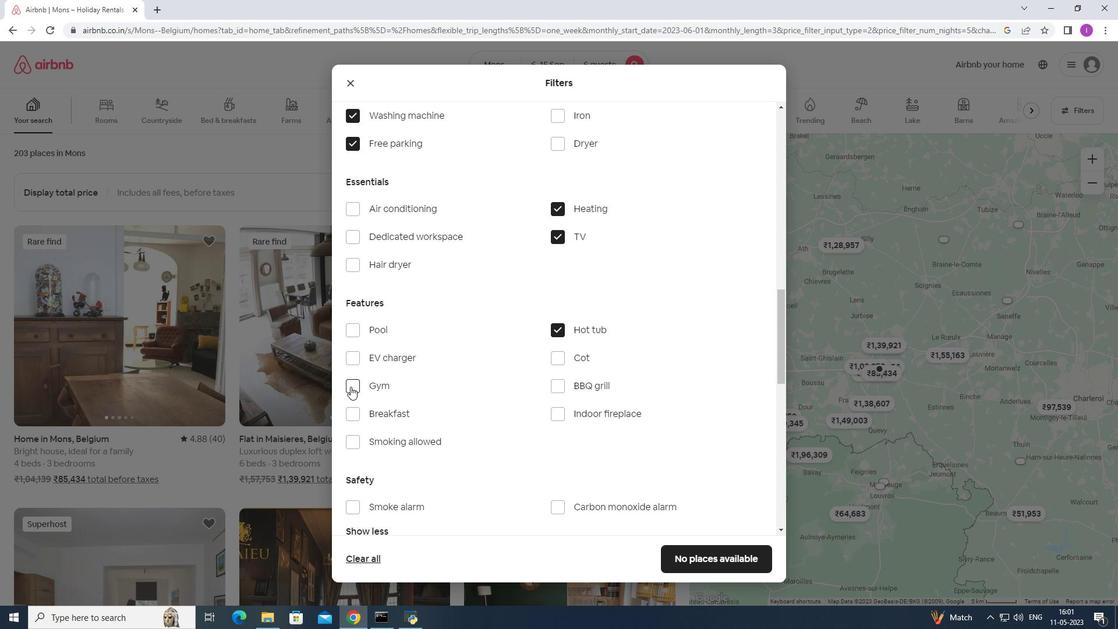 
Action: Mouse pressed left at (350, 385)
Screenshot: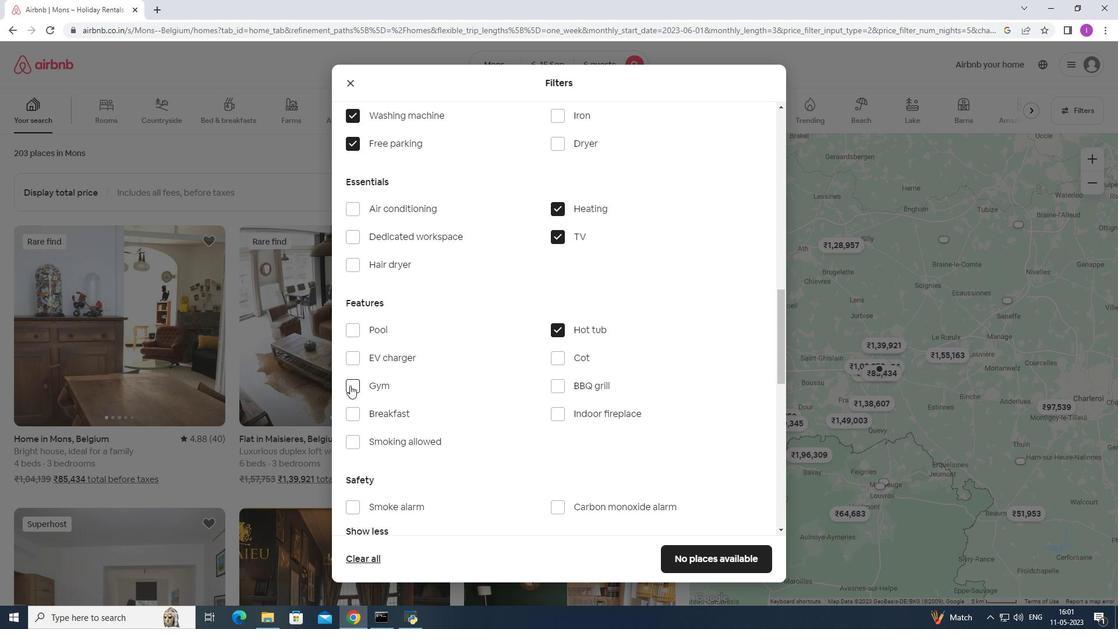 
Action: Mouse moved to (350, 440)
Screenshot: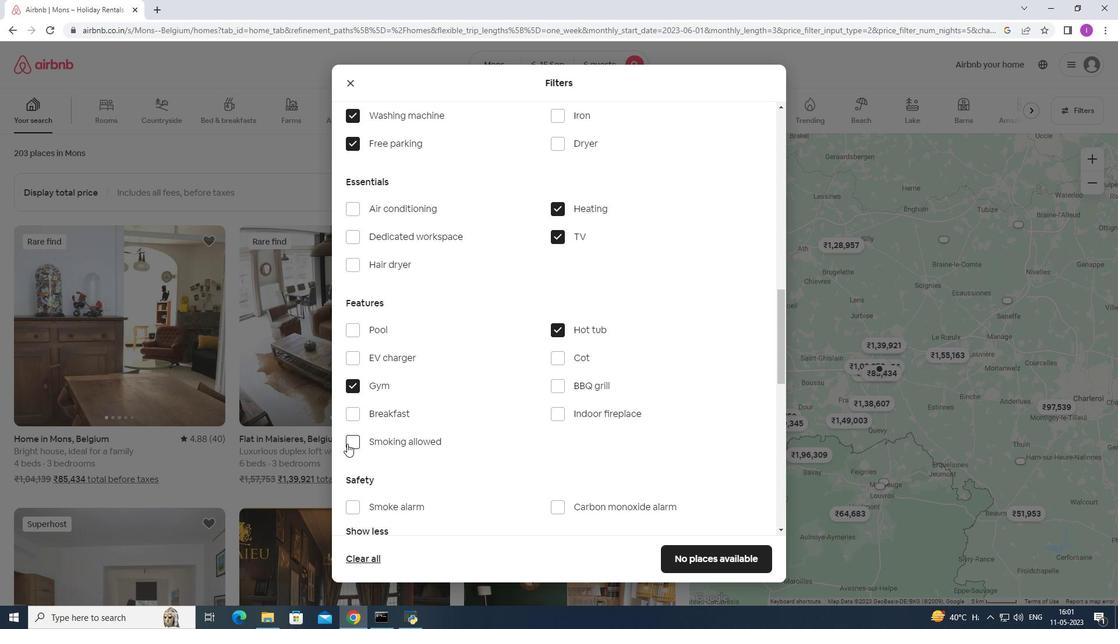 
Action: Mouse pressed left at (350, 440)
Screenshot: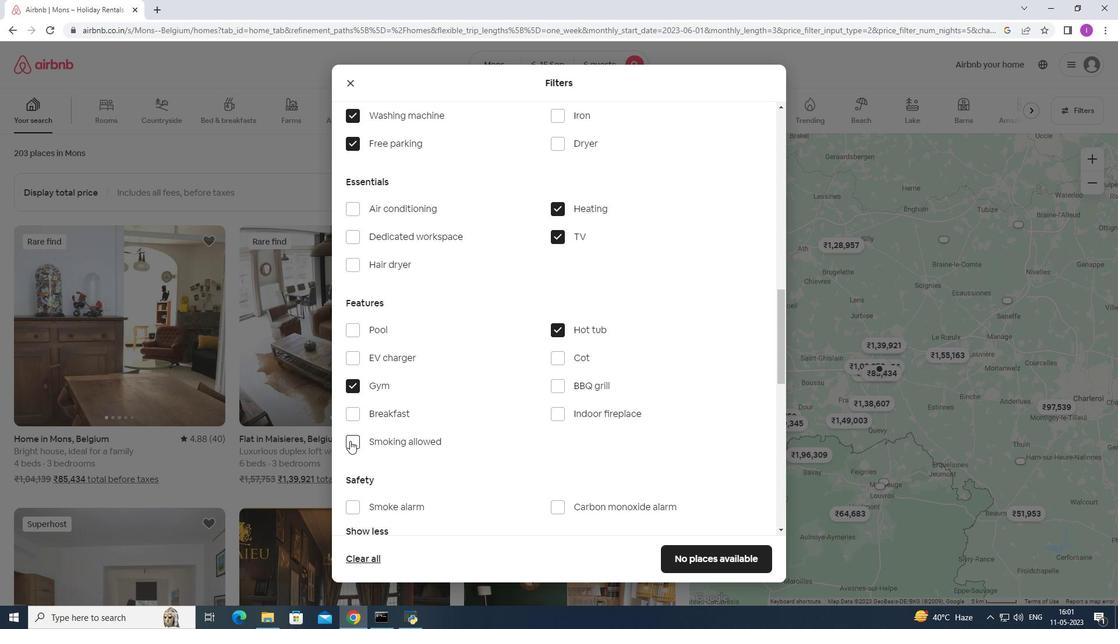 
Action: Mouse moved to (455, 437)
Screenshot: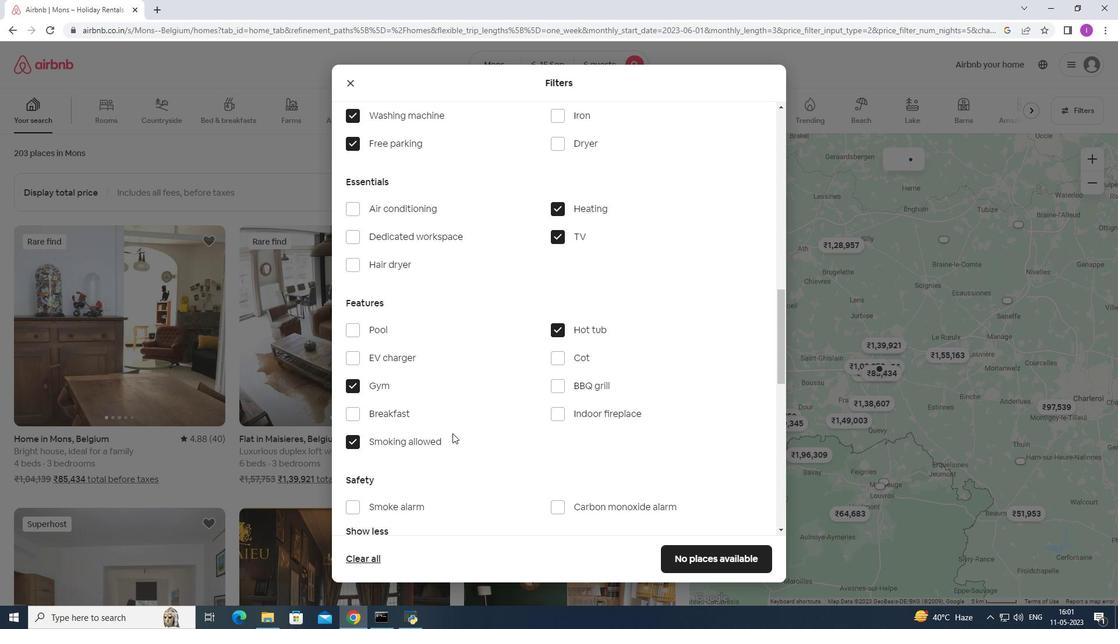 
Action: Mouse scrolled (455, 437) with delta (0, 0)
Screenshot: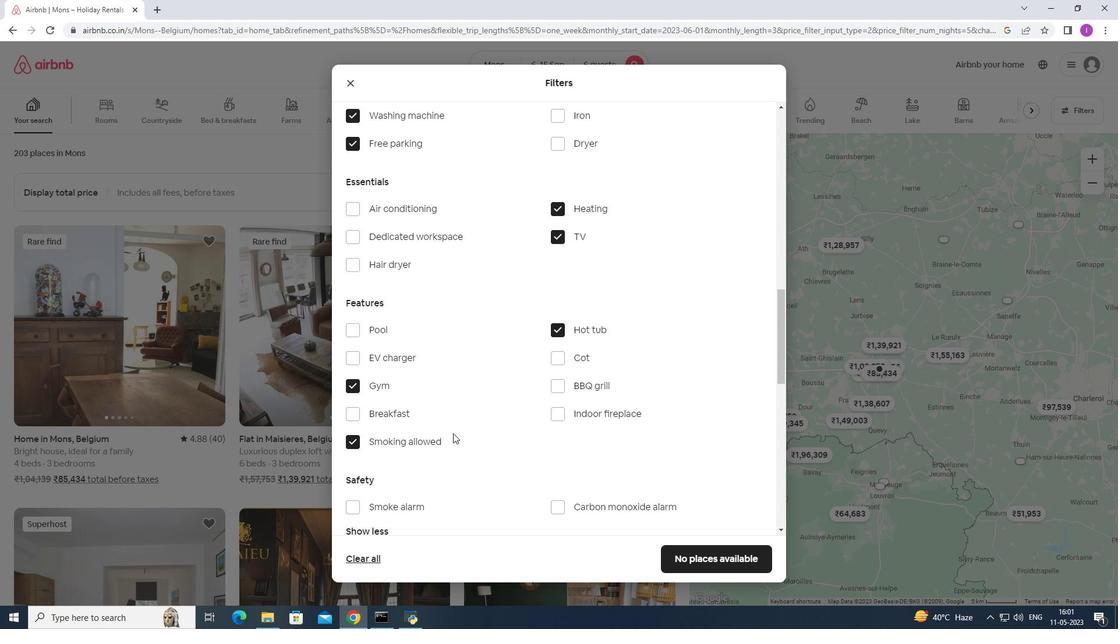 
Action: Mouse moved to (471, 443)
Screenshot: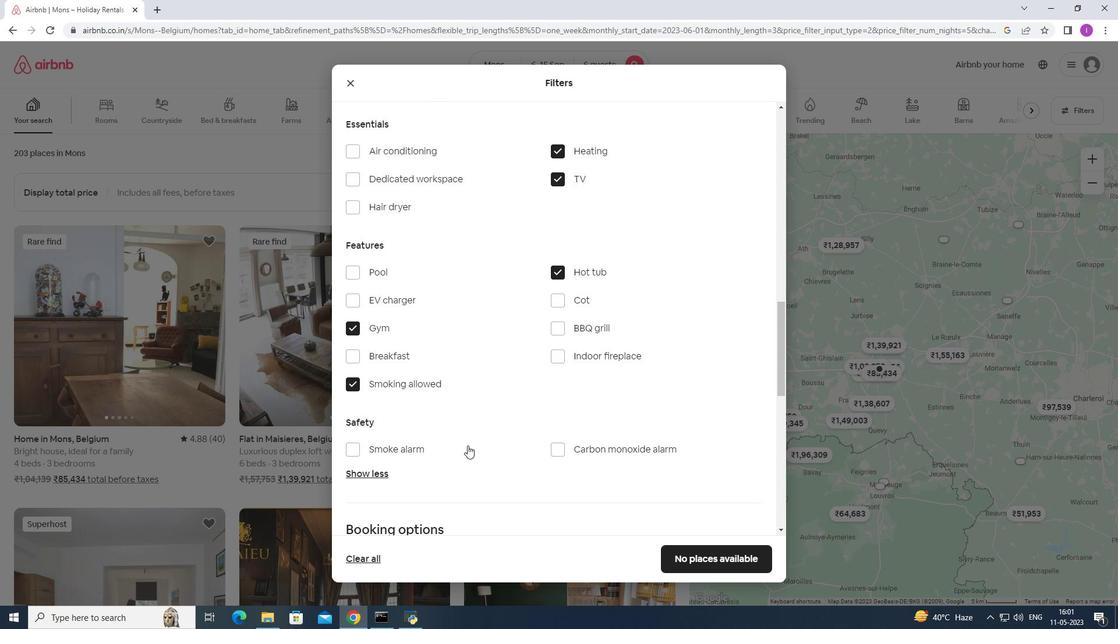 
Action: Mouse scrolled (471, 443) with delta (0, 0)
Screenshot: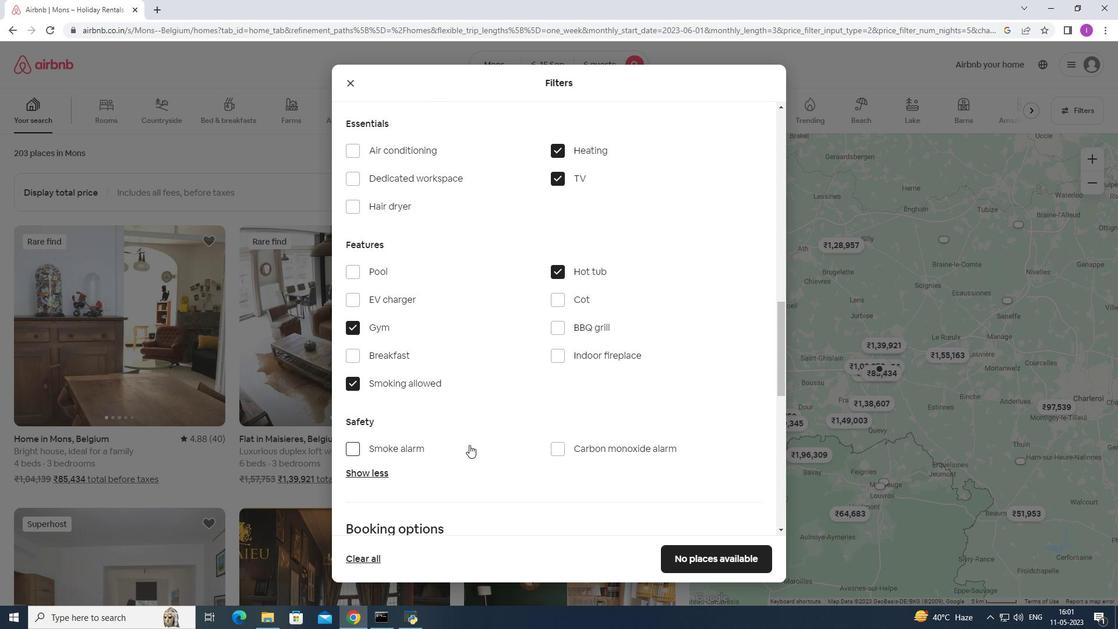 
Action: Mouse scrolled (471, 443) with delta (0, 0)
Screenshot: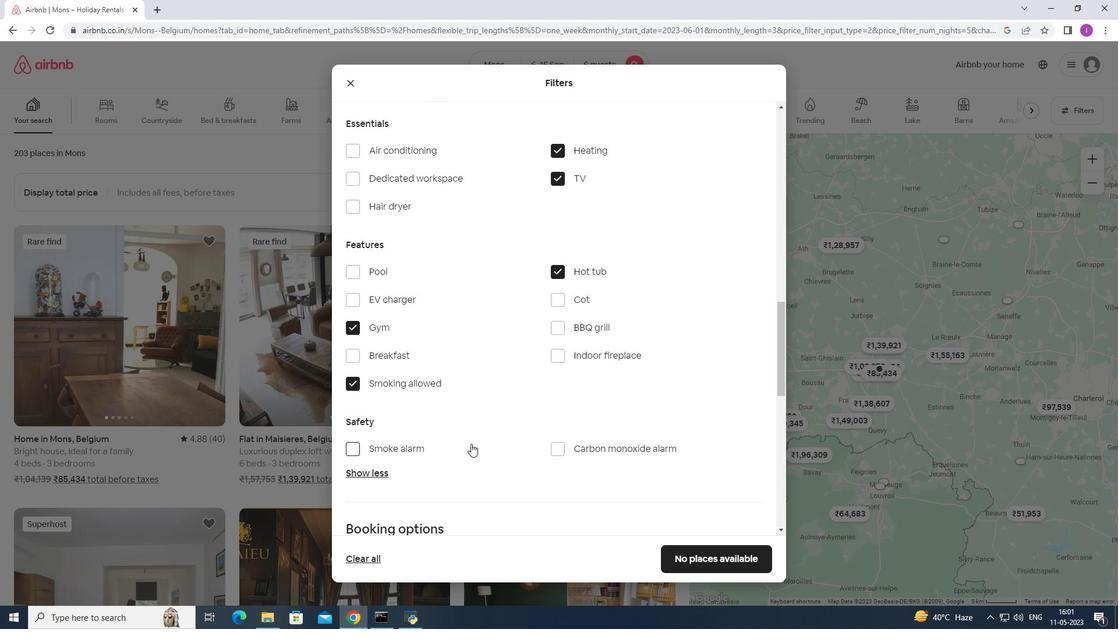 
Action: Mouse moved to (471, 443)
Screenshot: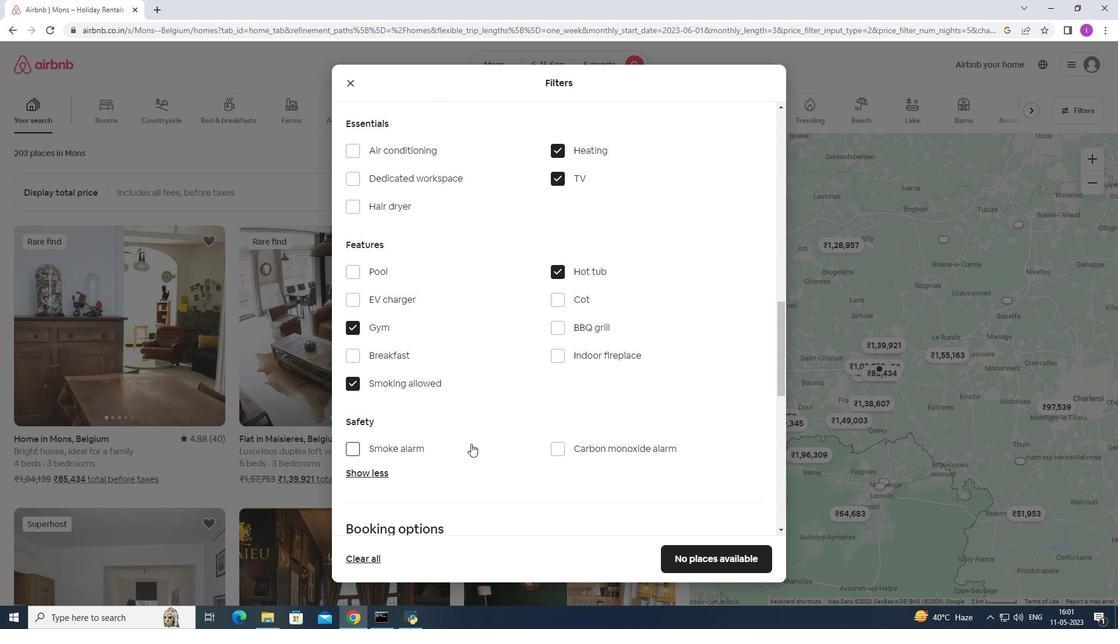 
Action: Mouse scrolled (471, 443) with delta (0, 0)
Screenshot: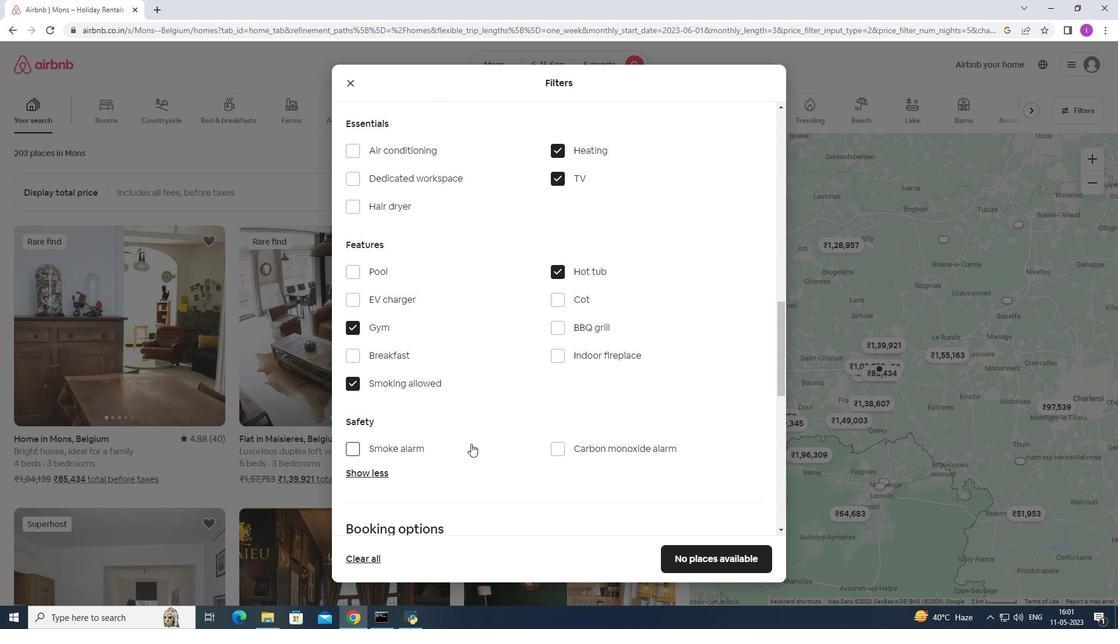
Action: Mouse moved to (487, 445)
Screenshot: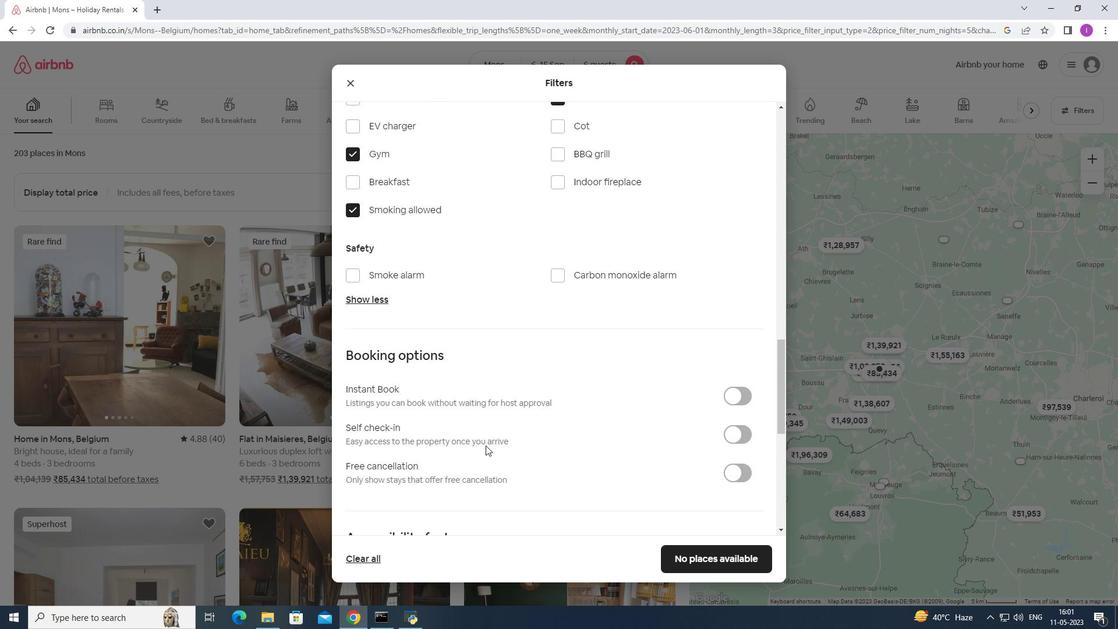 
Action: Mouse scrolled (487, 444) with delta (0, 0)
Screenshot: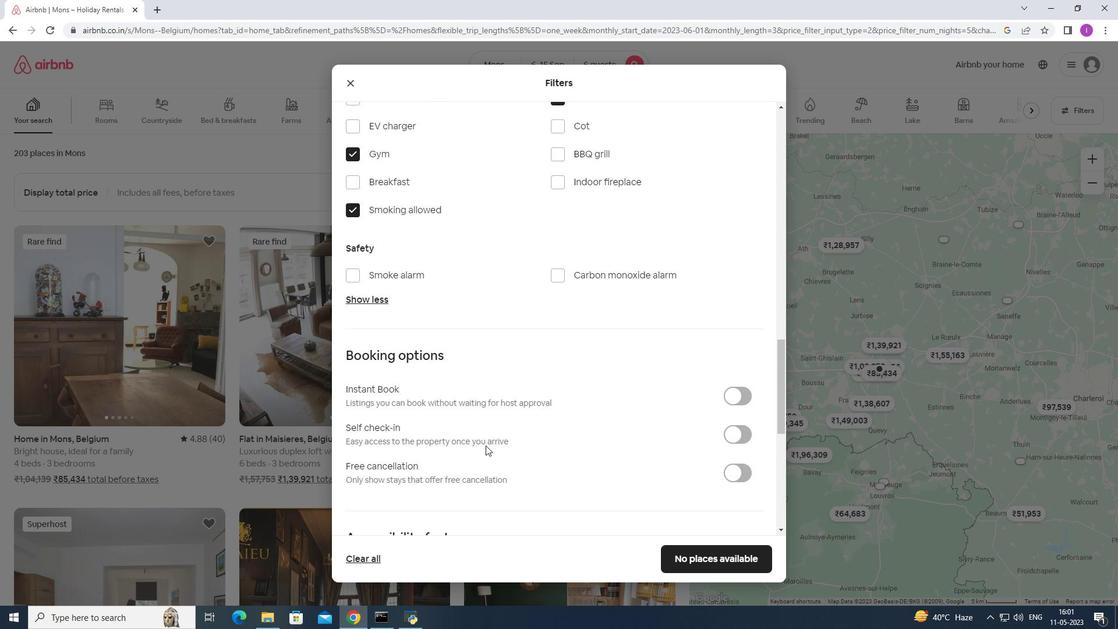 
Action: Mouse moved to (490, 446)
Screenshot: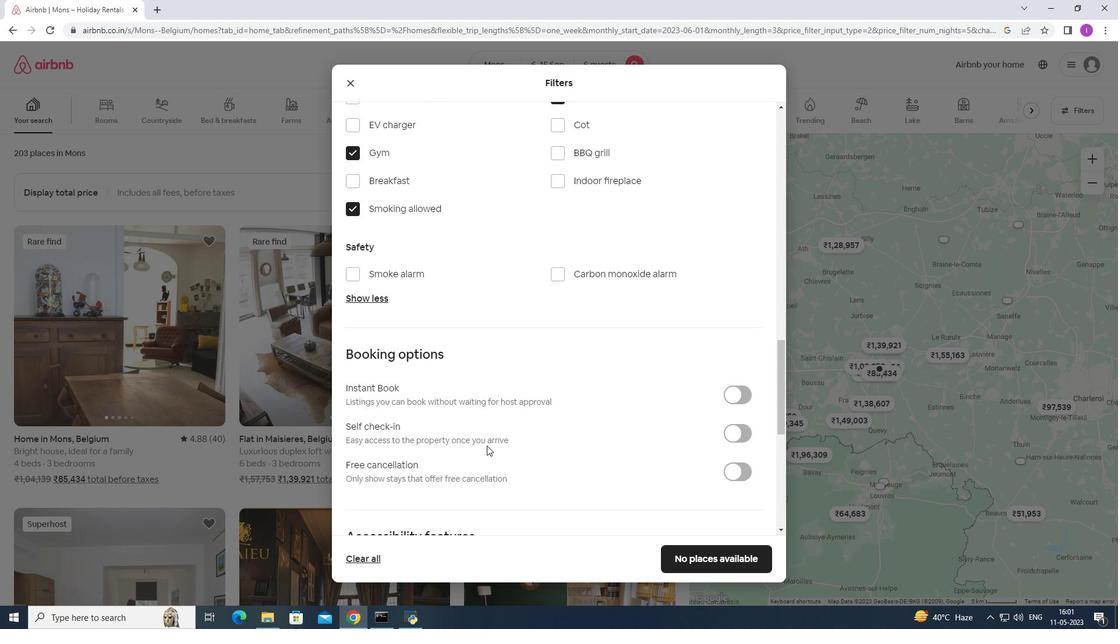 
Action: Mouse scrolled (490, 446) with delta (0, 0)
Screenshot: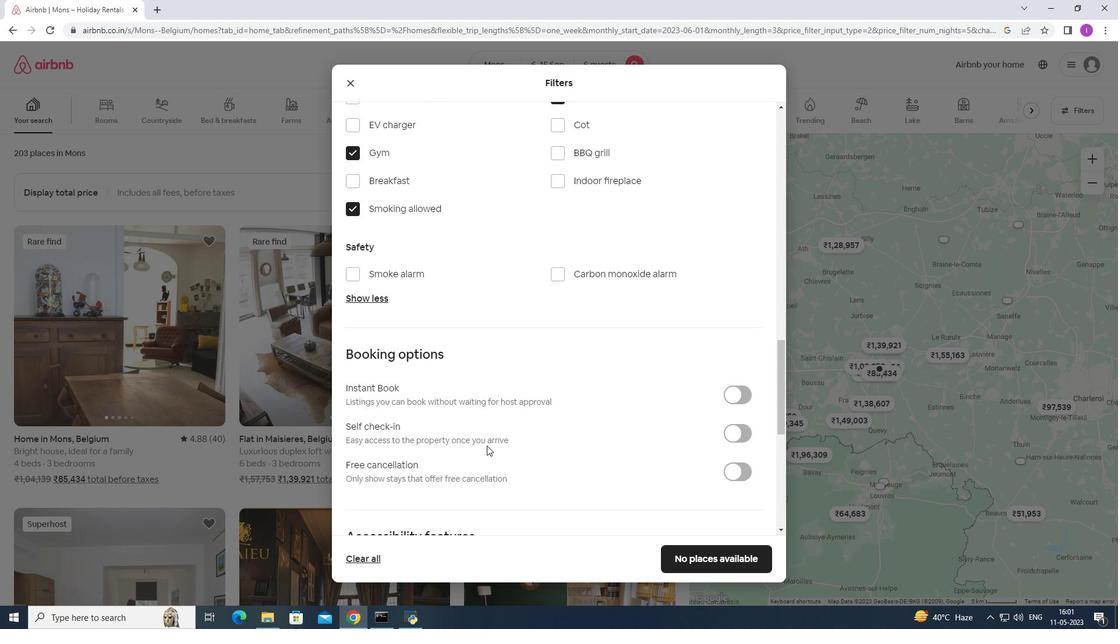 
Action: Mouse moved to (496, 452)
Screenshot: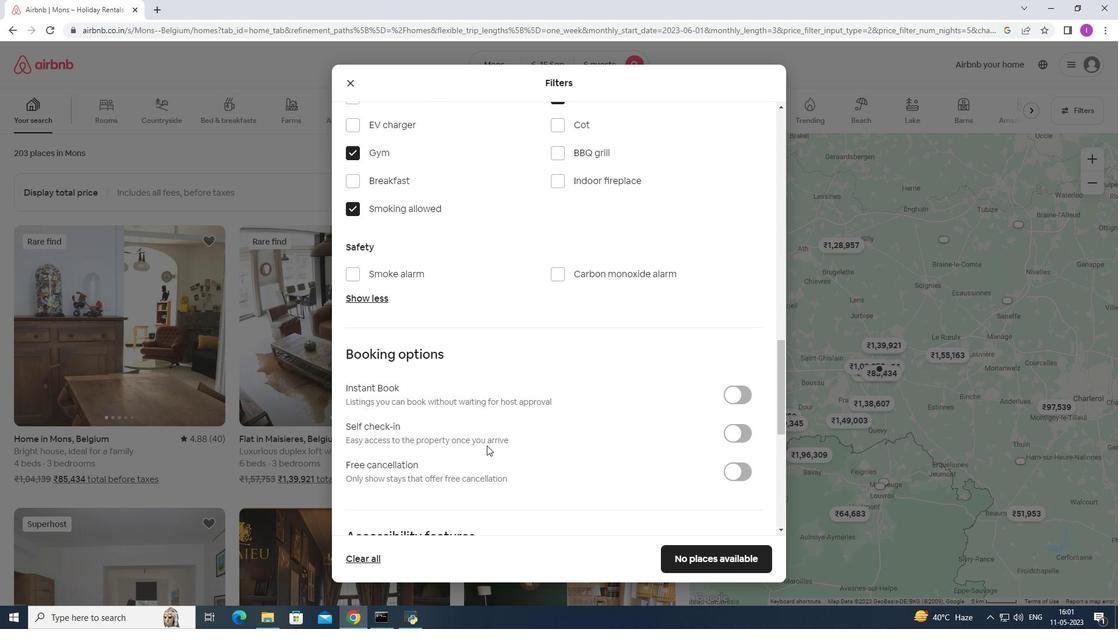 
Action: Mouse scrolled (496, 451) with delta (0, 0)
Screenshot: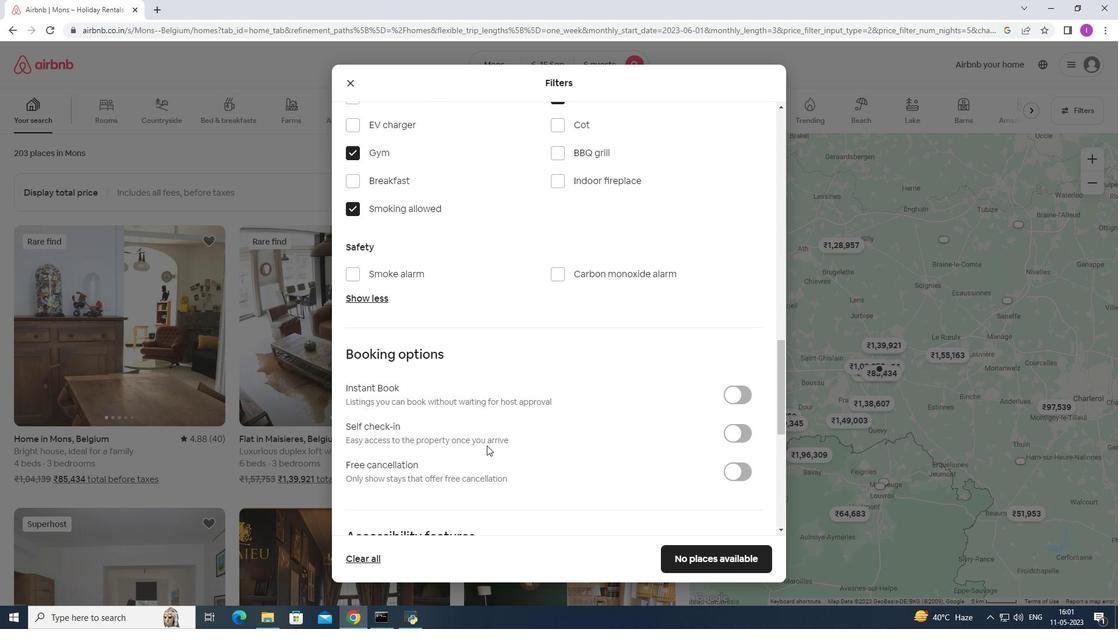 
Action: Mouse moved to (747, 261)
Screenshot: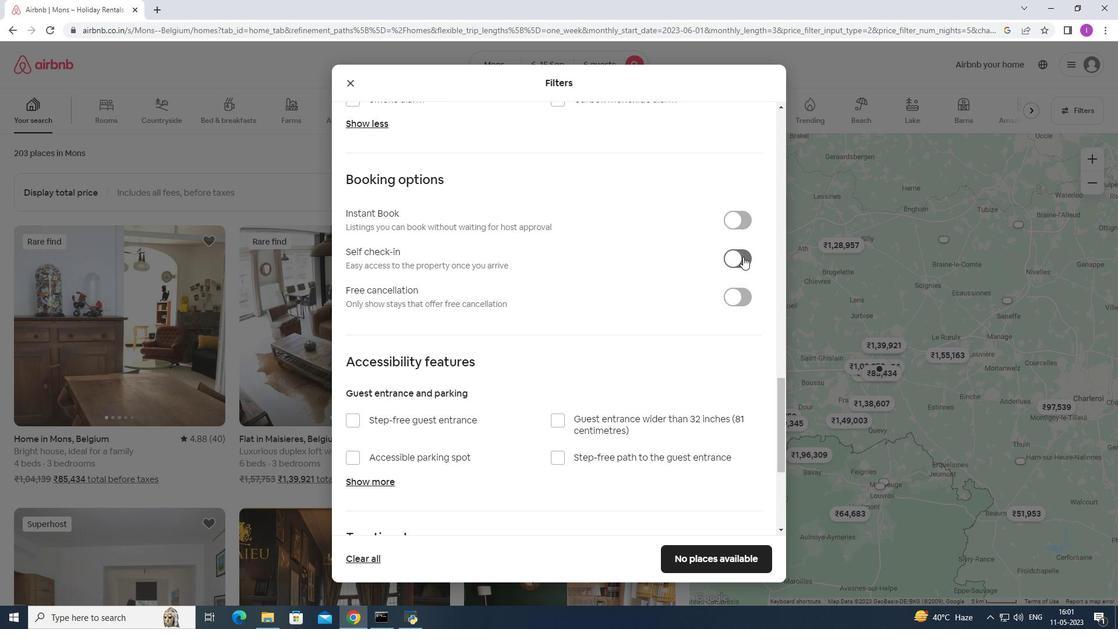
Action: Mouse pressed left at (747, 261)
Screenshot: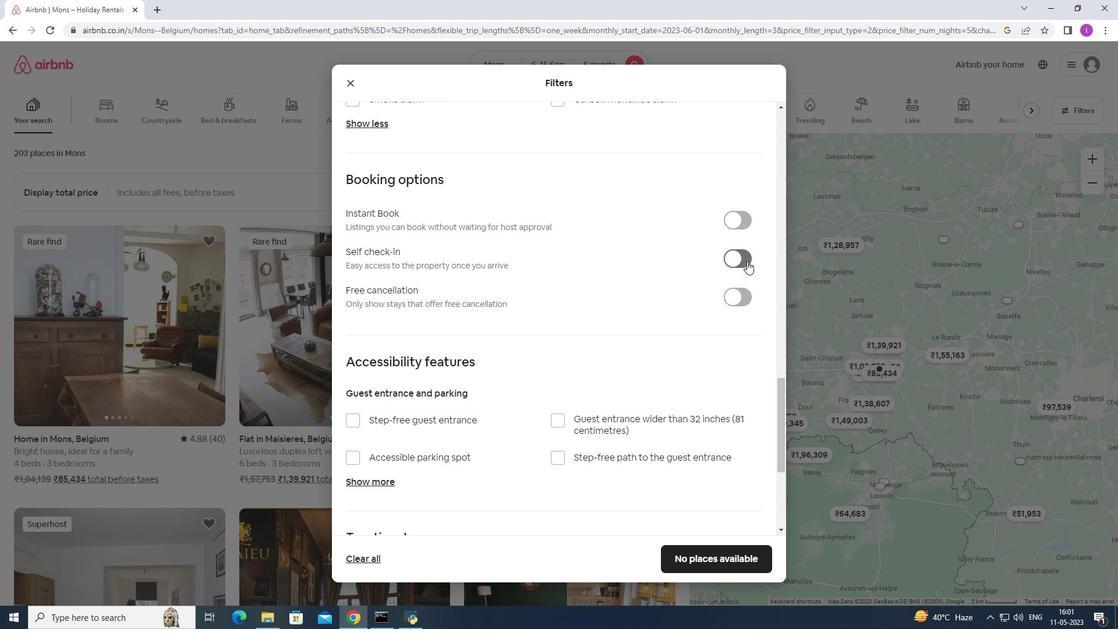 
Action: Mouse moved to (511, 432)
Screenshot: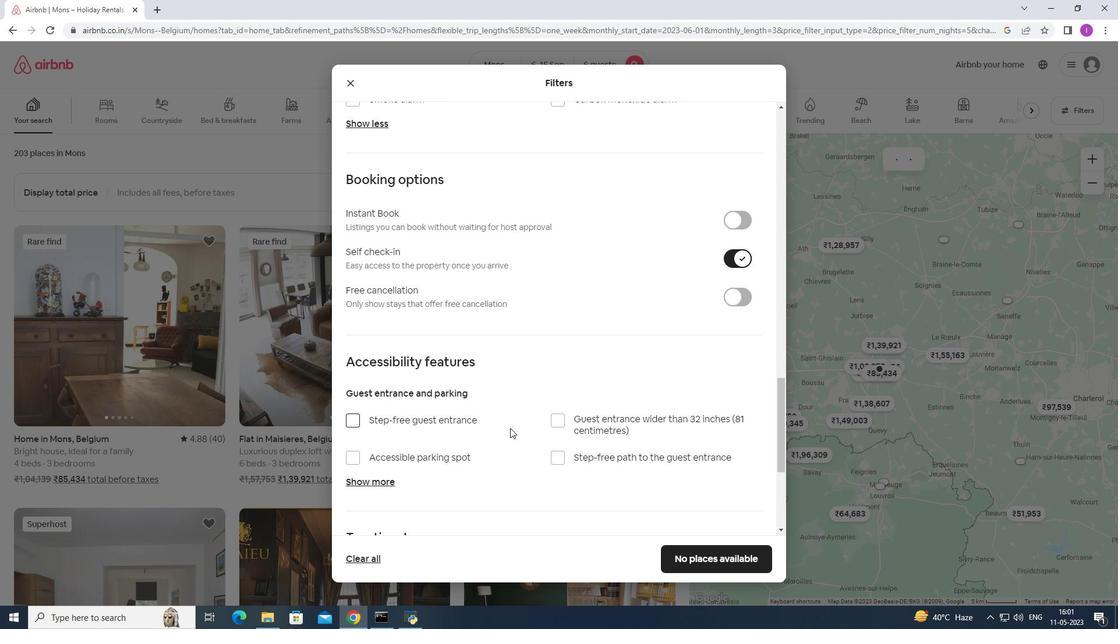 
Action: Mouse scrolled (511, 431) with delta (0, 0)
Screenshot: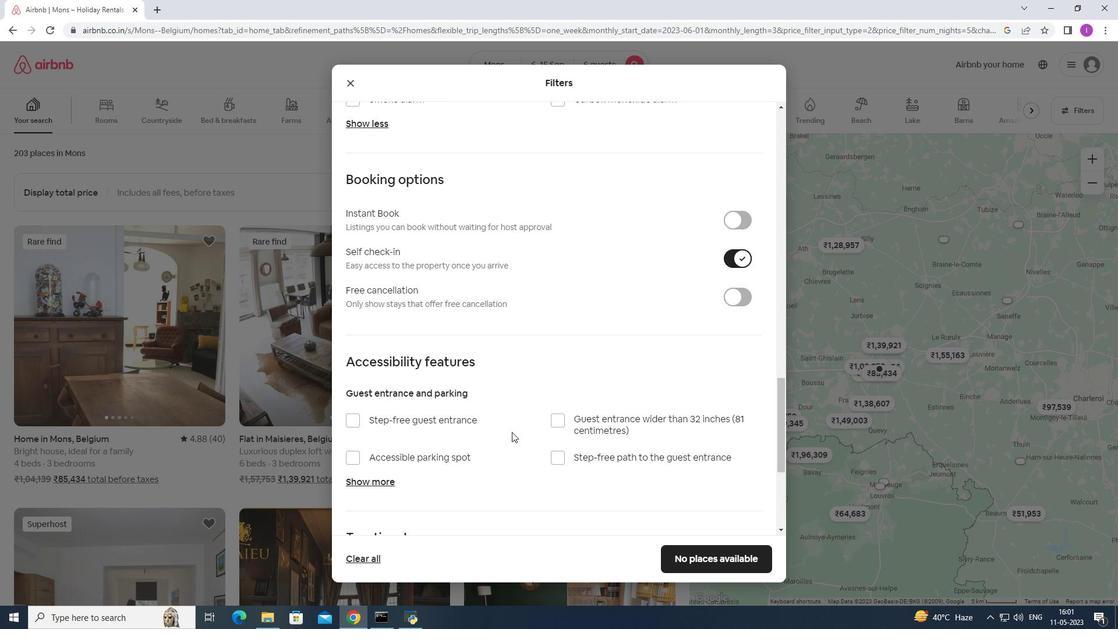 
Action: Mouse scrolled (511, 431) with delta (0, 0)
Screenshot: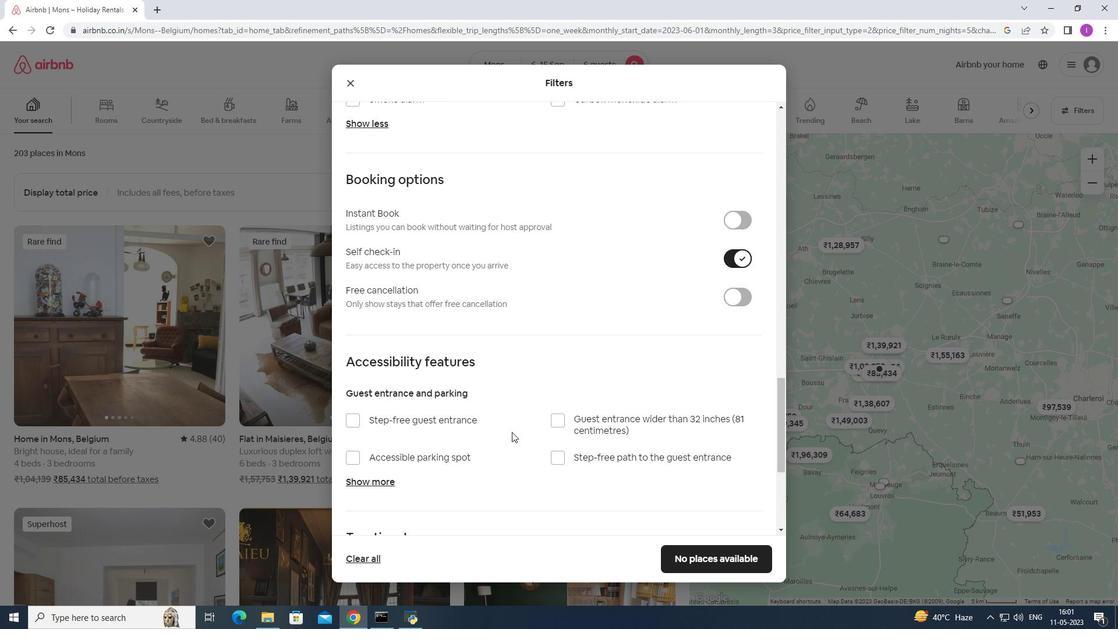 
Action: Mouse scrolled (511, 431) with delta (0, 0)
Screenshot: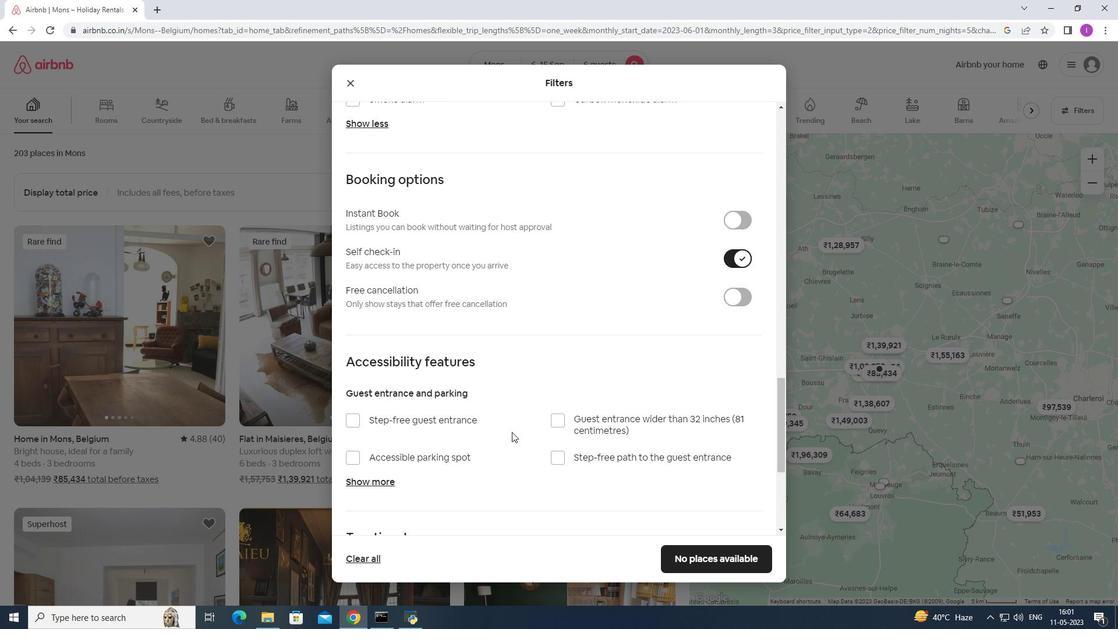 
Action: Mouse scrolled (511, 431) with delta (0, 0)
Screenshot: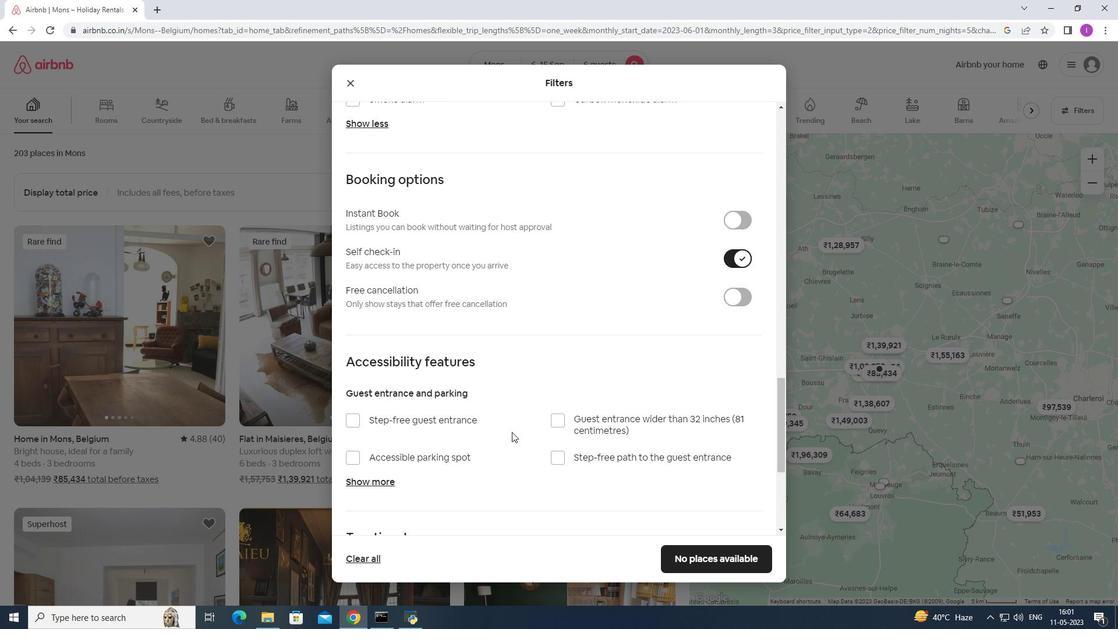 
Action: Mouse moved to (512, 432)
Screenshot: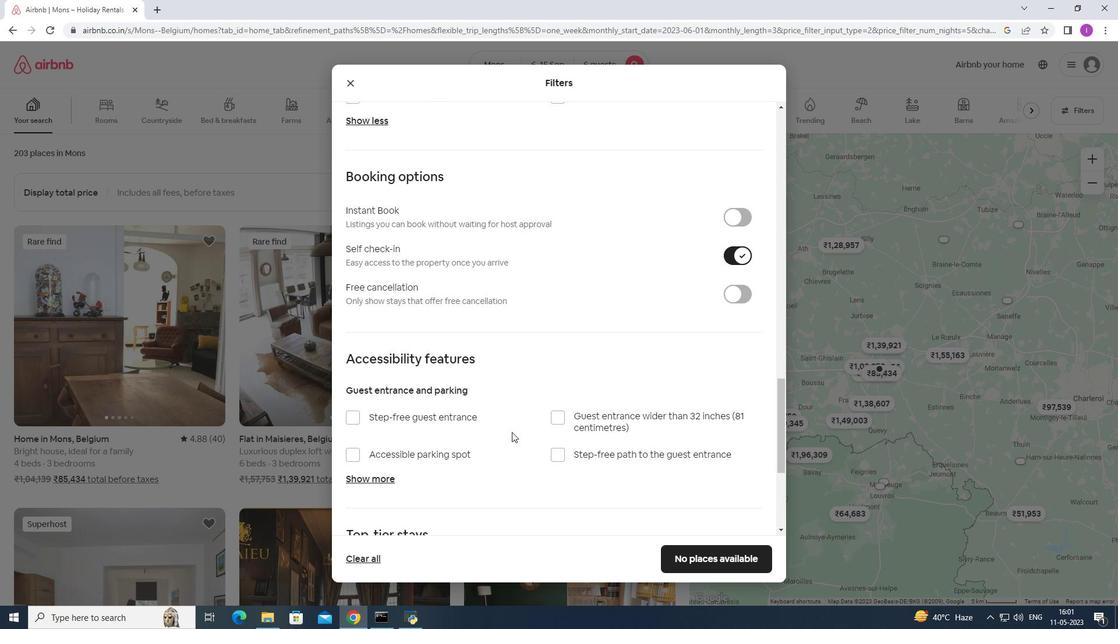 
Action: Mouse scrolled (512, 431) with delta (0, 0)
Screenshot: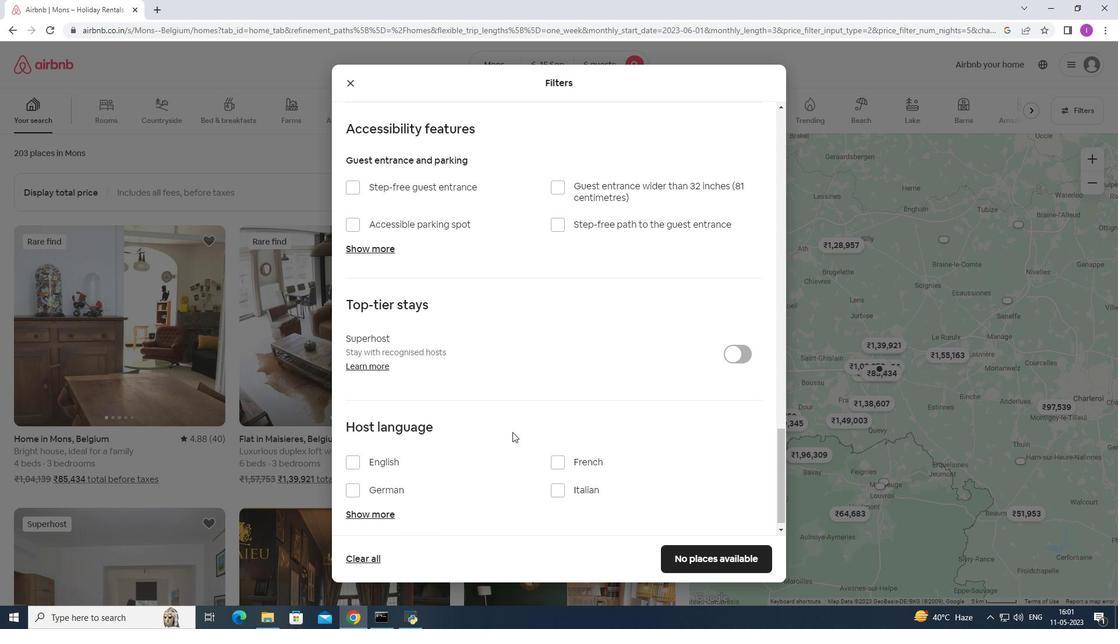
Action: Mouse scrolled (512, 431) with delta (0, 0)
Screenshot: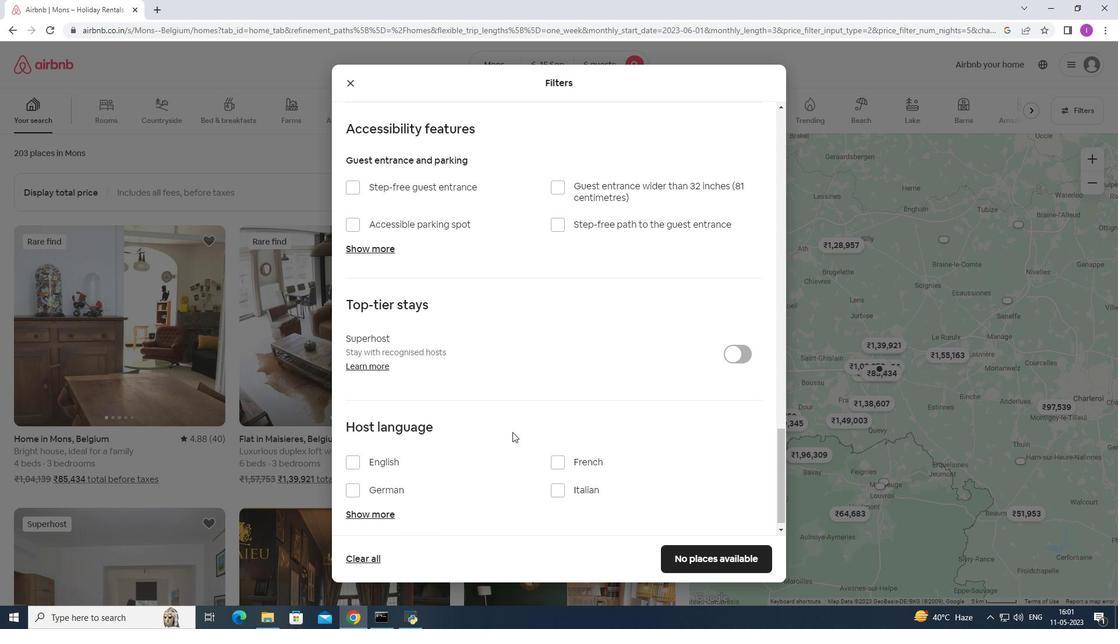 
Action: Mouse scrolled (512, 431) with delta (0, 0)
Screenshot: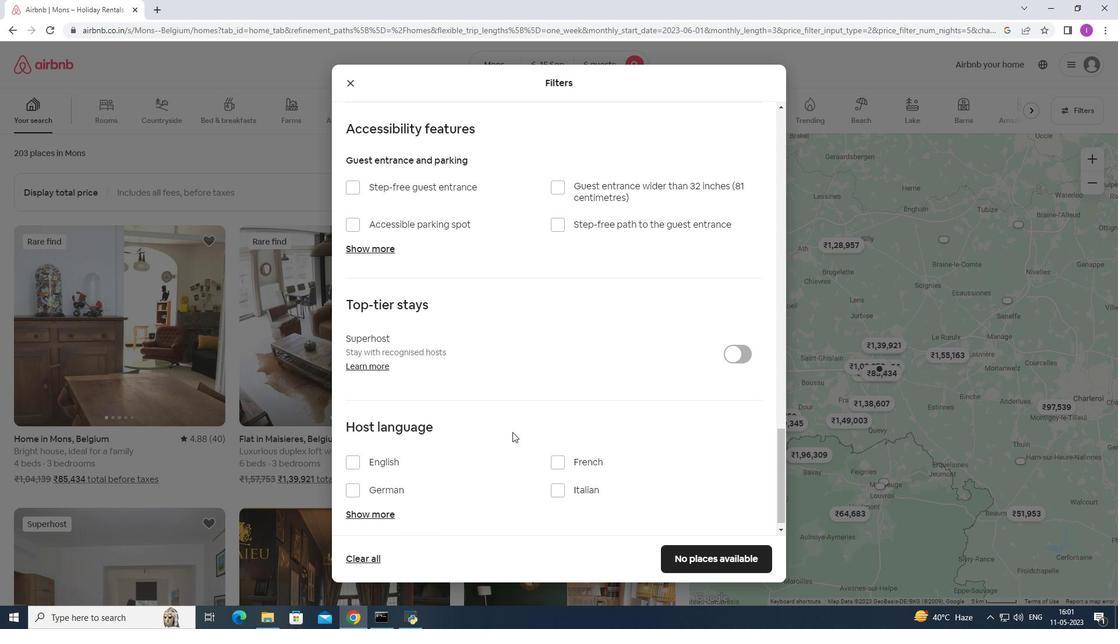 
Action: Mouse scrolled (512, 431) with delta (0, 0)
Screenshot: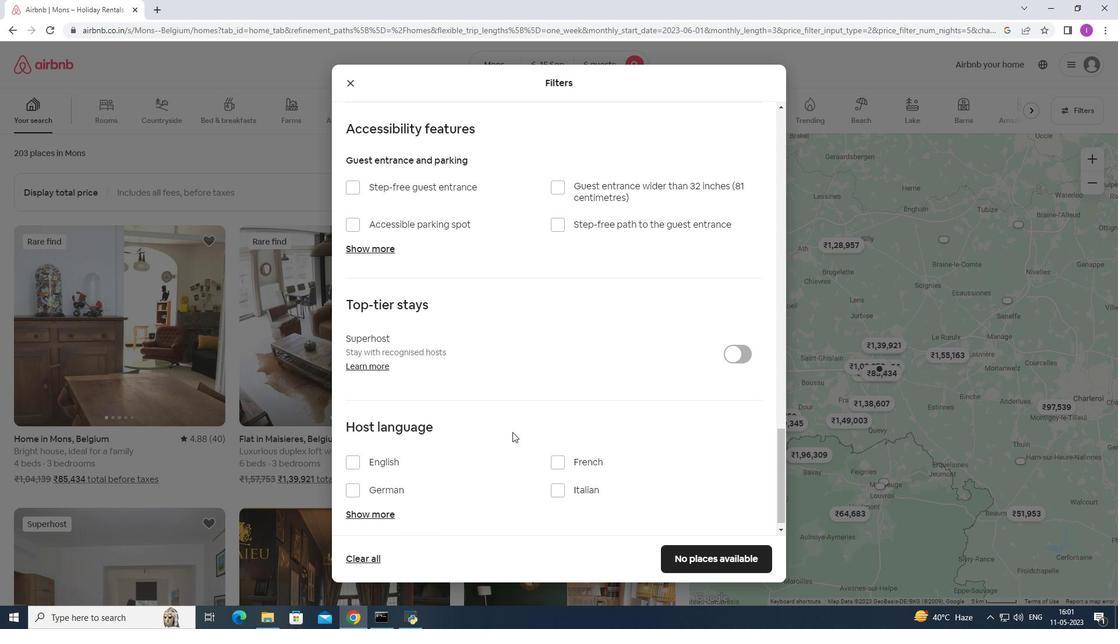 
Action: Mouse moved to (348, 454)
Screenshot: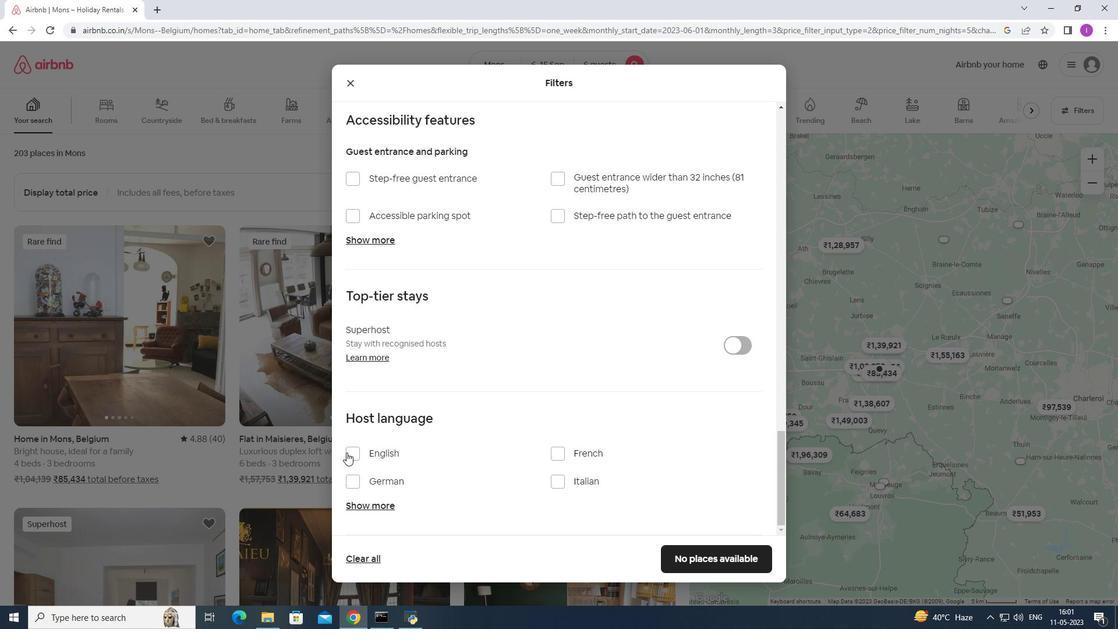 
Action: Mouse pressed left at (348, 454)
Screenshot: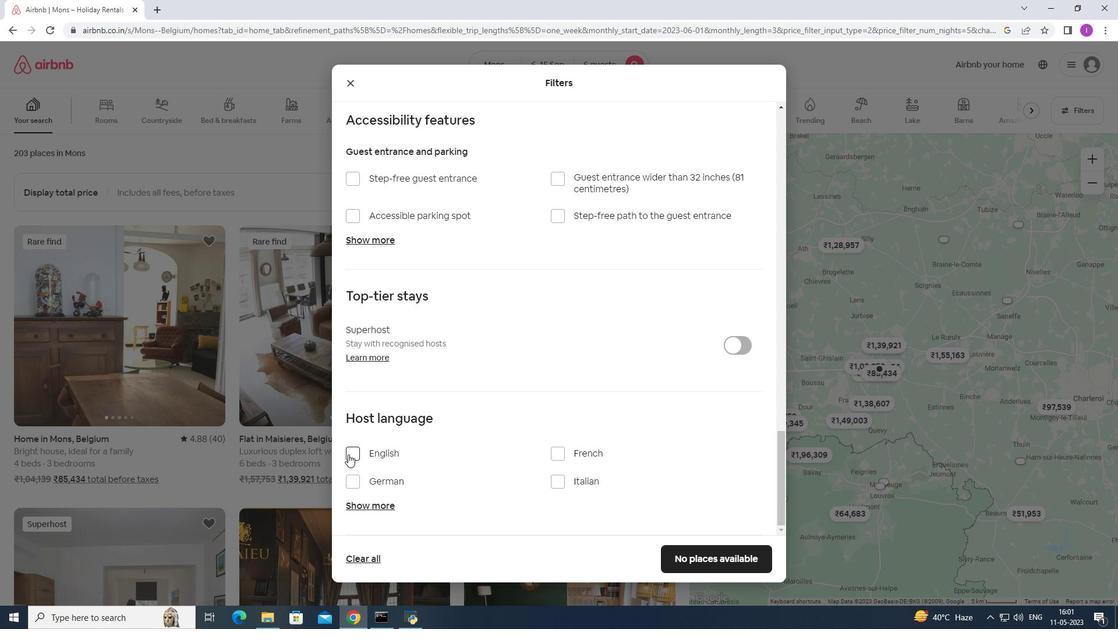 
Action: Mouse moved to (690, 561)
Screenshot: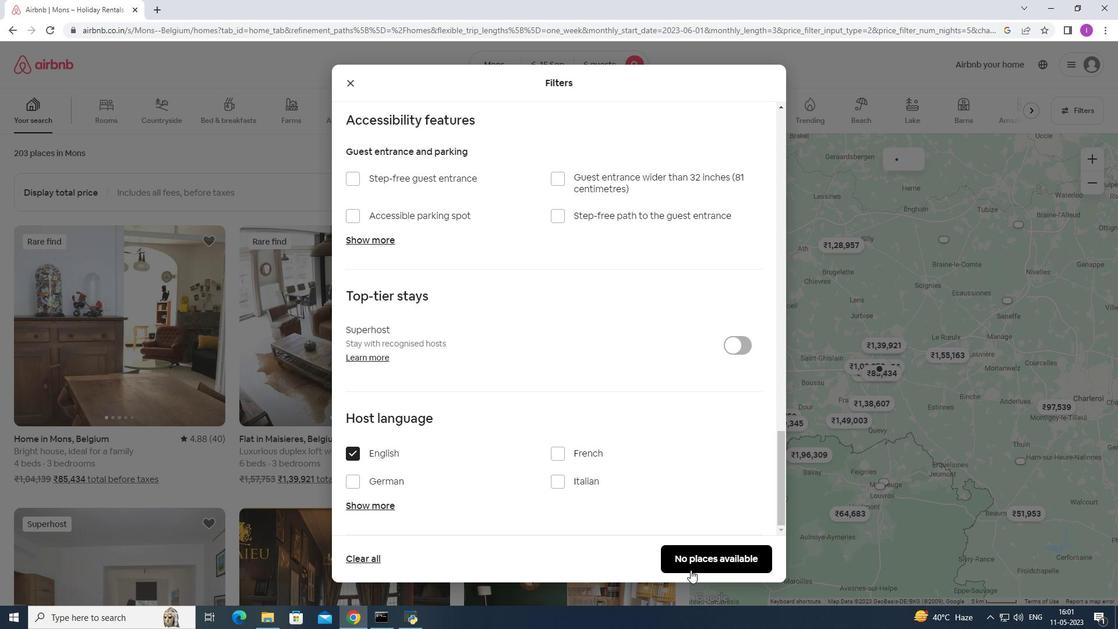 
Action: Mouse pressed left at (690, 561)
Screenshot: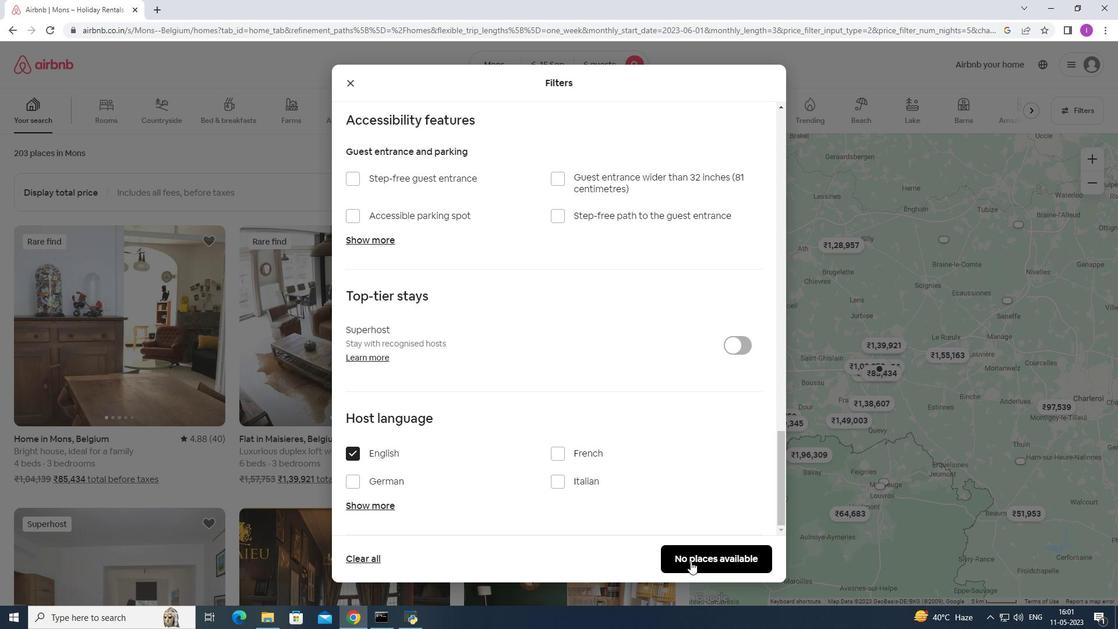 
Action: Mouse moved to (694, 561)
Screenshot: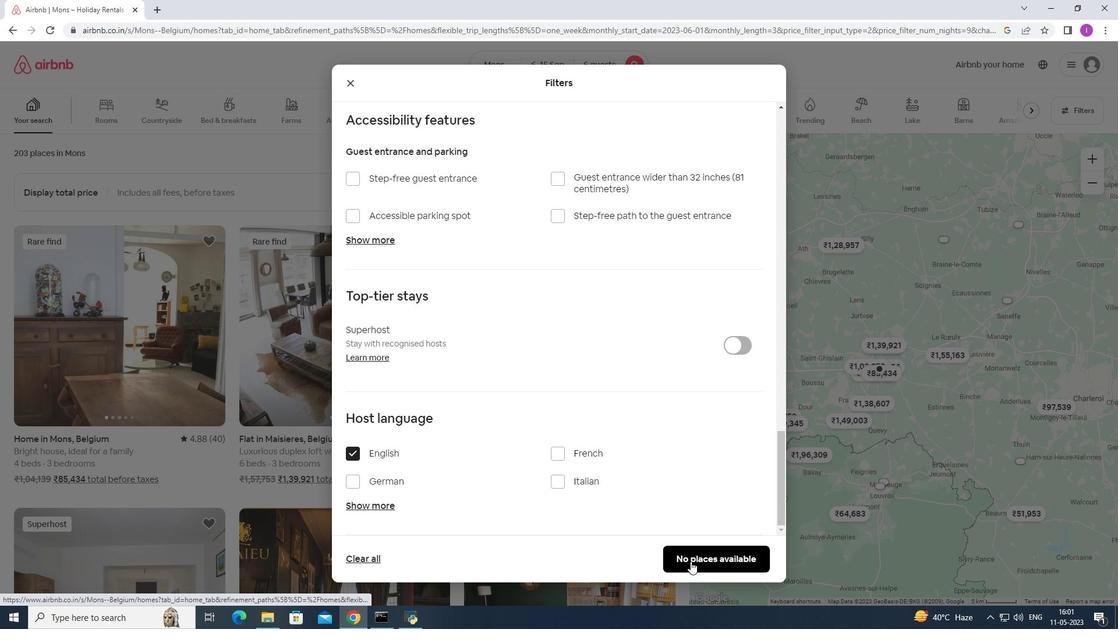 
